 Task: Look for space in Andol, India from 1st July, 2023 to 3rd July, 2023 for 1 adult in price range Rs.5000 to Rs.15000. Place can be private room with 1  bedroom having 1 bed and 1 bathroom. Property type can be house, flat, guest house, hotel. Amenities needed are: wifi. Booking option can be shelf check-in. Required host language is English.
Action: Mouse moved to (492, 105)
Screenshot: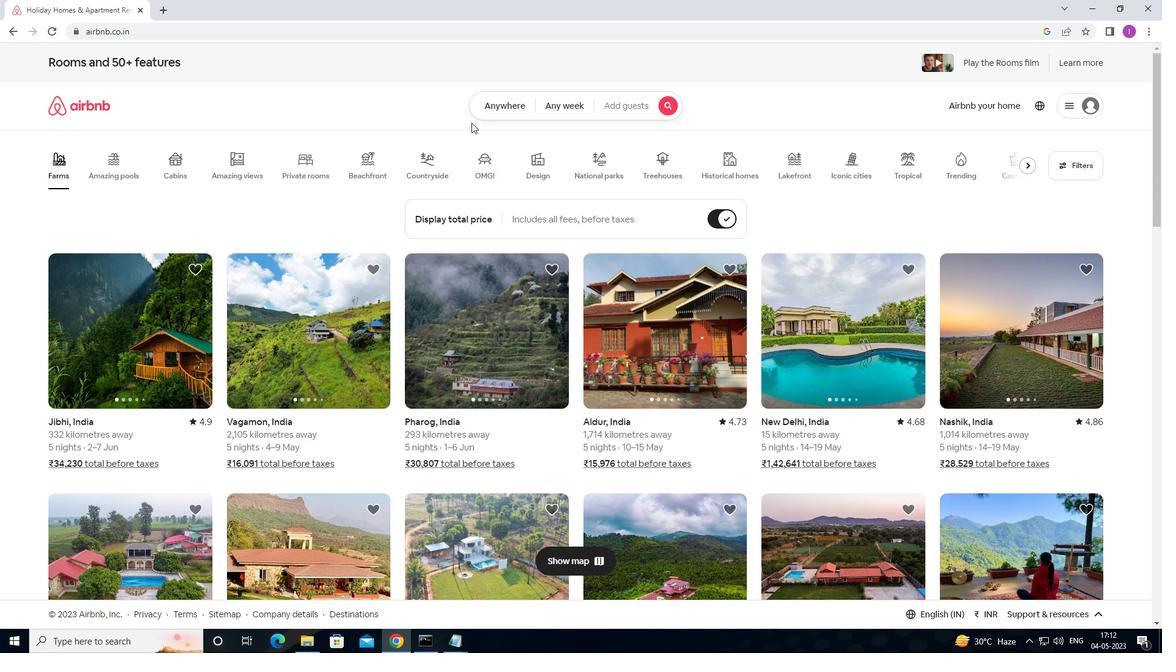 
Action: Mouse pressed left at (492, 105)
Screenshot: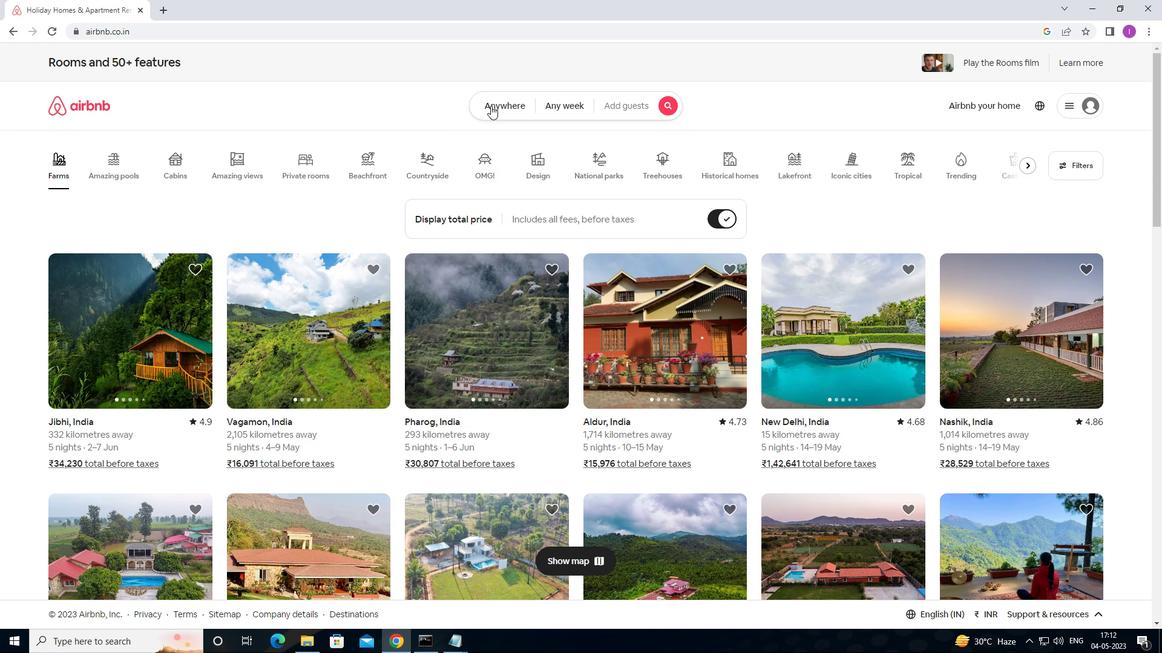 
Action: Mouse moved to (336, 157)
Screenshot: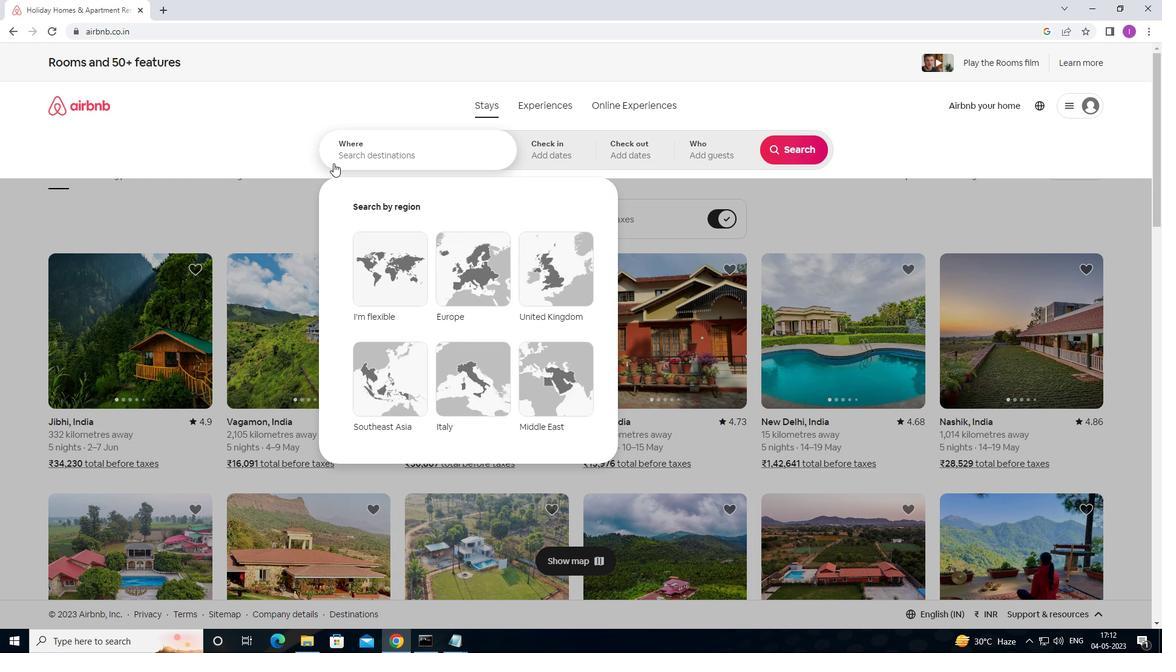 
Action: Mouse pressed left at (336, 157)
Screenshot: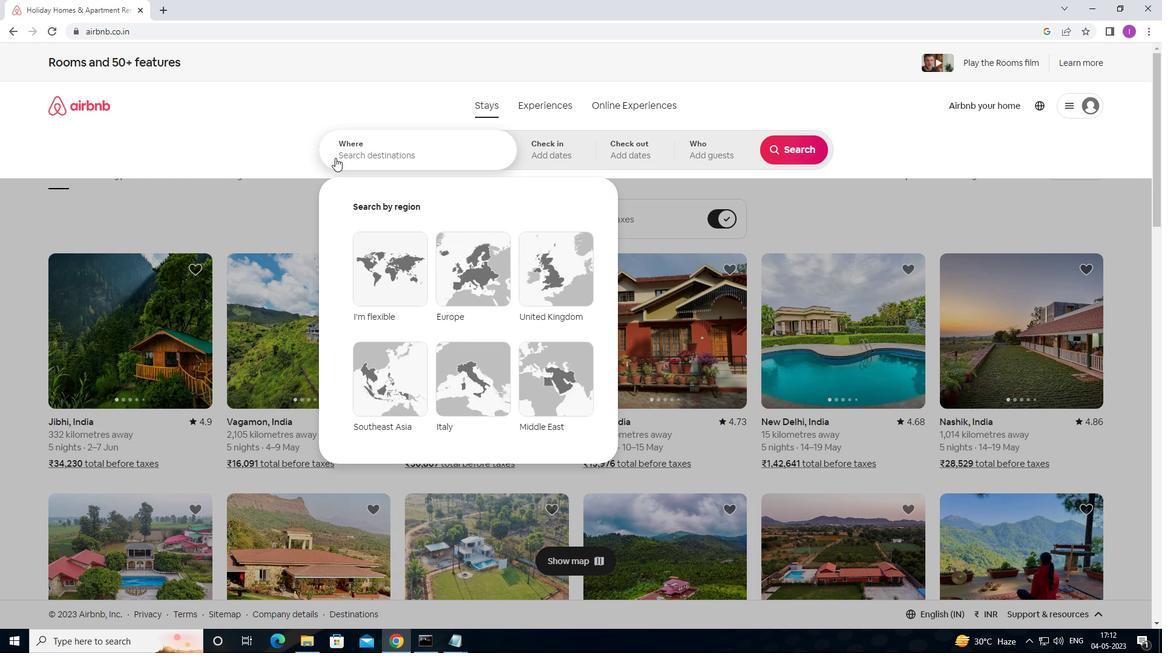 
Action: Mouse moved to (340, 156)
Screenshot: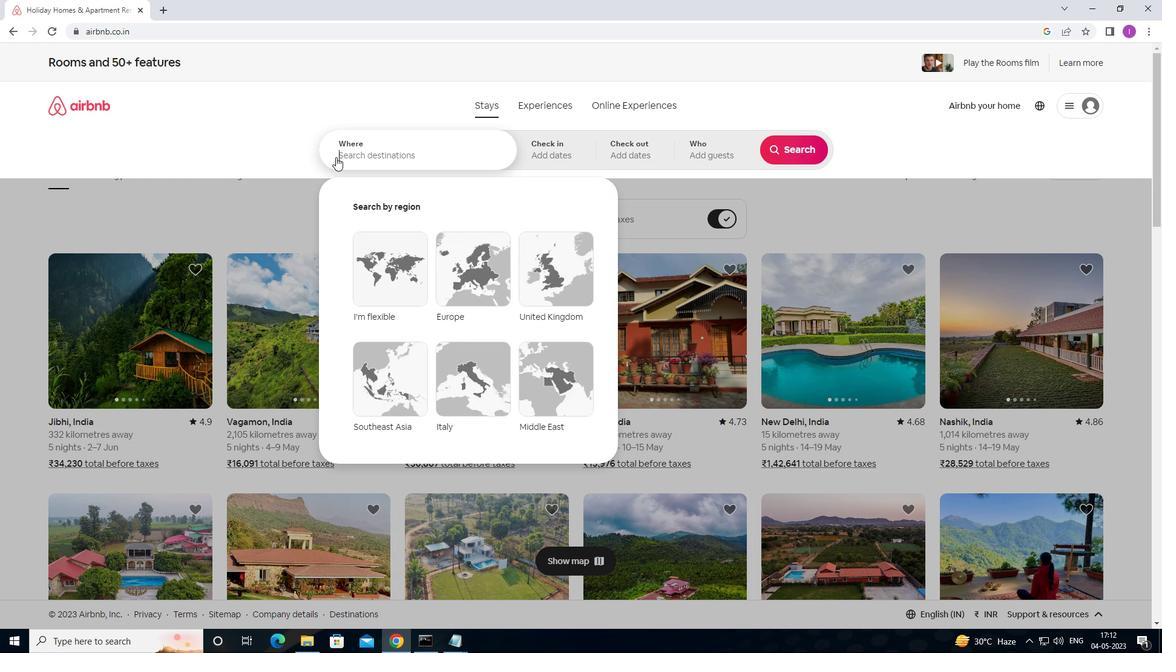 
Action: Key pressed <Key.shift>ANDOL,<Key.shift>INDOIA
Screenshot: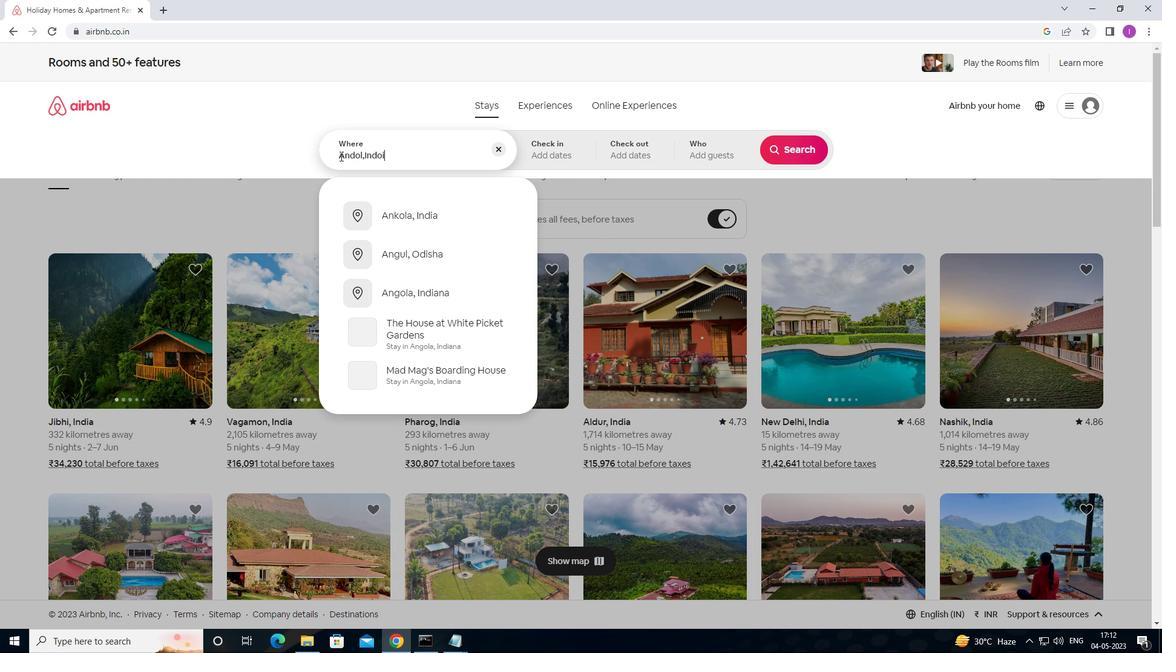 
Action: Mouse moved to (346, 151)
Screenshot: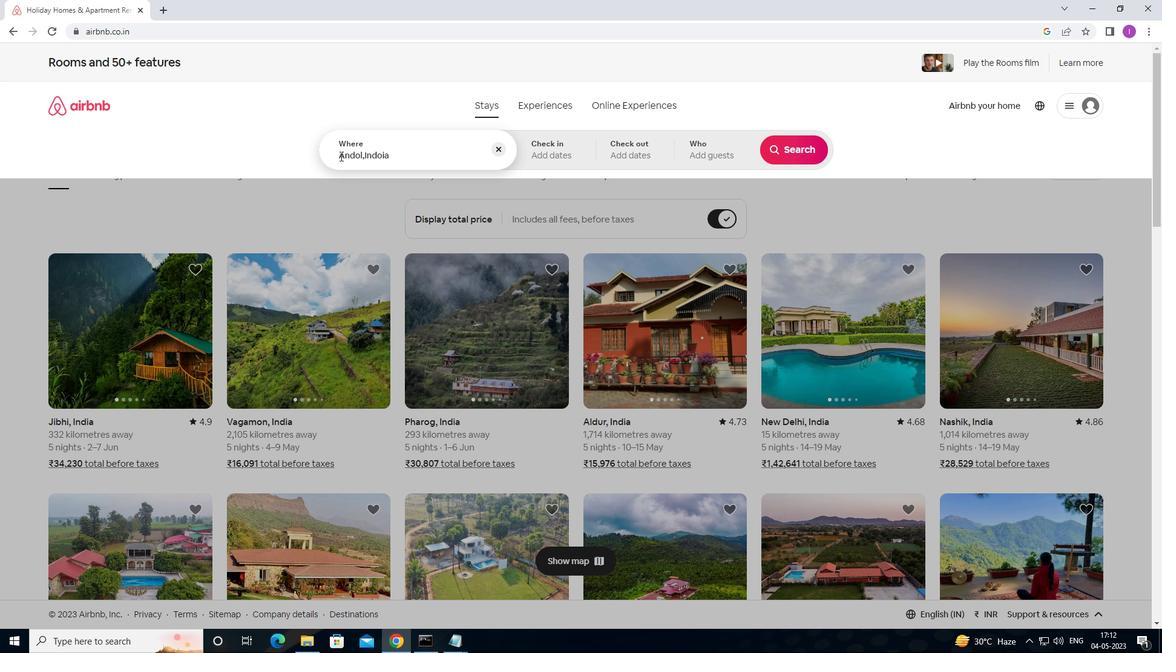 
Action: Key pressed <Key.backspace><Key.backspace><Key.backspace>I
Screenshot: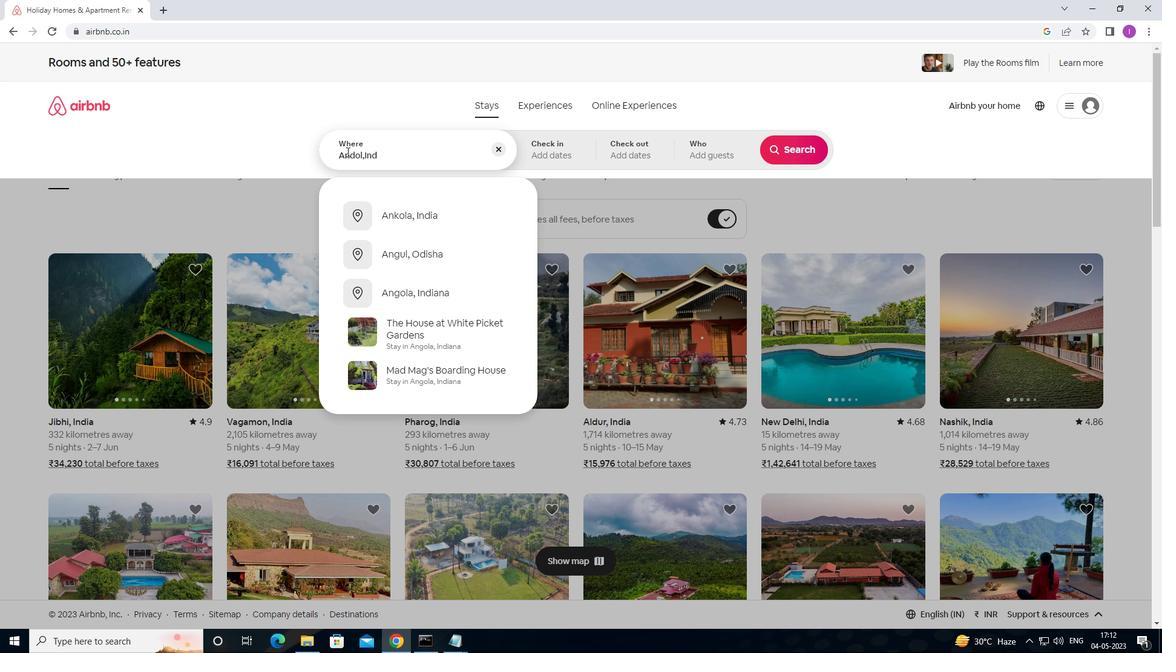 
Action: Mouse moved to (347, 151)
Screenshot: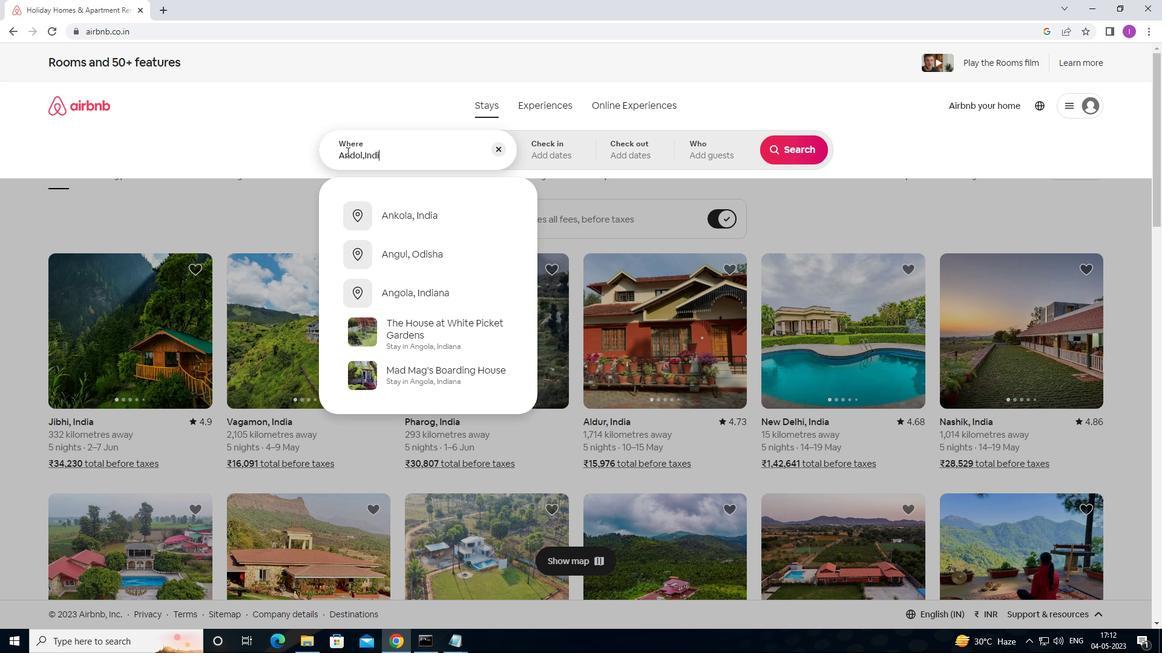 
Action: Key pressed A
Screenshot: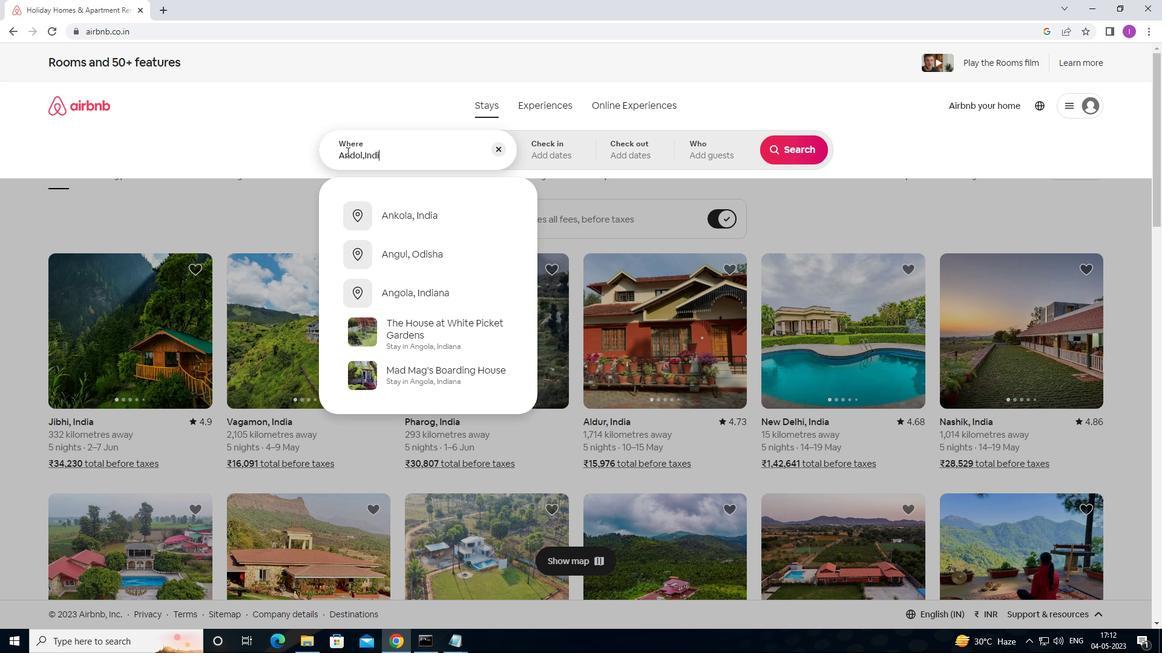 
Action: Mouse moved to (567, 153)
Screenshot: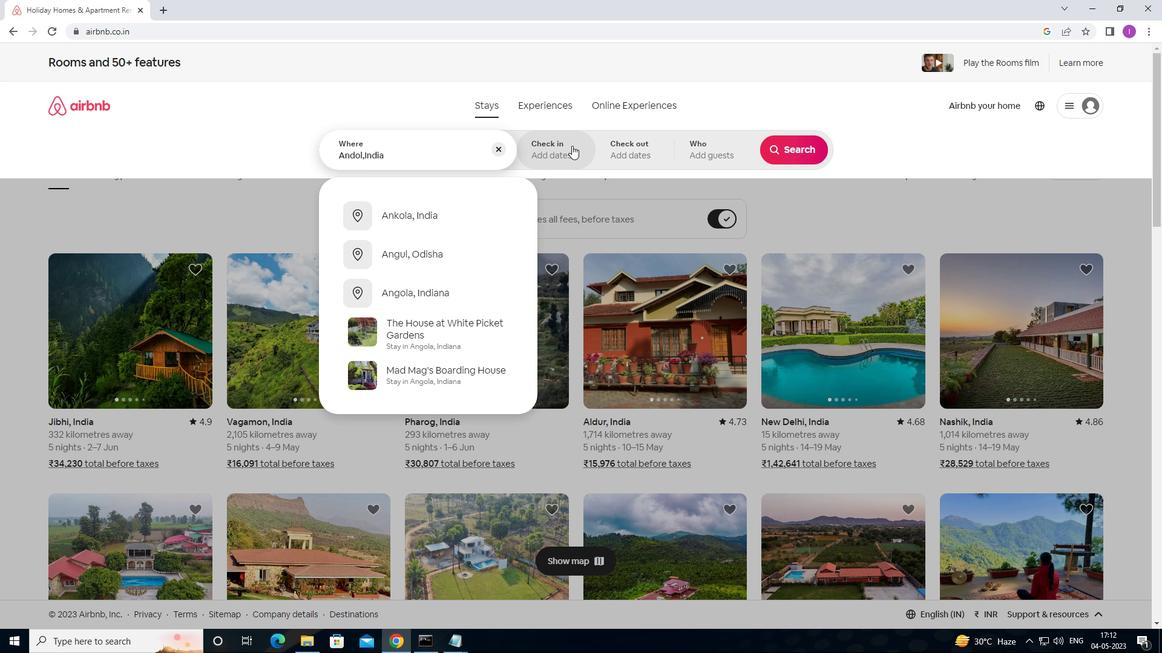
Action: Mouse pressed left at (567, 153)
Screenshot: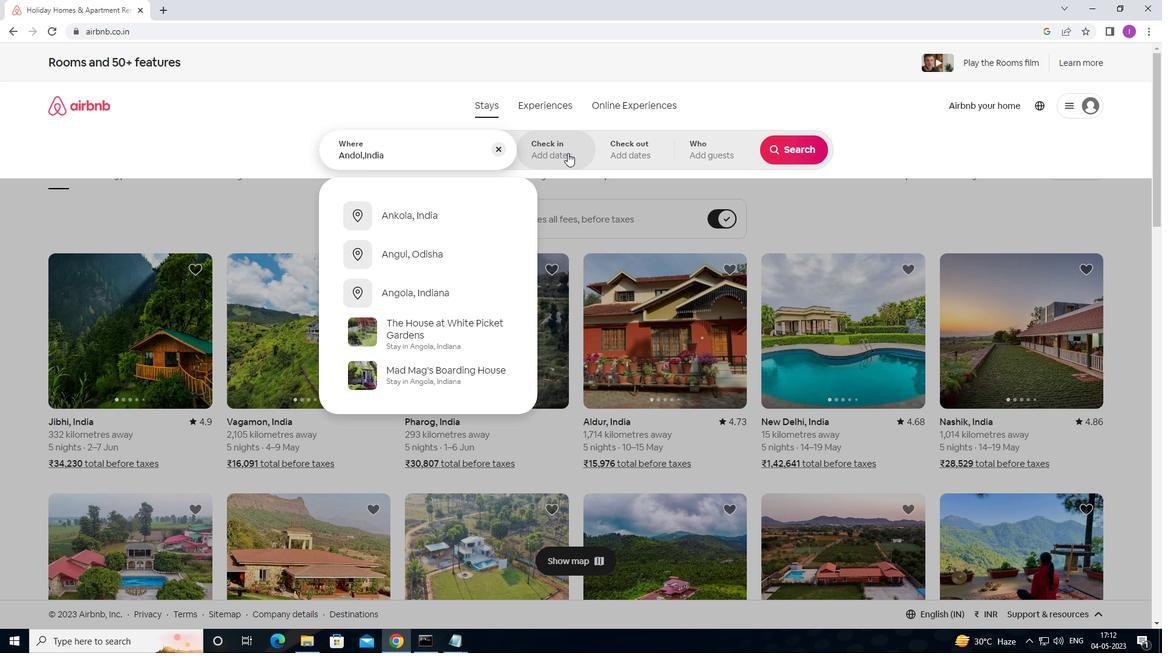 
Action: Mouse moved to (788, 244)
Screenshot: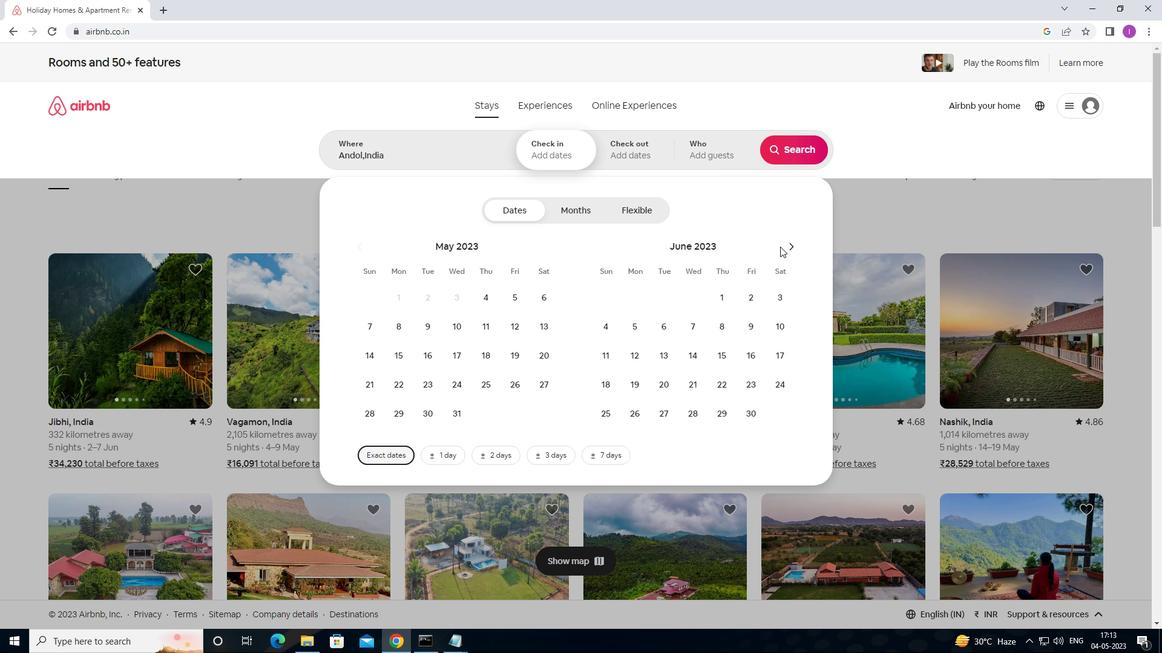 
Action: Mouse pressed left at (788, 244)
Screenshot: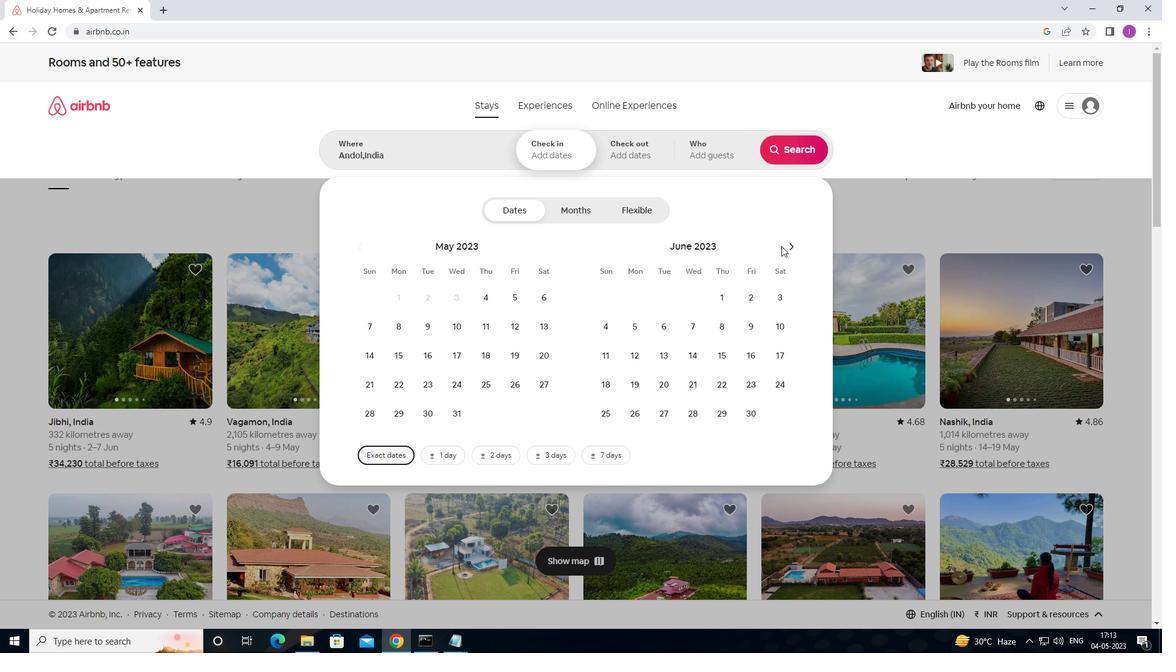 
Action: Mouse moved to (778, 293)
Screenshot: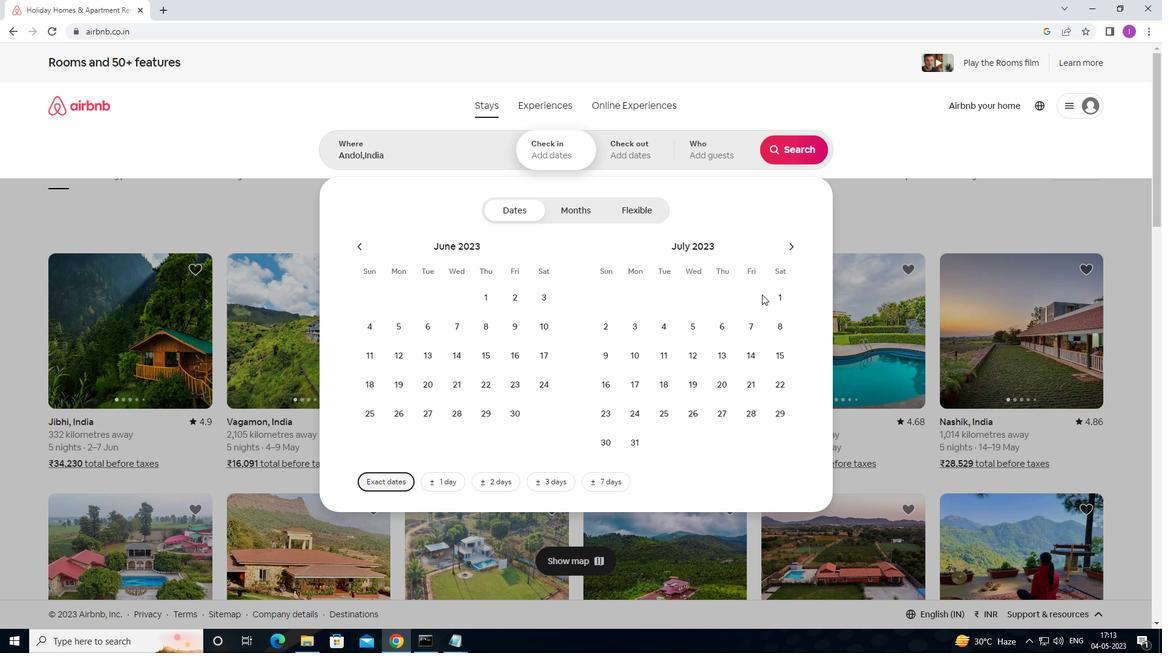 
Action: Mouse pressed left at (778, 293)
Screenshot: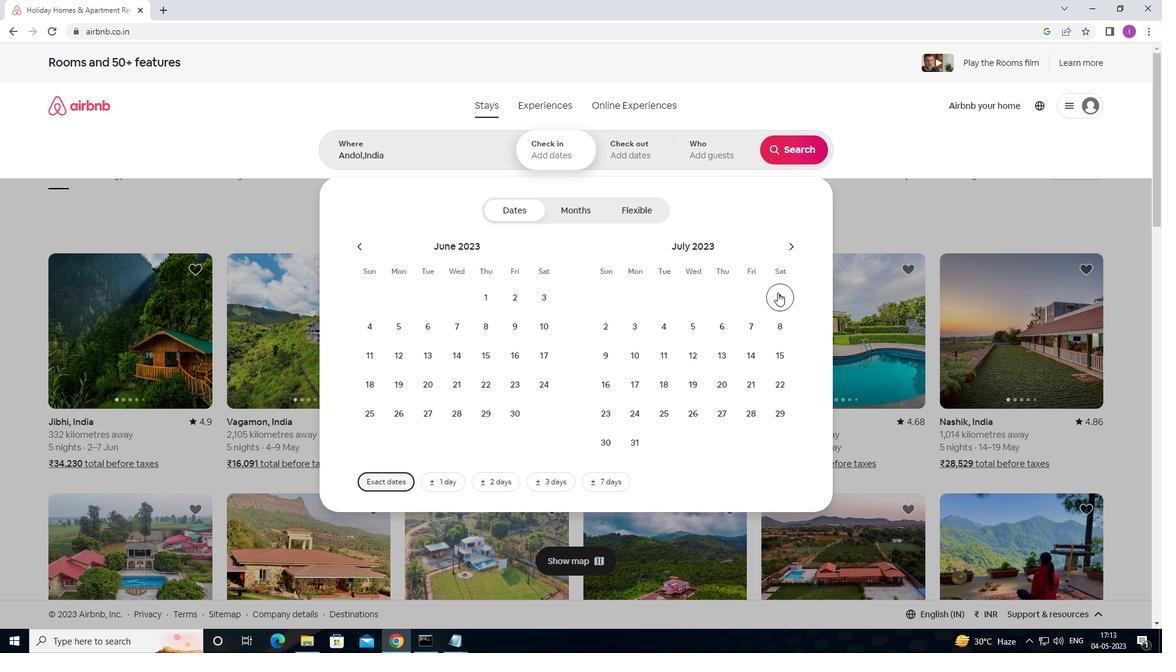 
Action: Mouse moved to (630, 330)
Screenshot: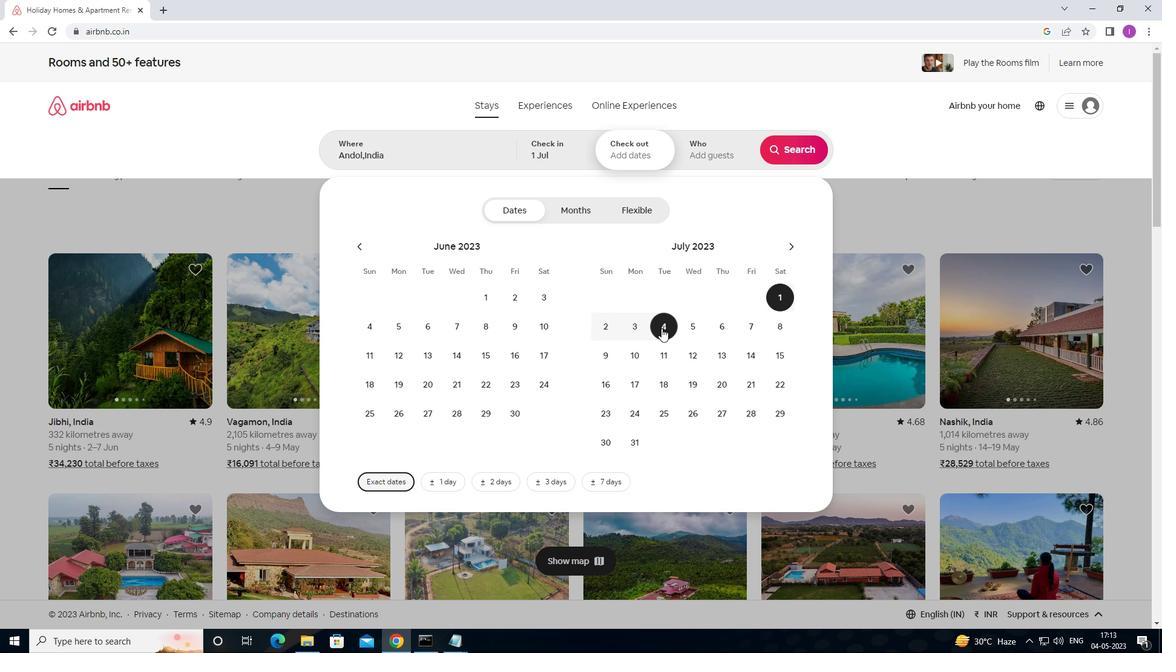 
Action: Mouse pressed left at (630, 330)
Screenshot: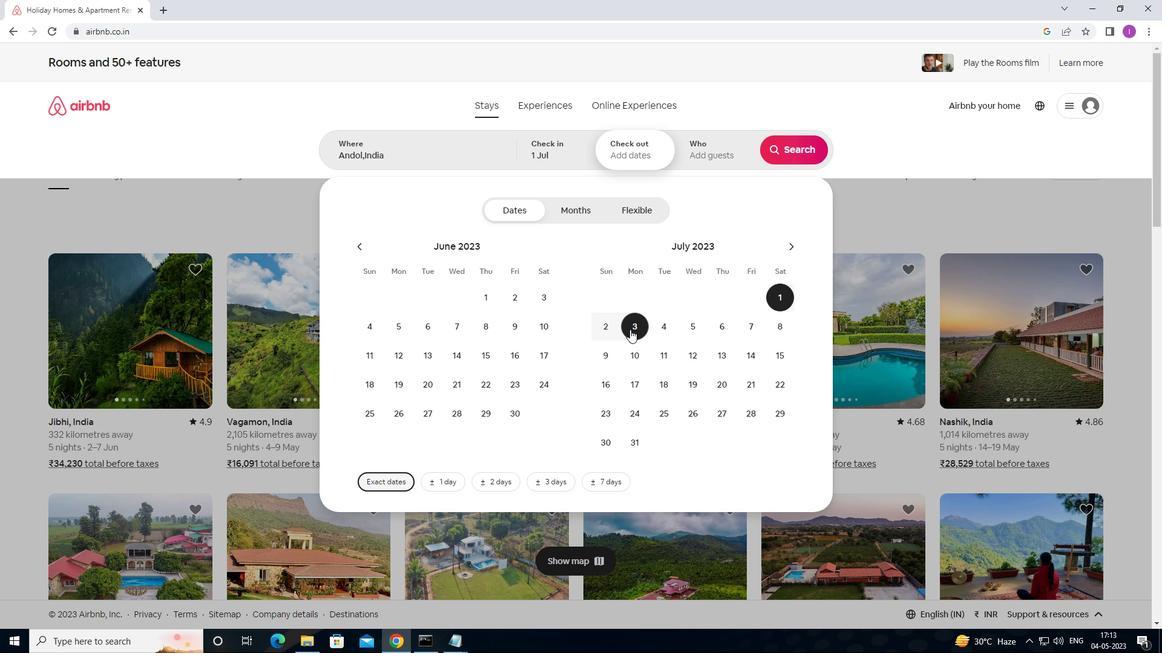 
Action: Mouse moved to (699, 159)
Screenshot: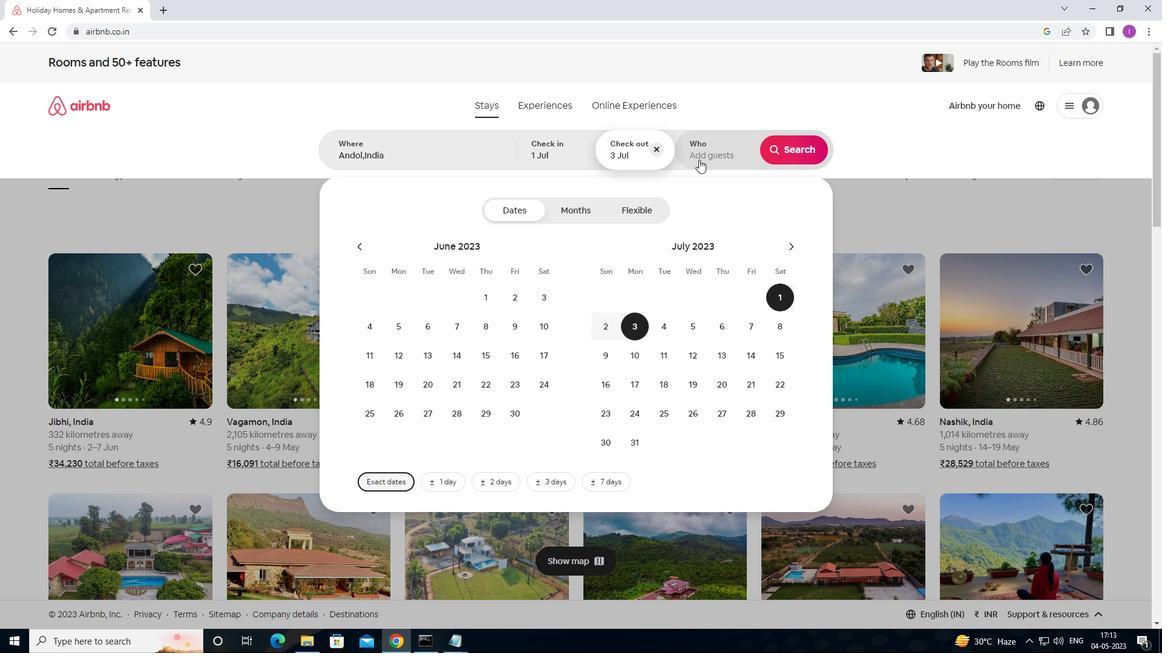 
Action: Mouse pressed left at (699, 159)
Screenshot: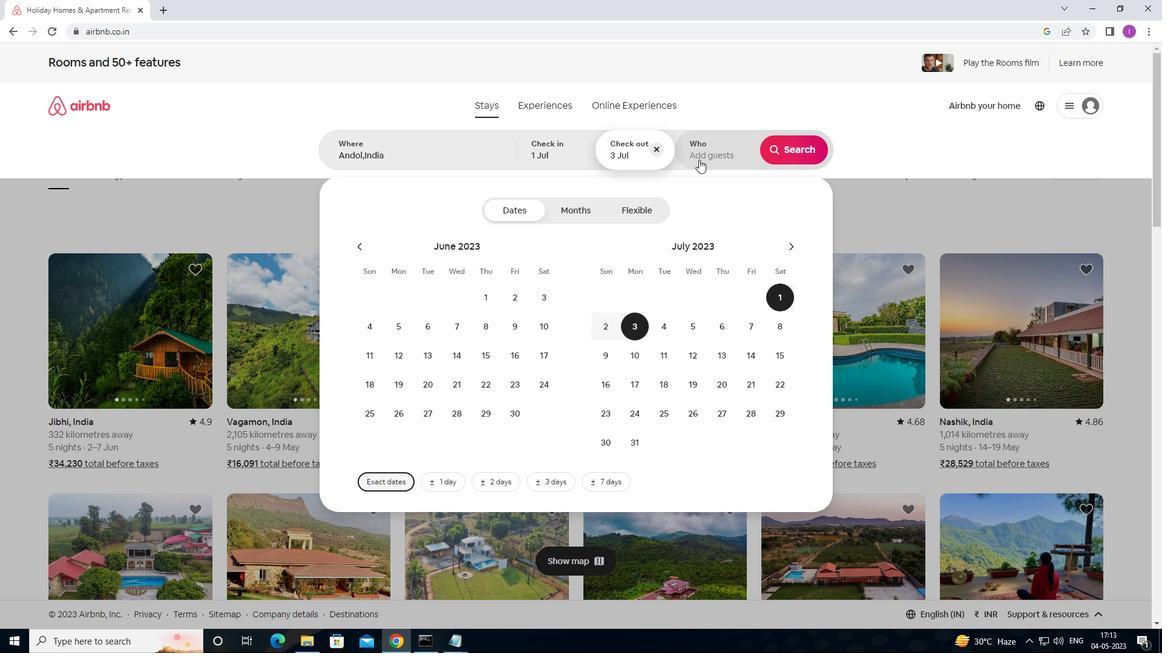 
Action: Mouse moved to (796, 211)
Screenshot: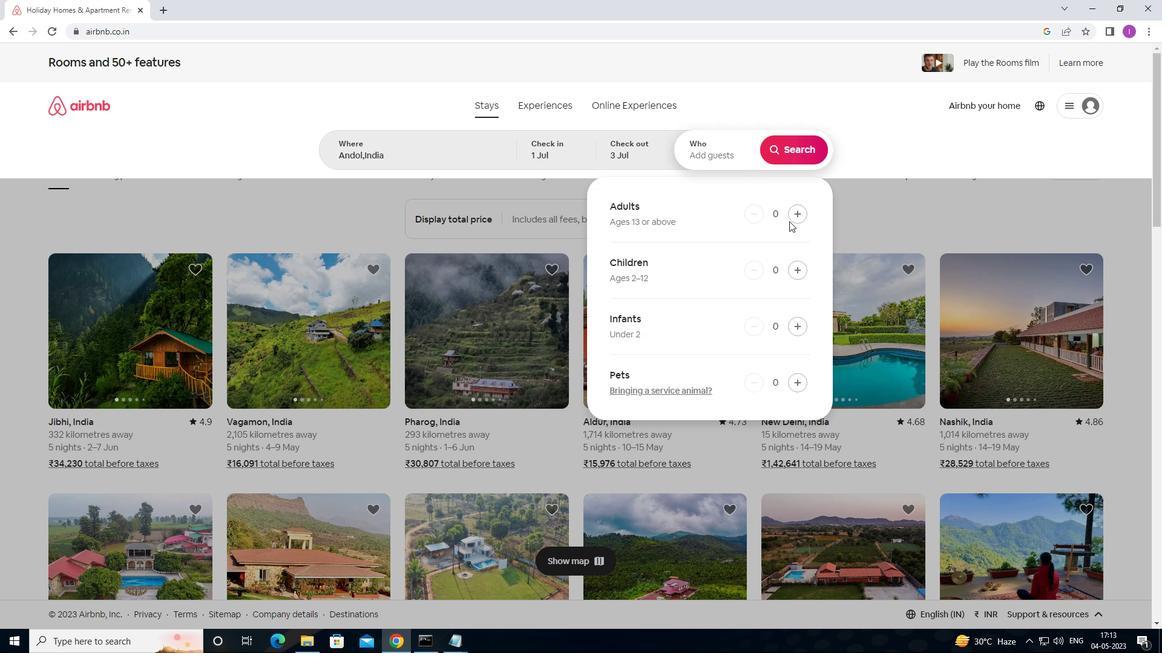 
Action: Mouse pressed left at (796, 211)
Screenshot: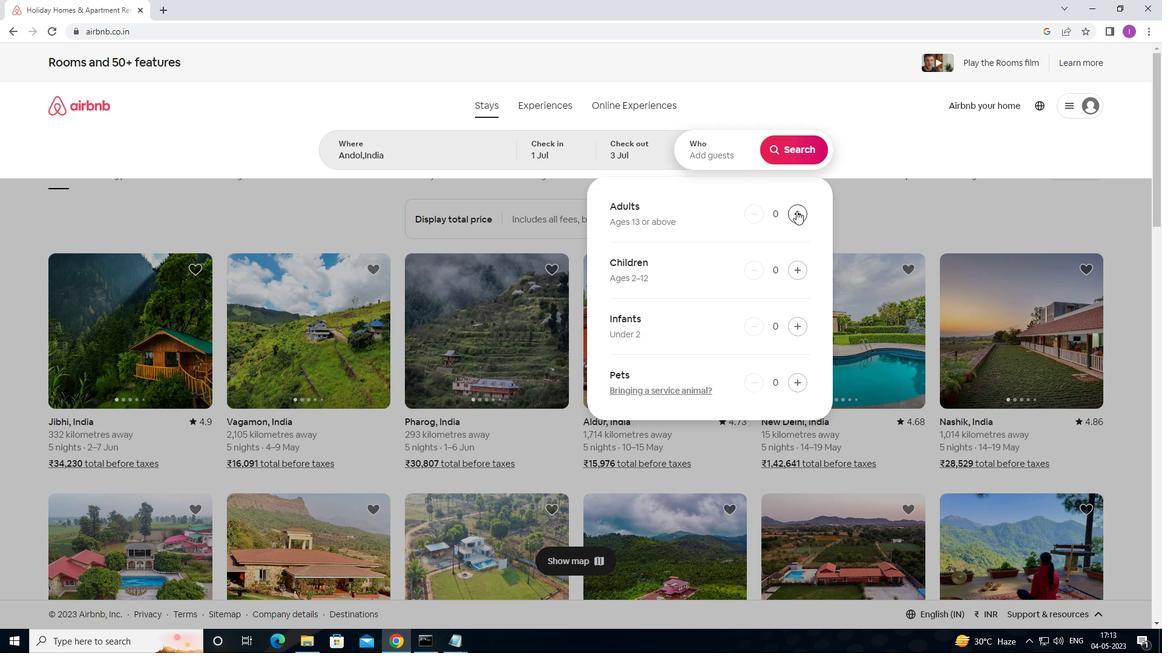 
Action: Mouse moved to (804, 159)
Screenshot: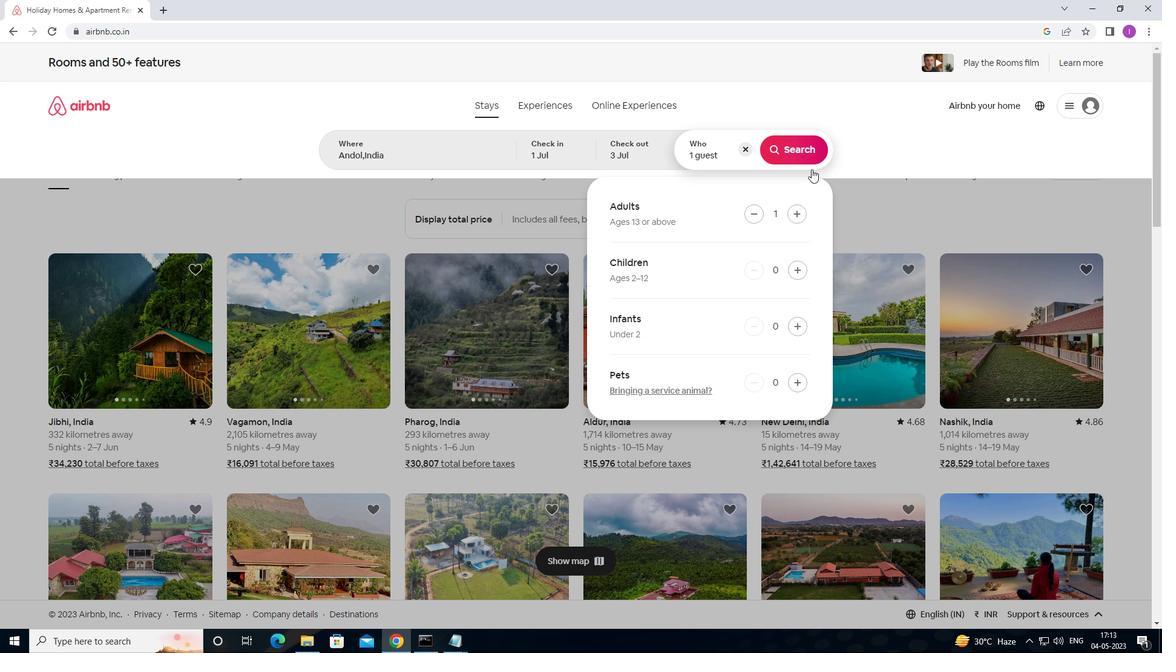 
Action: Mouse pressed left at (804, 159)
Screenshot: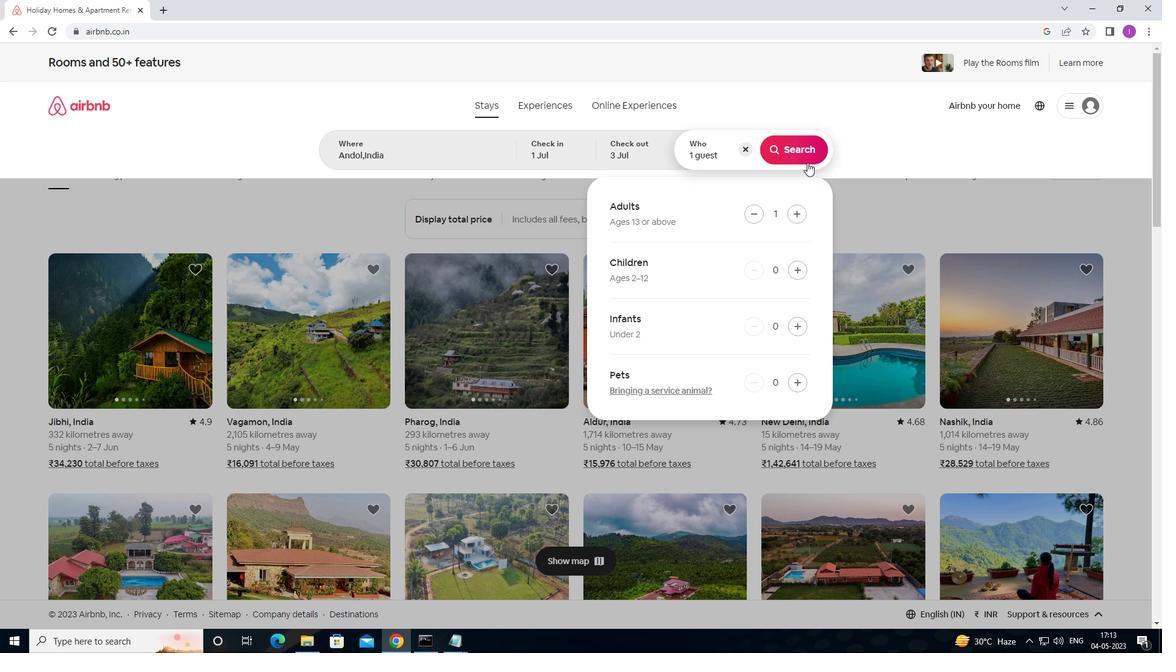 
Action: Mouse moved to (1105, 121)
Screenshot: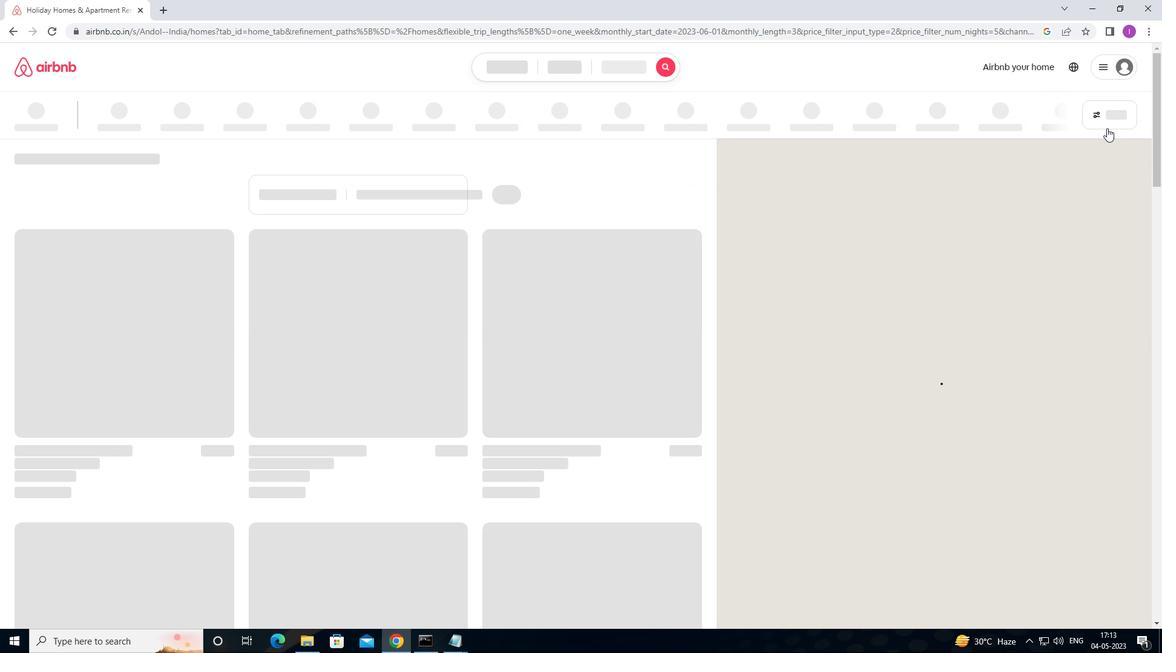 
Action: Mouse pressed left at (1105, 121)
Screenshot: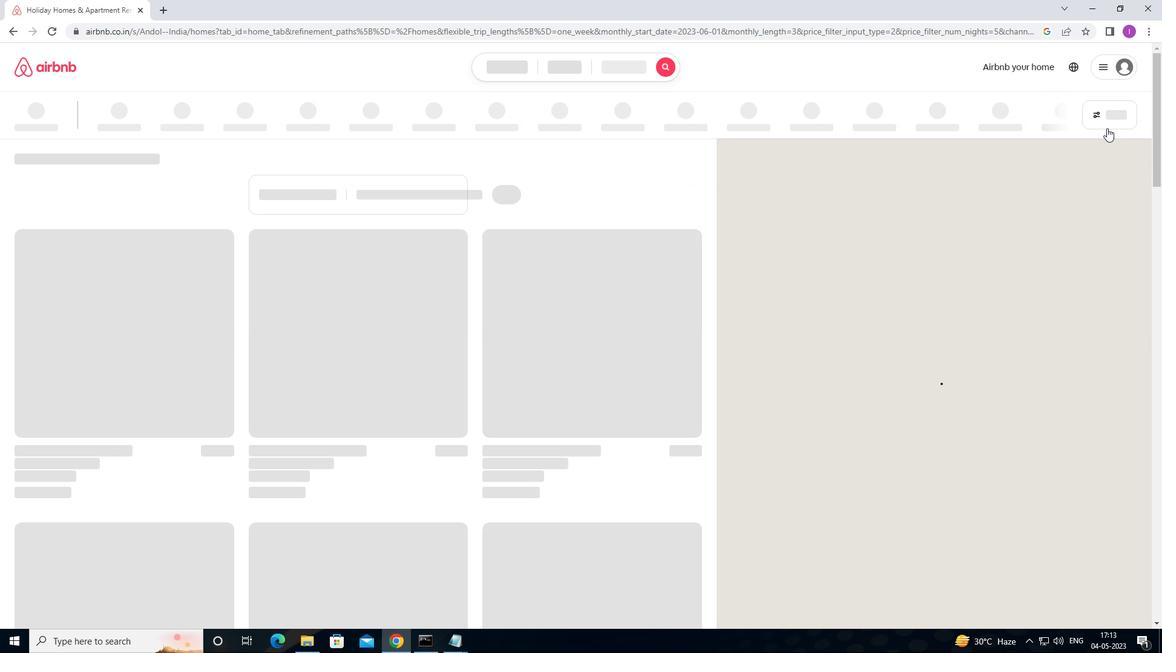 
Action: Mouse moved to (430, 267)
Screenshot: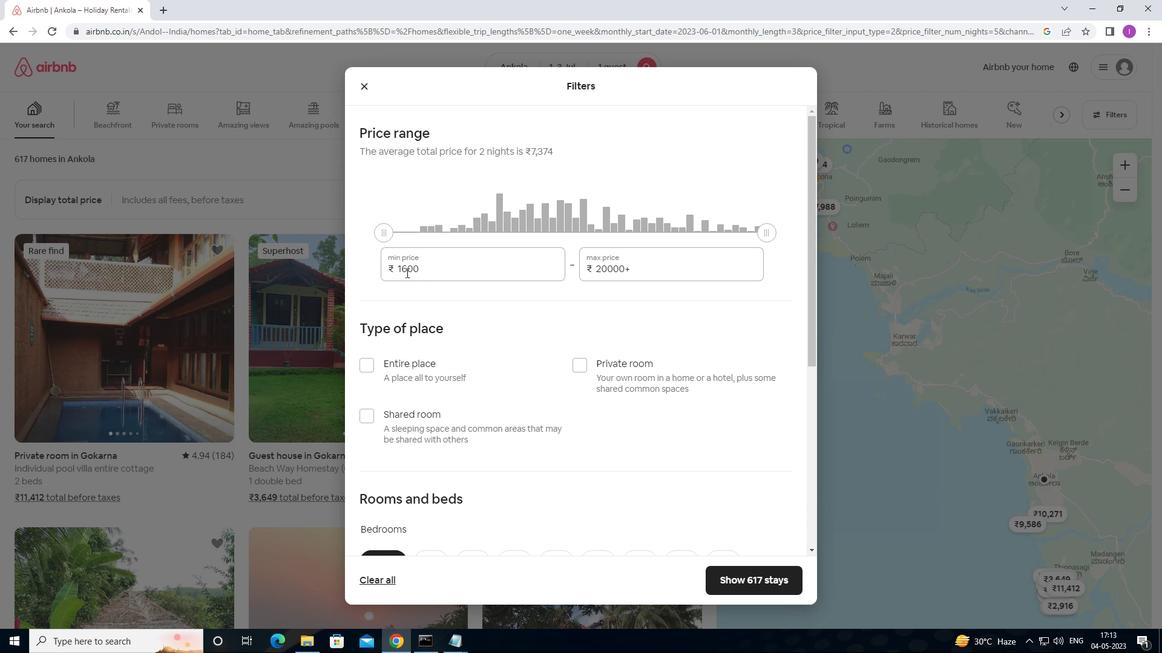 
Action: Mouse pressed left at (430, 267)
Screenshot: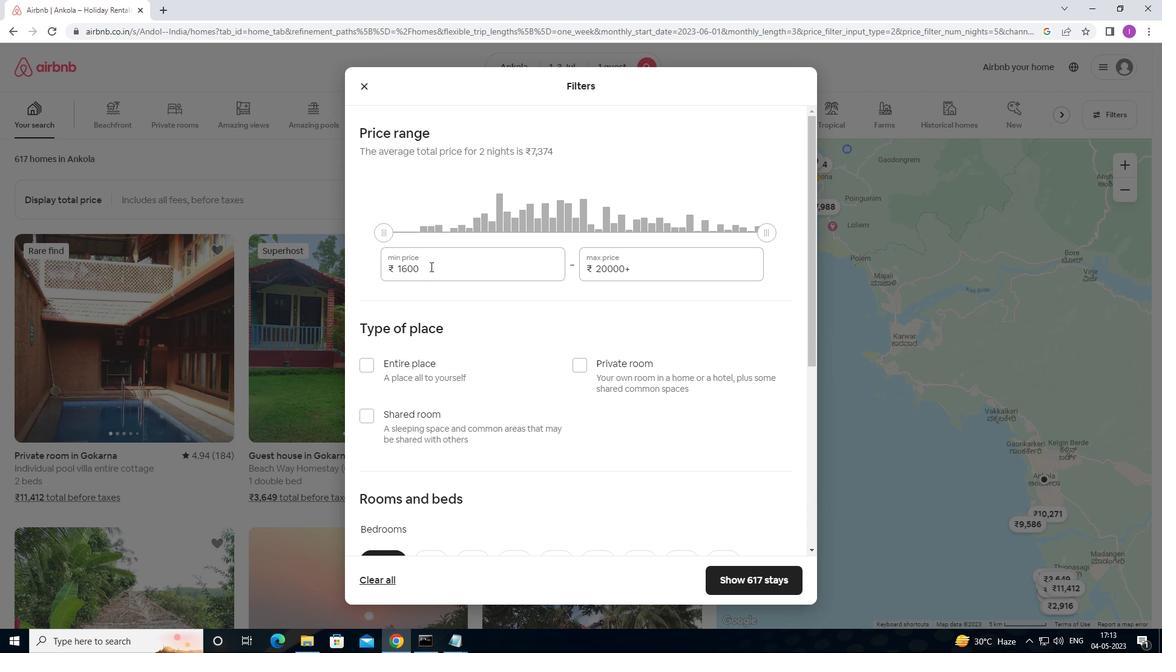 
Action: Mouse moved to (391, 270)
Screenshot: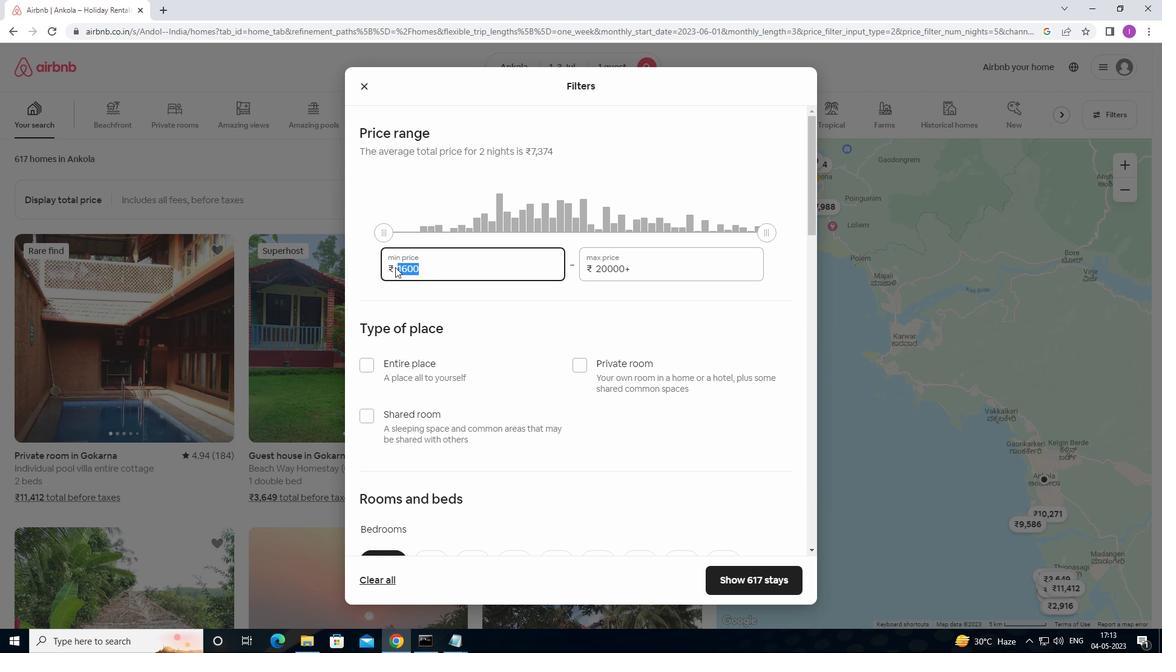 
Action: Key pressed 500
Screenshot: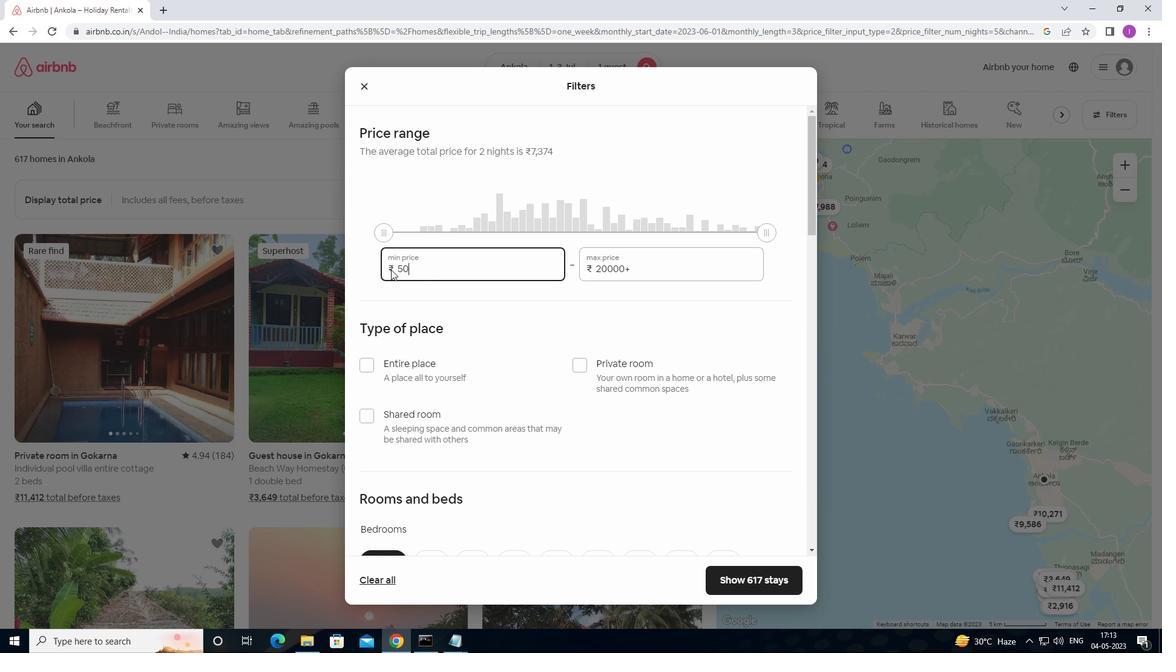 
Action: Mouse moved to (400, 266)
Screenshot: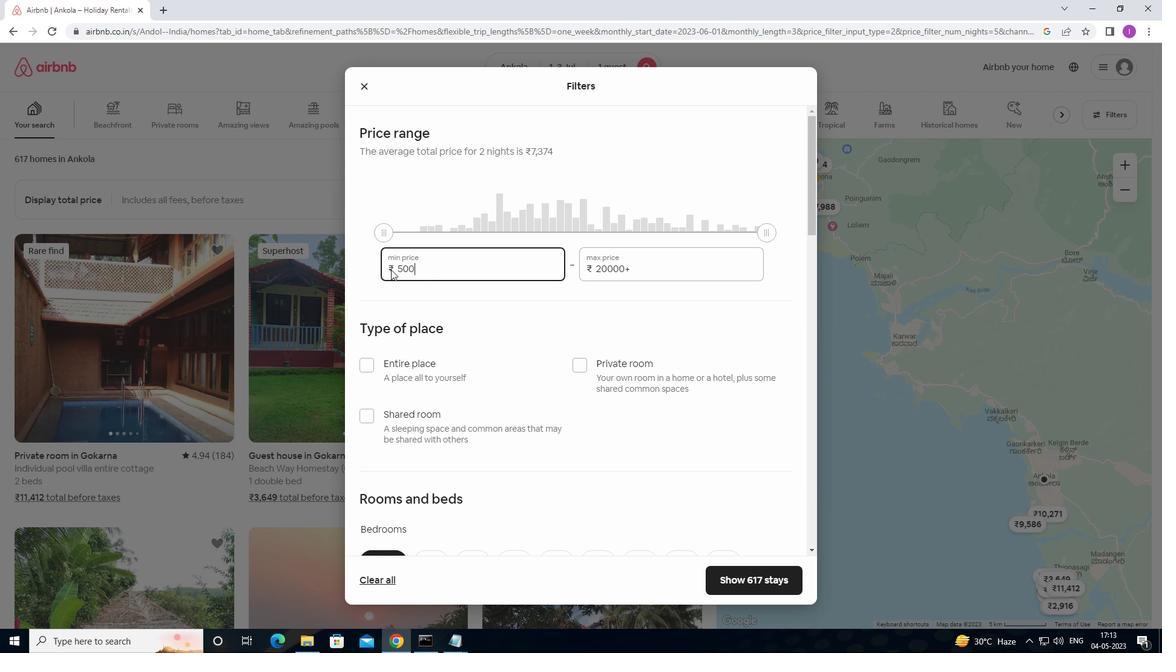 
Action: Key pressed 0
Screenshot: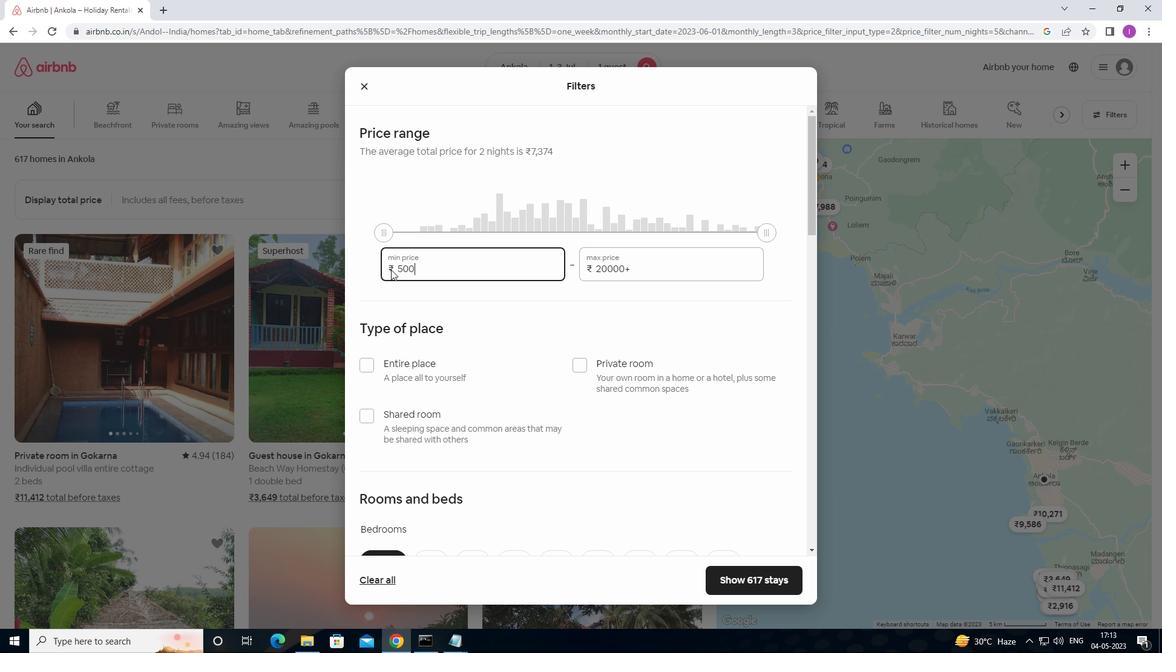 
Action: Mouse moved to (651, 270)
Screenshot: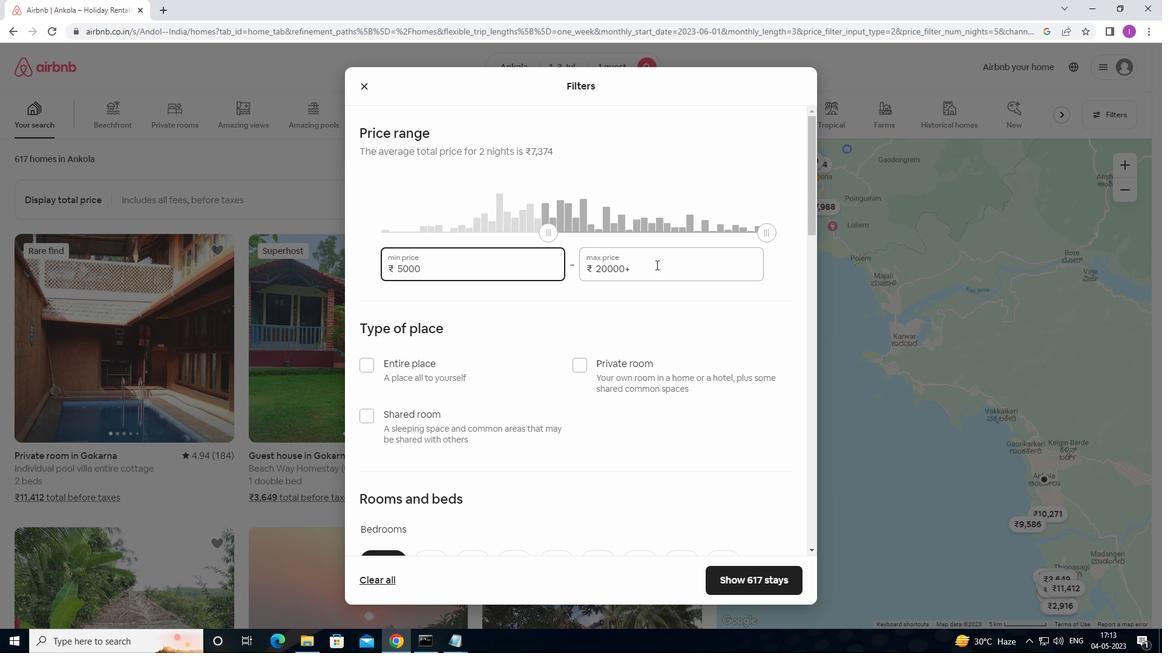 
Action: Mouse pressed left at (651, 270)
Screenshot: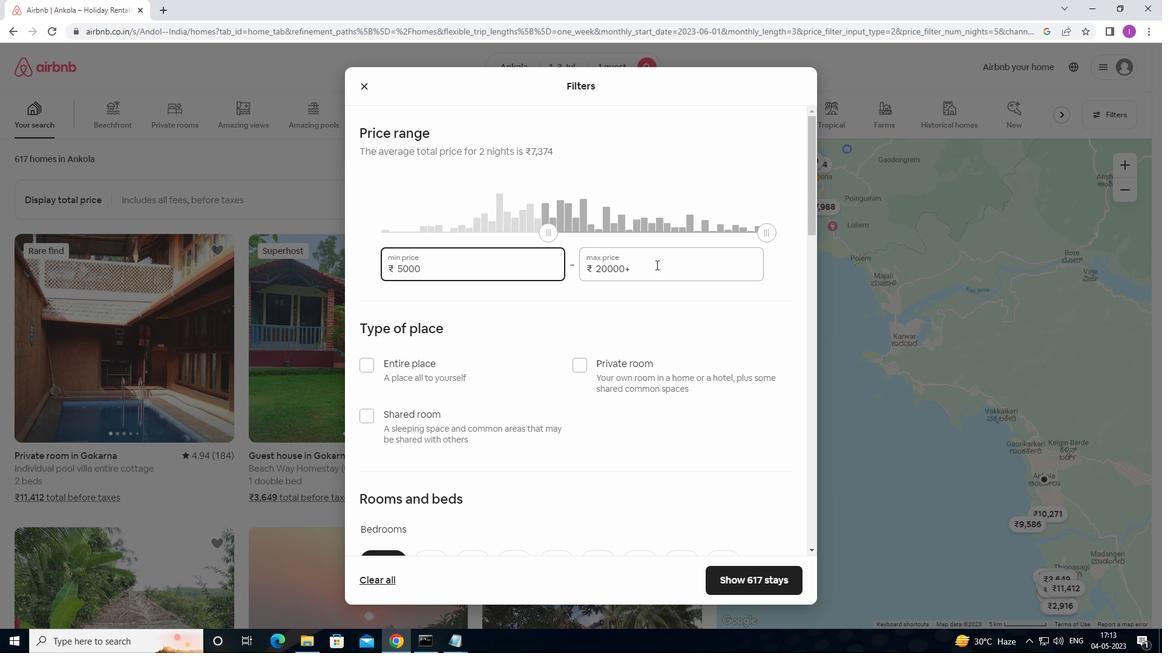 
Action: Mouse moved to (578, 269)
Screenshot: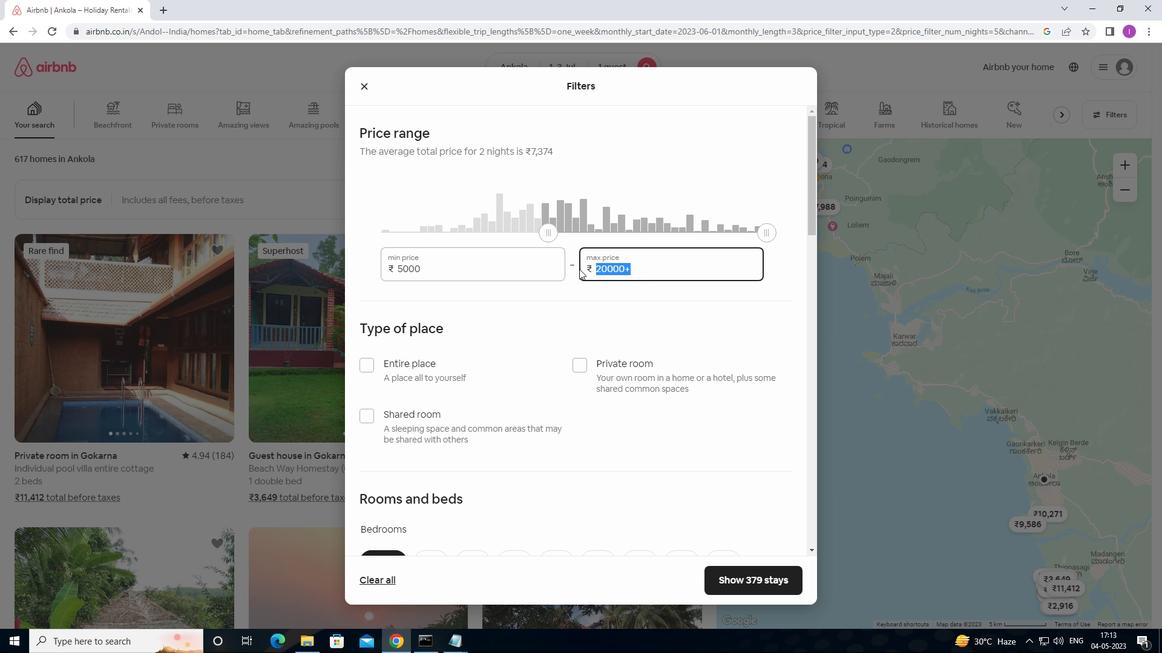 
Action: Key pressed 15000
Screenshot: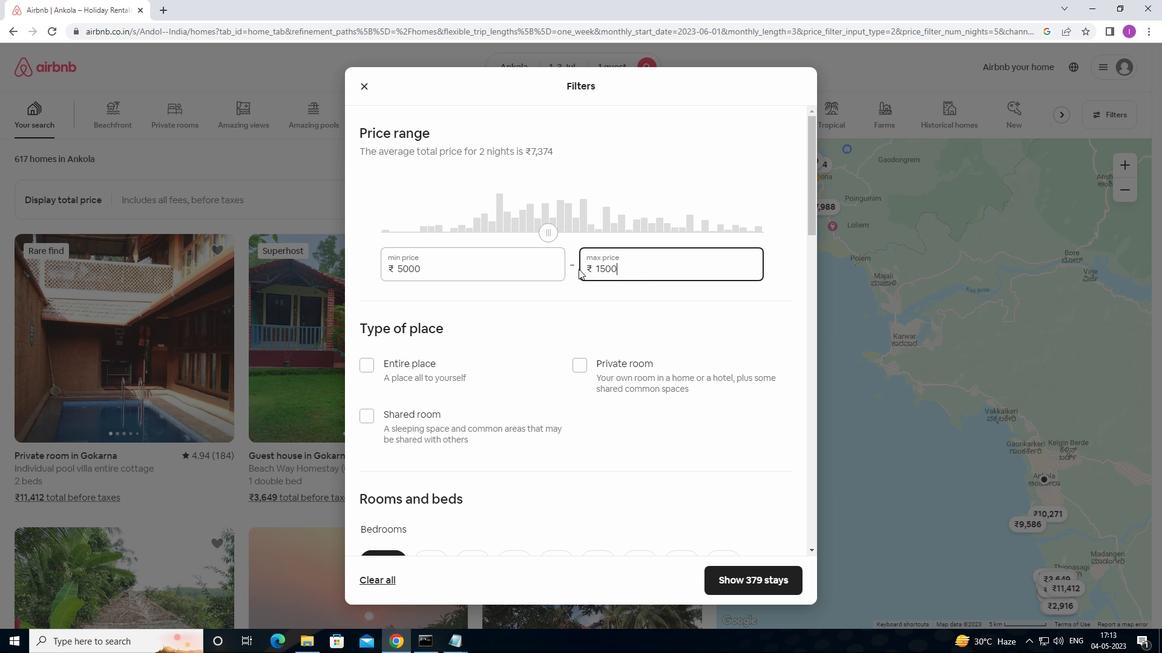 
Action: Mouse moved to (578, 366)
Screenshot: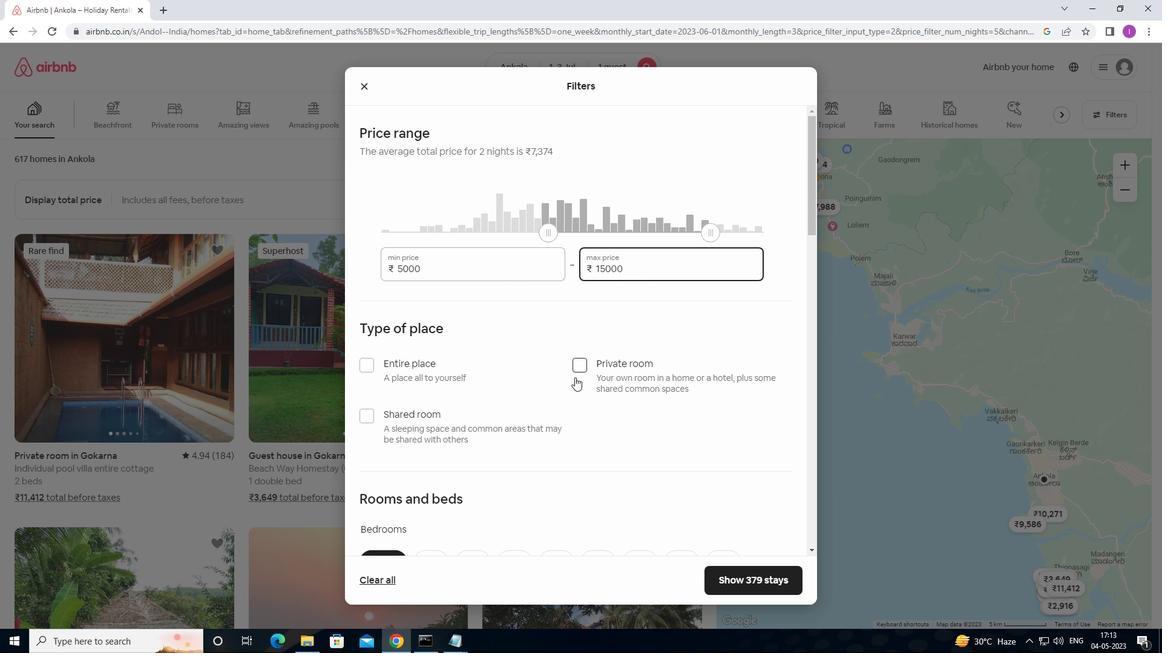 
Action: Mouse pressed left at (578, 366)
Screenshot: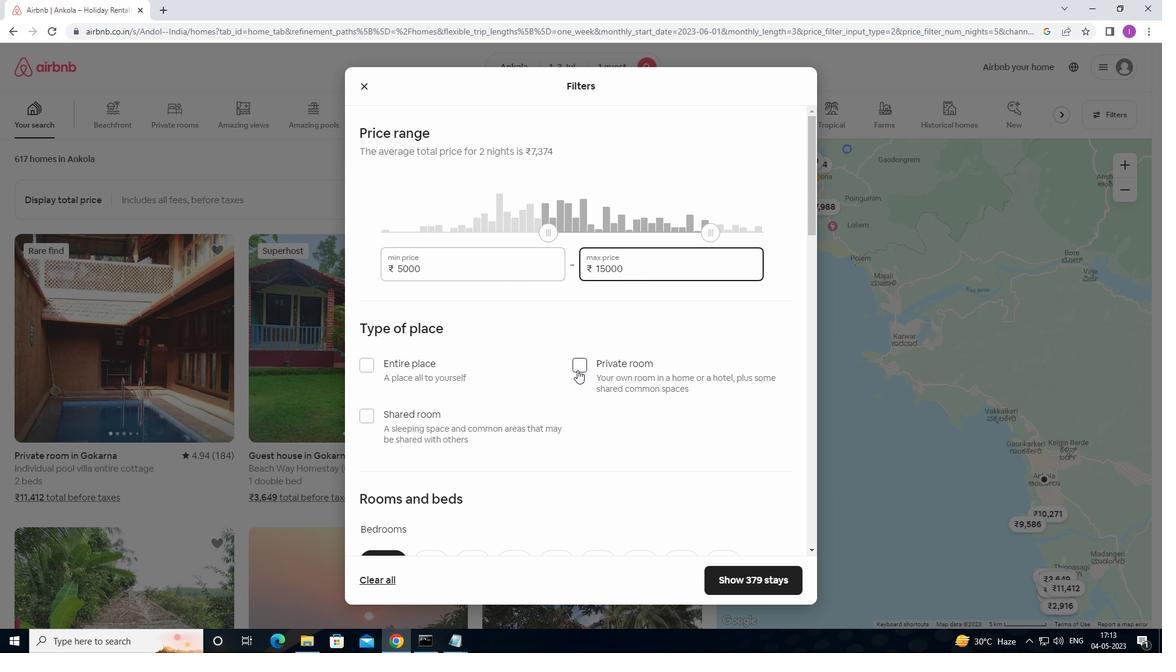 
Action: Mouse moved to (604, 376)
Screenshot: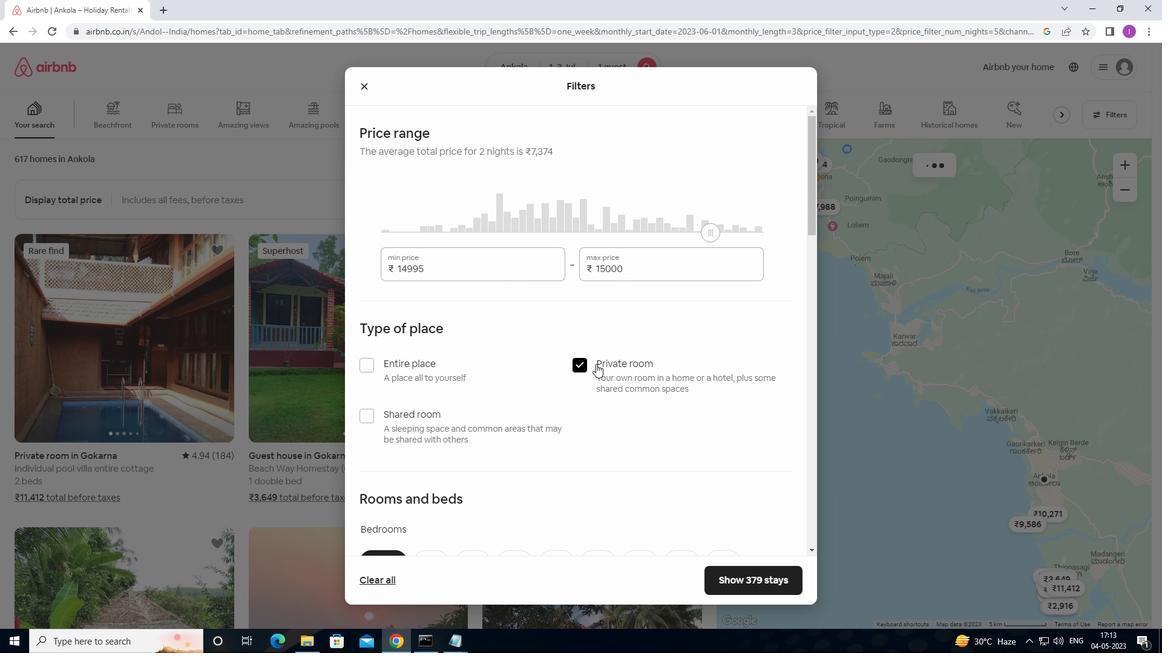
Action: Mouse scrolled (604, 375) with delta (0, 0)
Screenshot: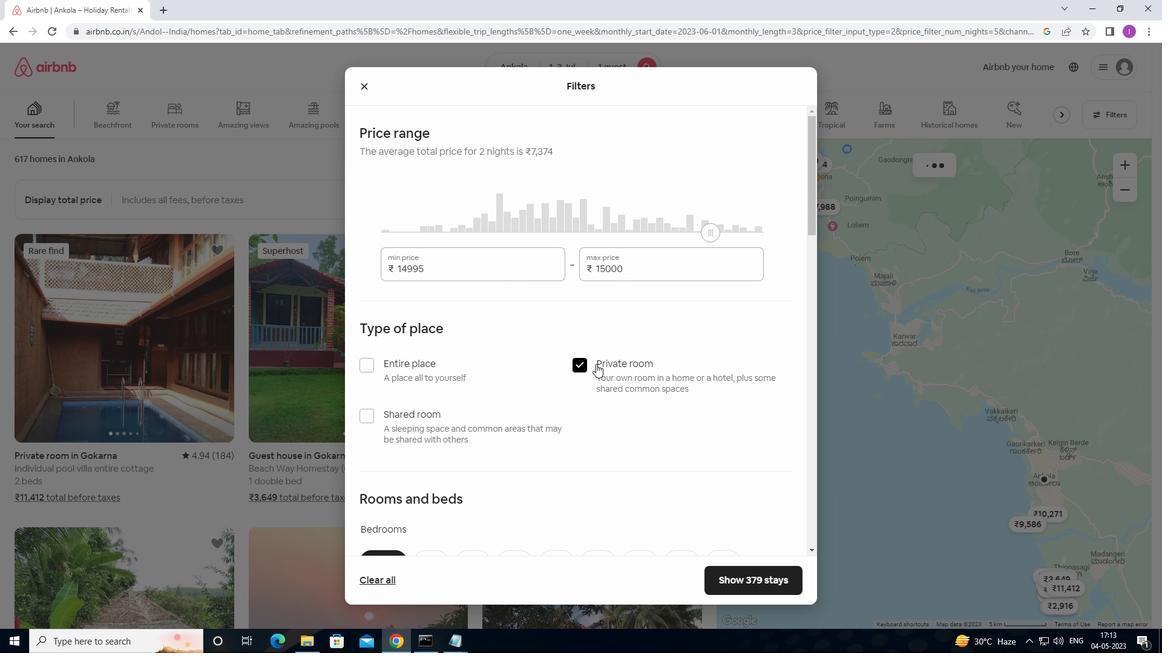 
Action: Mouse moved to (604, 378)
Screenshot: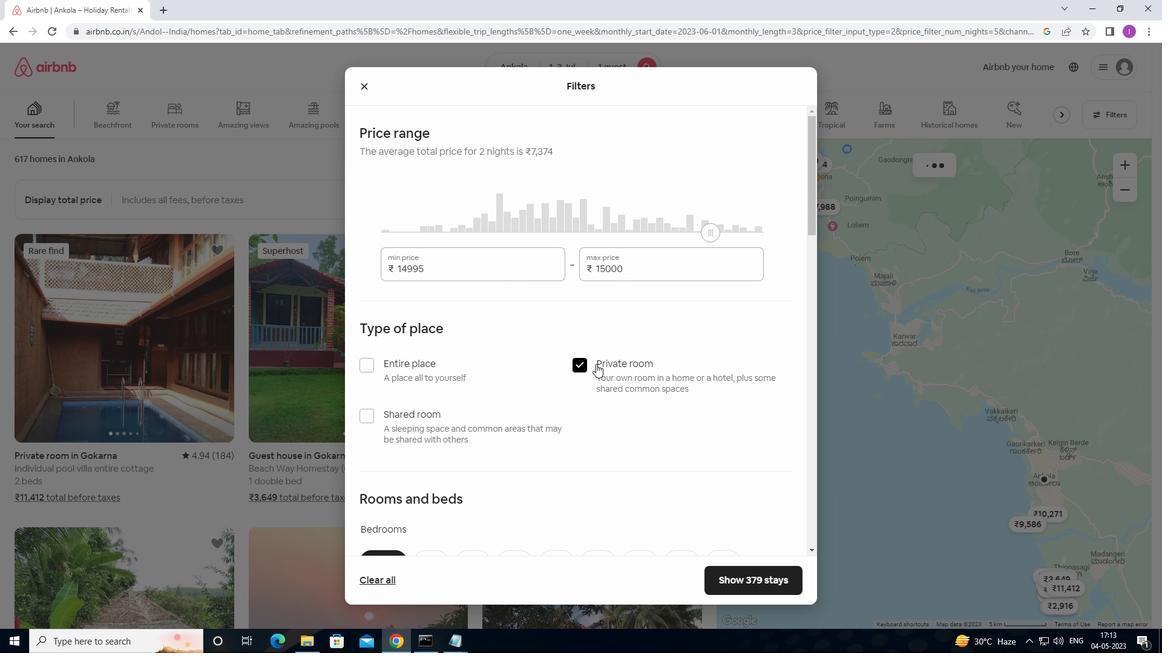 
Action: Mouse scrolled (604, 377) with delta (0, 0)
Screenshot: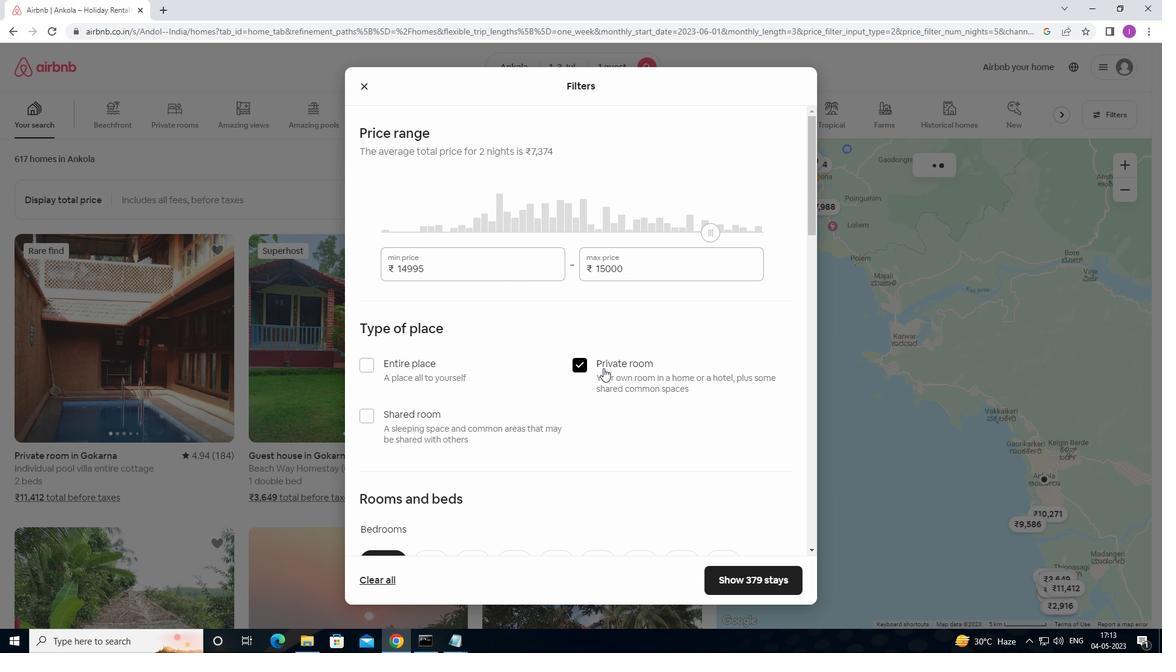 
Action: Mouse scrolled (604, 377) with delta (0, 0)
Screenshot: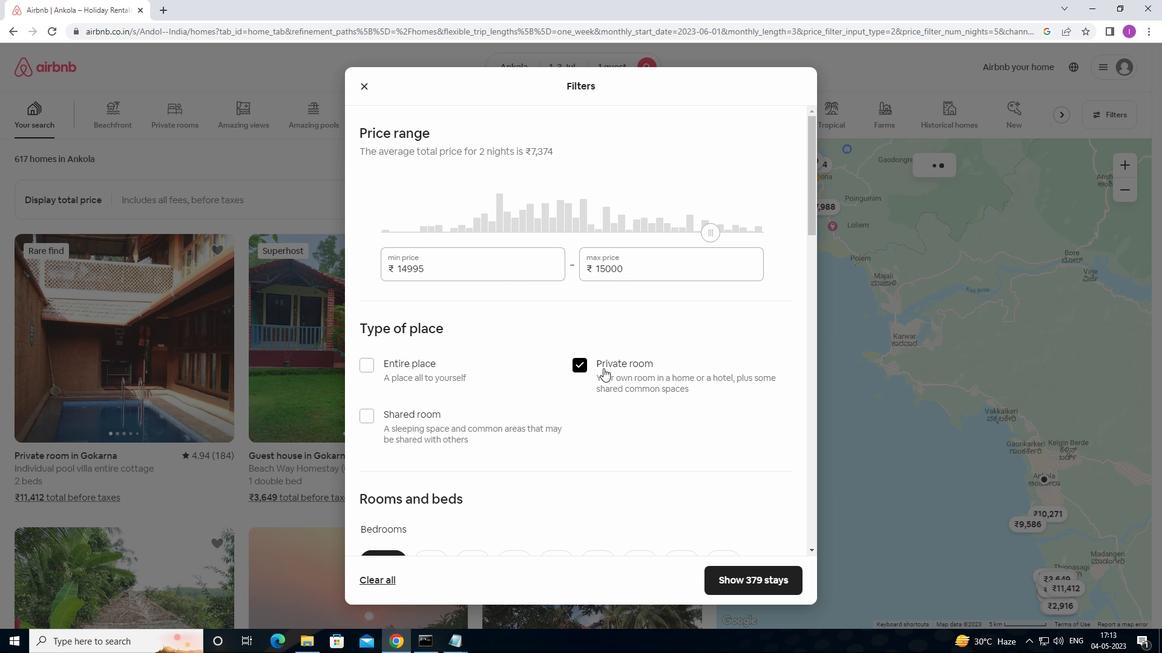 
Action: Mouse scrolled (604, 377) with delta (0, 0)
Screenshot: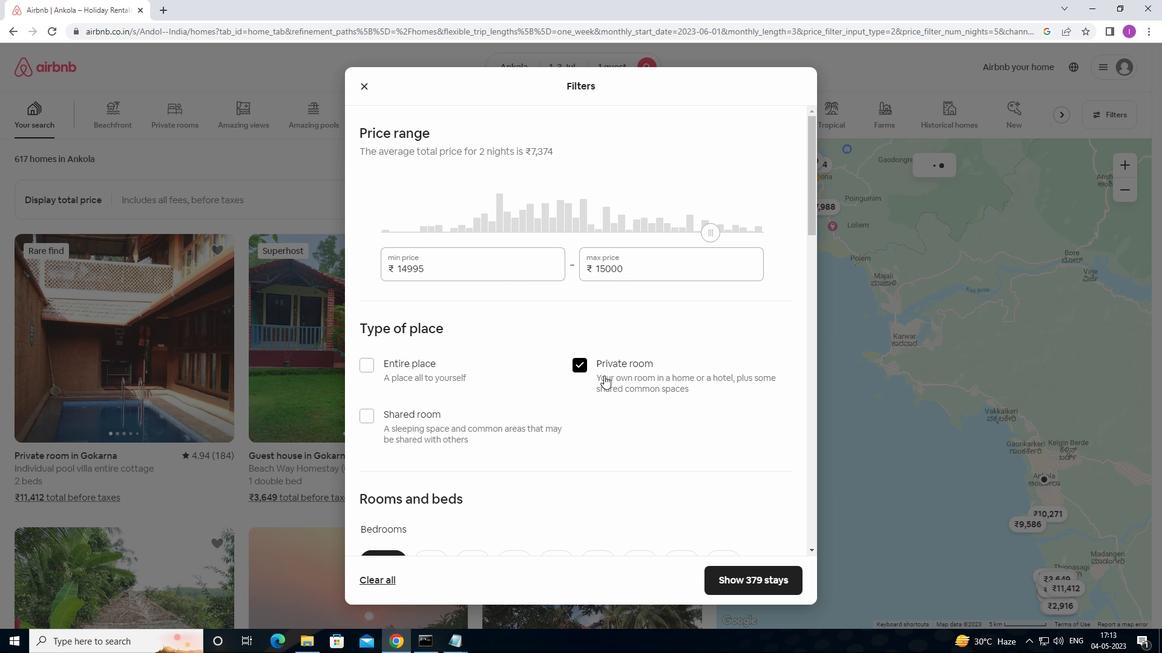 
Action: Mouse scrolled (604, 377) with delta (0, 0)
Screenshot: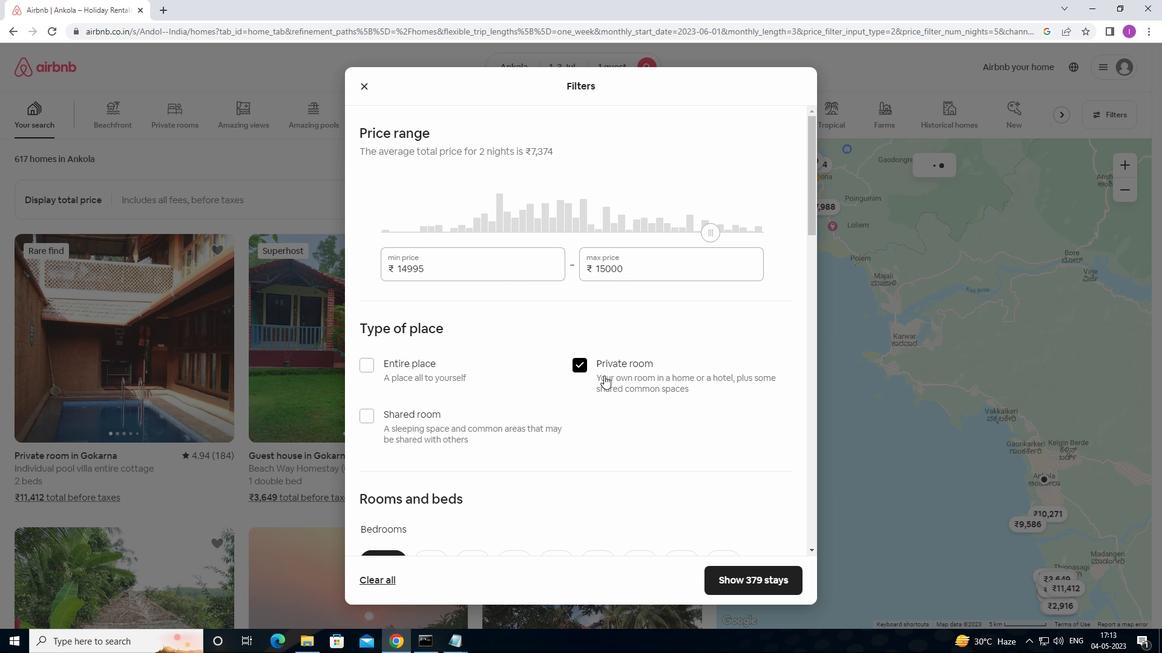 
Action: Mouse moved to (432, 264)
Screenshot: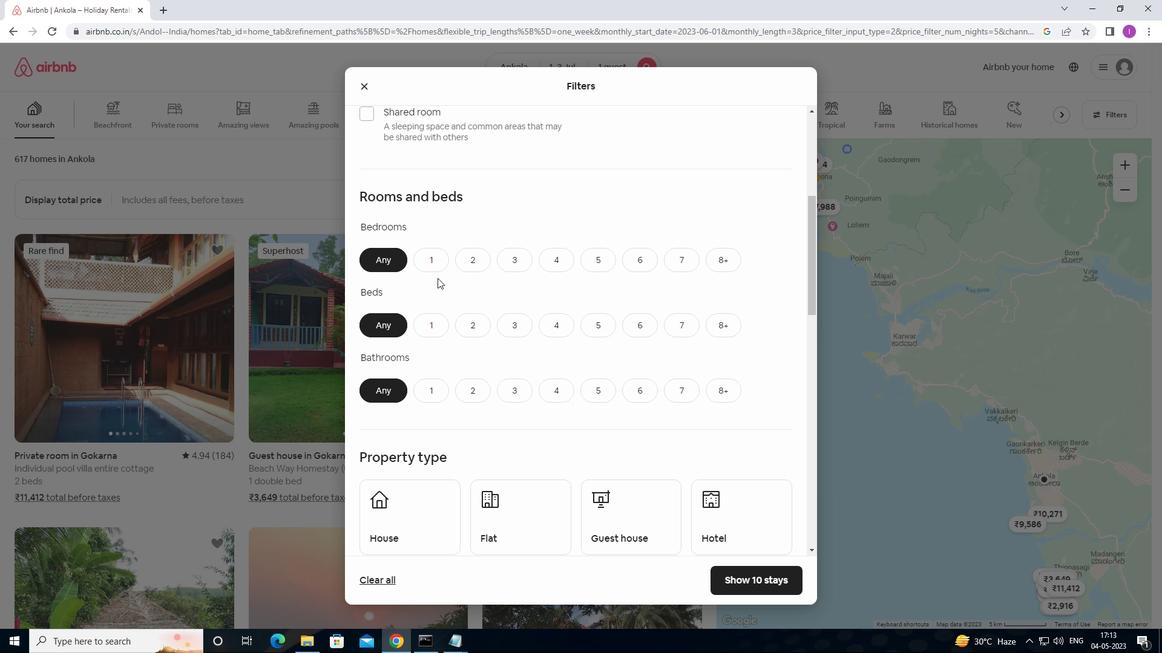 
Action: Mouse pressed left at (432, 264)
Screenshot: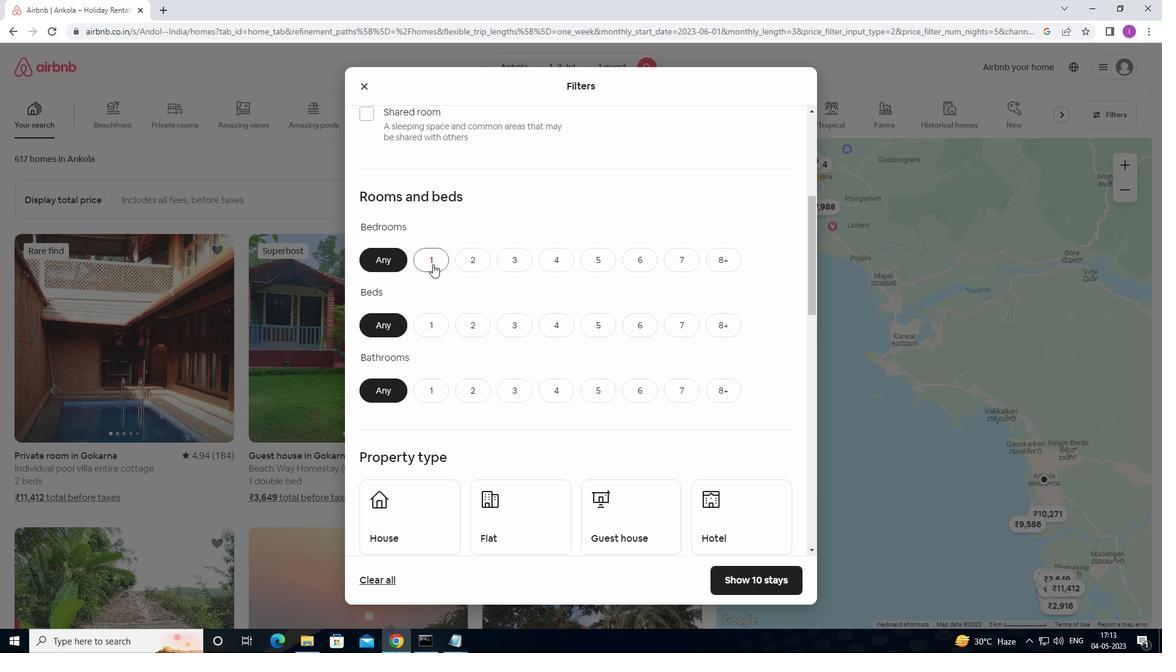 
Action: Mouse moved to (423, 325)
Screenshot: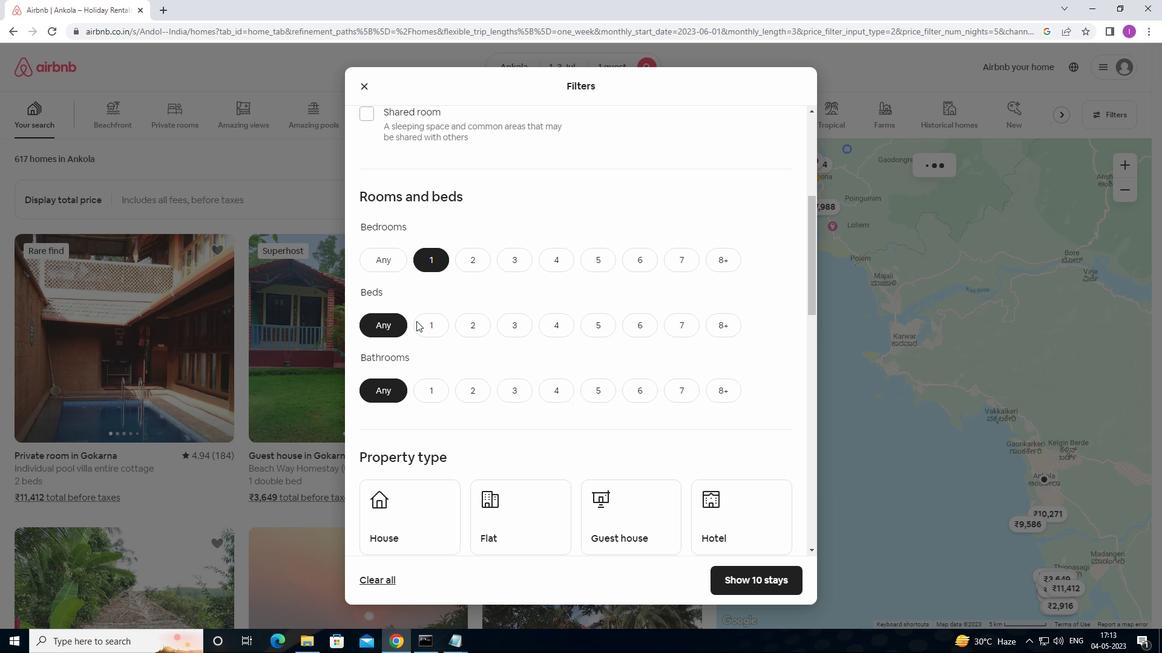 
Action: Mouse pressed left at (423, 325)
Screenshot: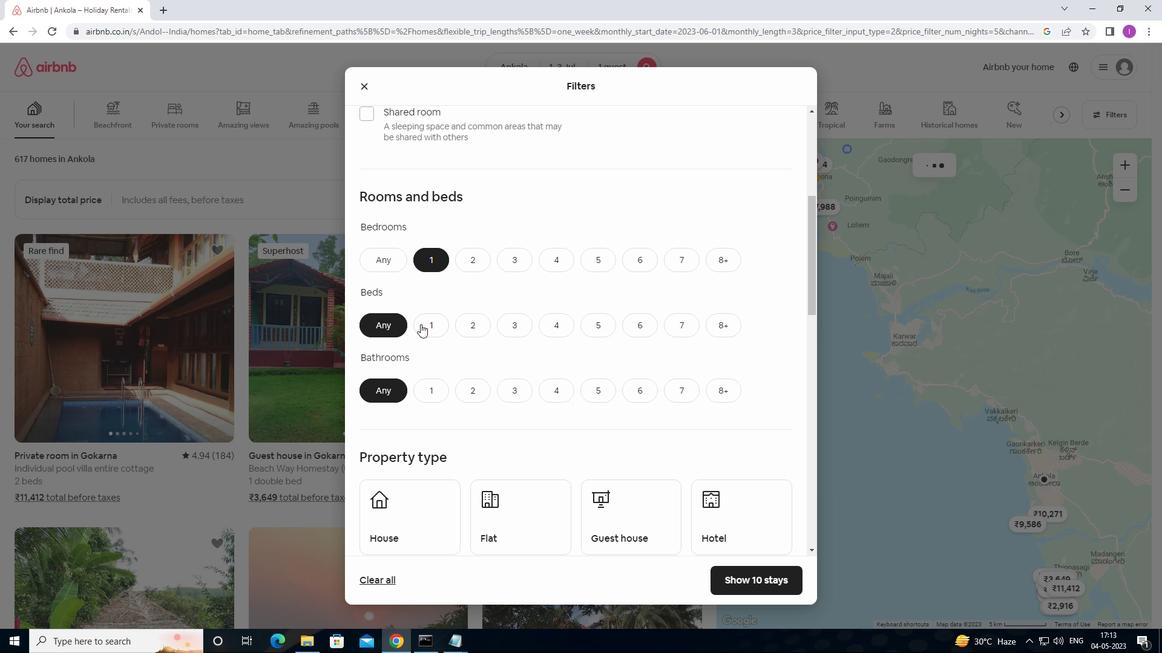 
Action: Mouse moved to (436, 396)
Screenshot: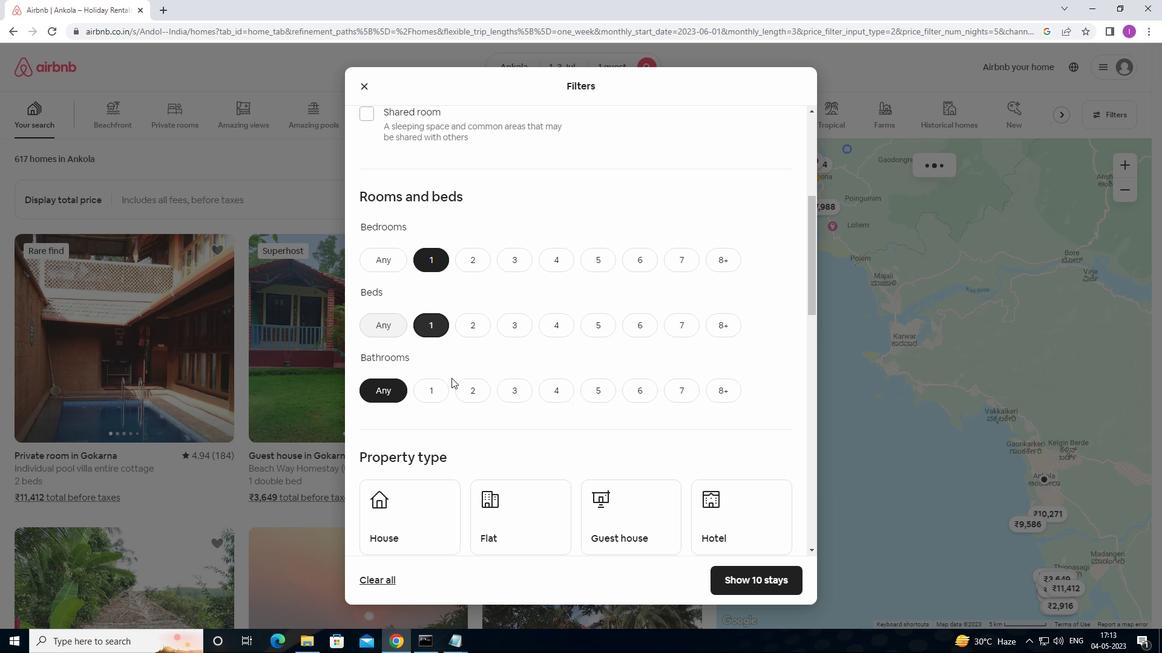 
Action: Mouse pressed left at (436, 396)
Screenshot: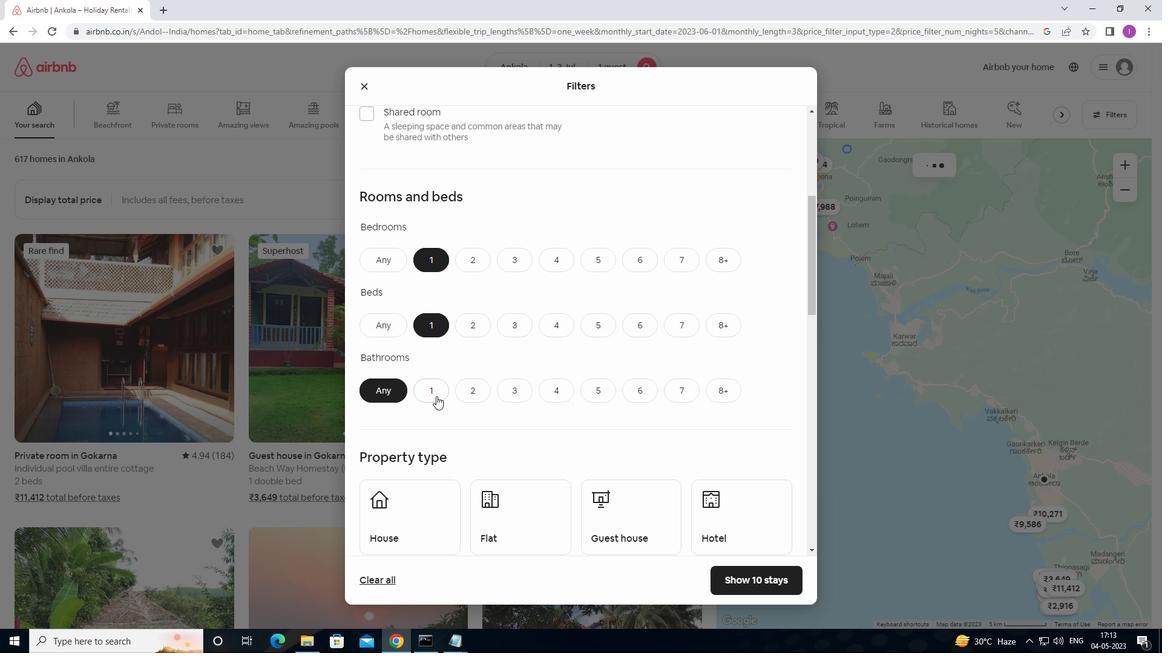 
Action: Mouse moved to (454, 405)
Screenshot: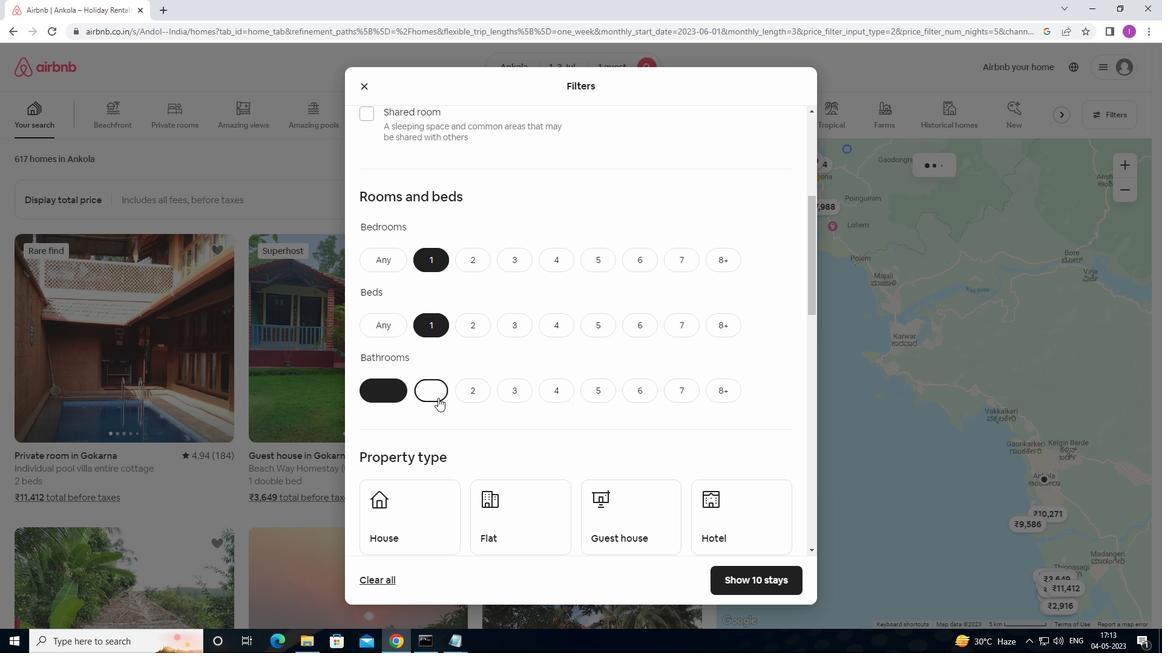 
Action: Mouse scrolled (454, 405) with delta (0, 0)
Screenshot: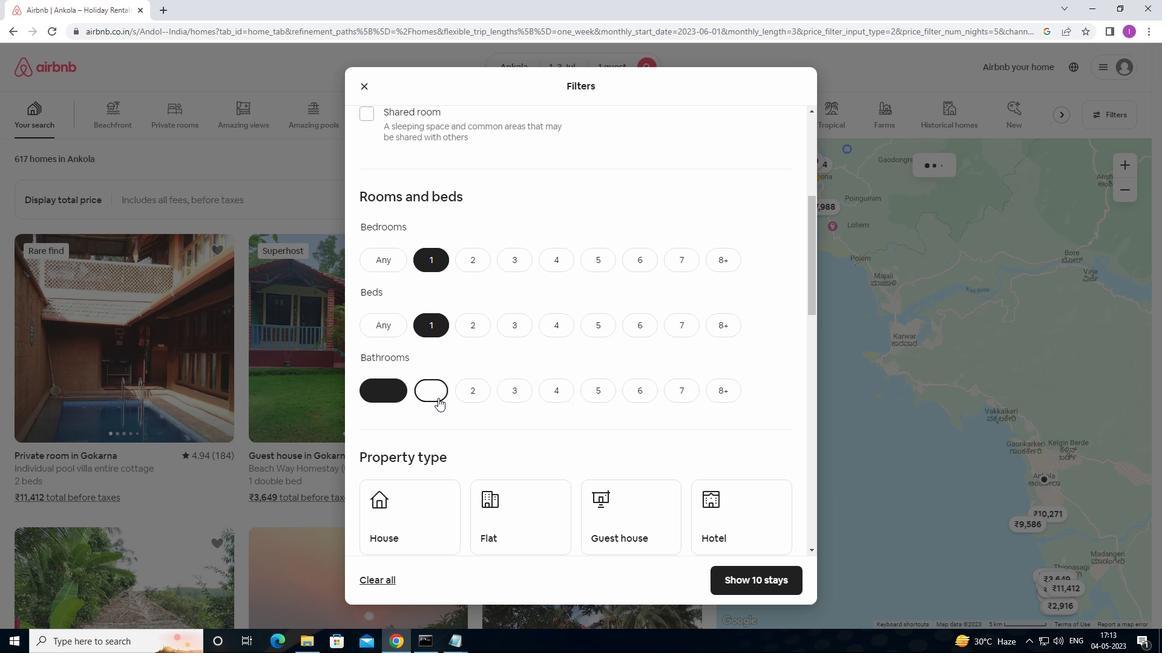 
Action: Mouse scrolled (454, 405) with delta (0, 0)
Screenshot: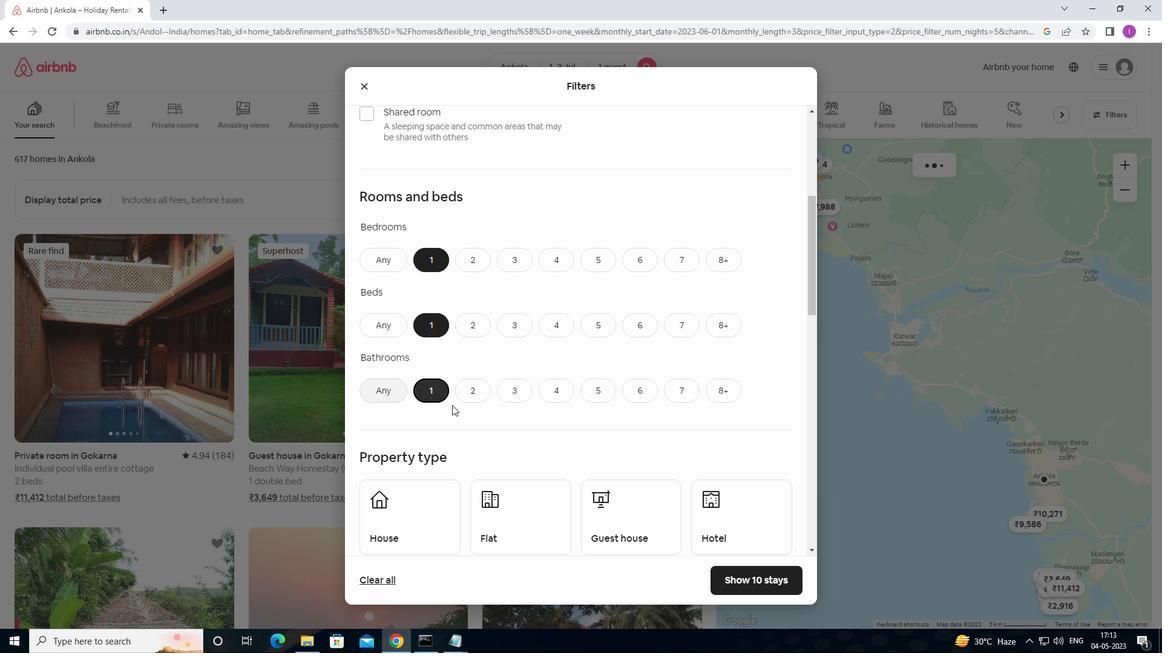 
Action: Mouse scrolled (454, 405) with delta (0, 0)
Screenshot: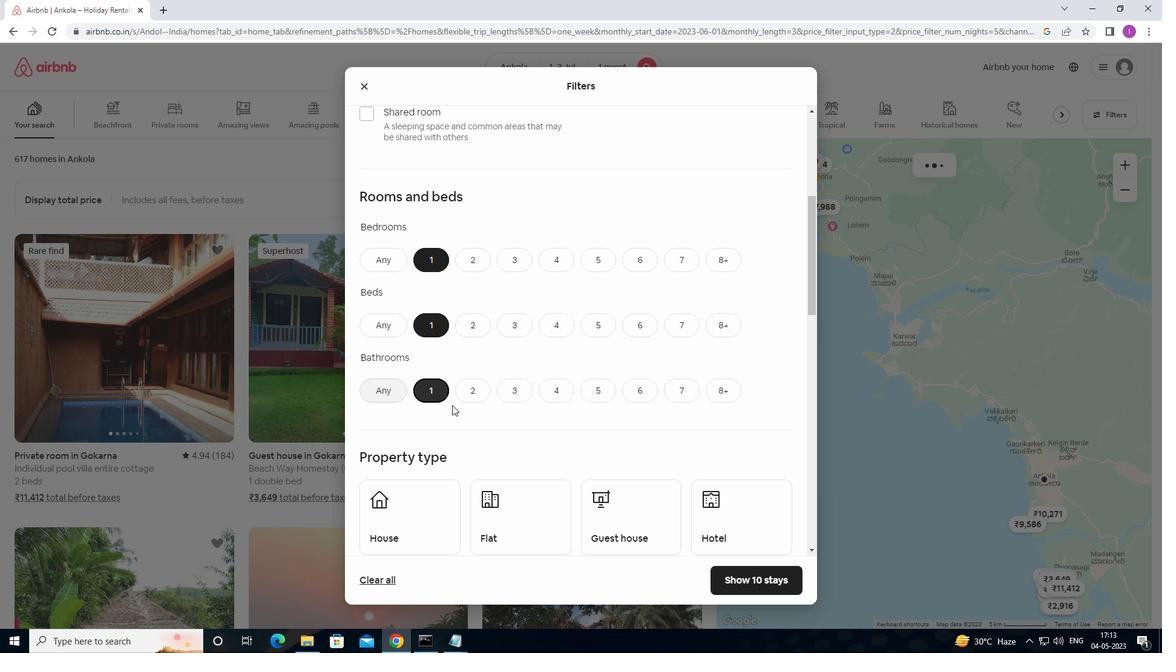 
Action: Mouse scrolled (454, 405) with delta (0, 0)
Screenshot: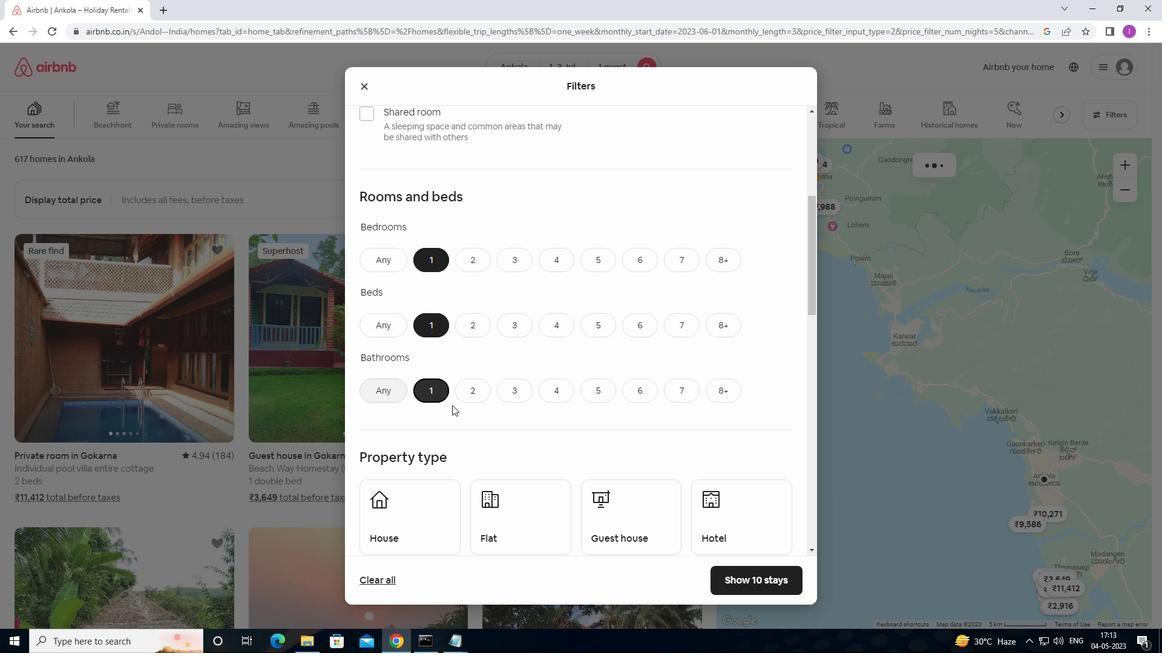 
Action: Mouse moved to (454, 405)
Screenshot: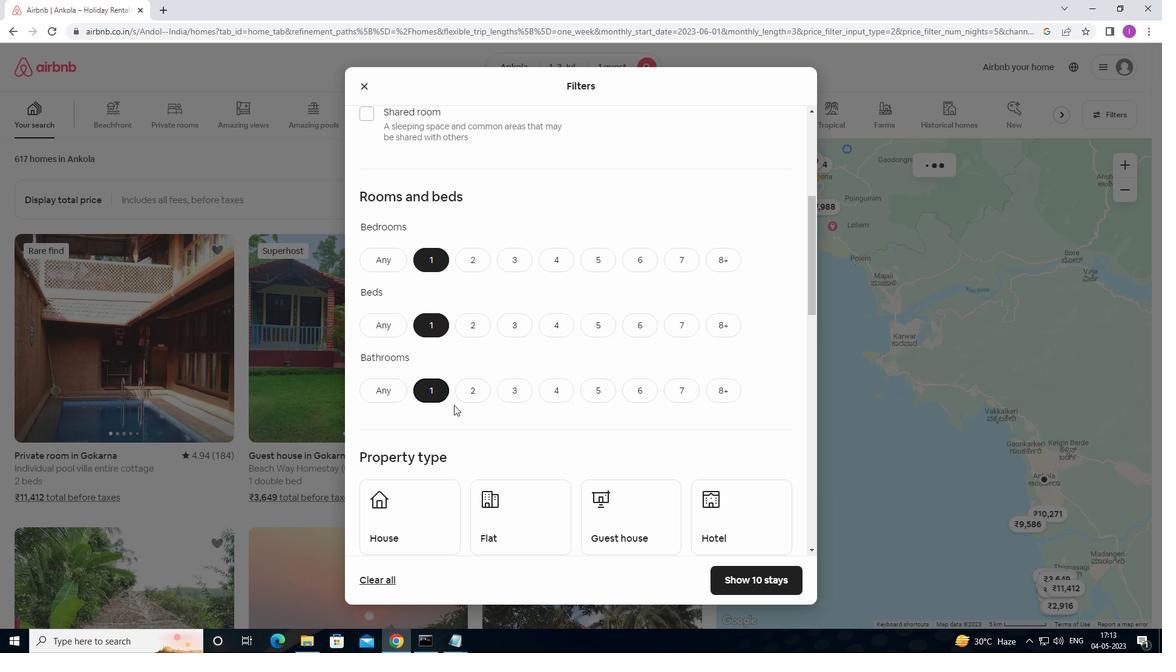 
Action: Mouse scrolled (454, 405) with delta (0, 0)
Screenshot: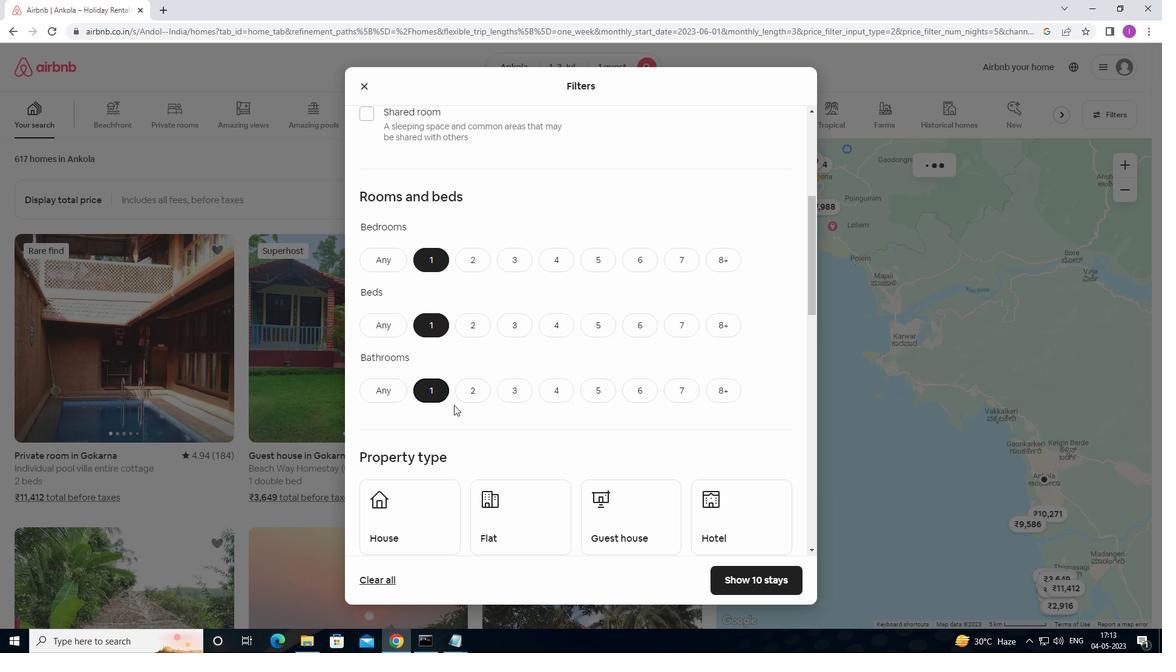 
Action: Mouse moved to (407, 230)
Screenshot: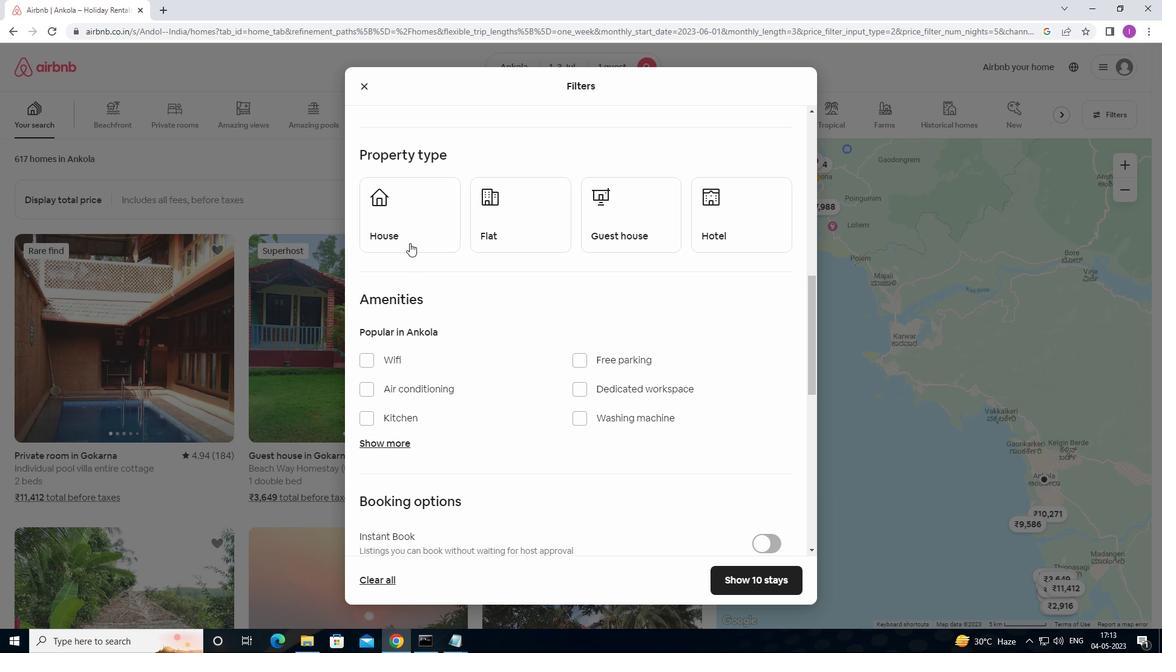 
Action: Mouse pressed left at (407, 230)
Screenshot: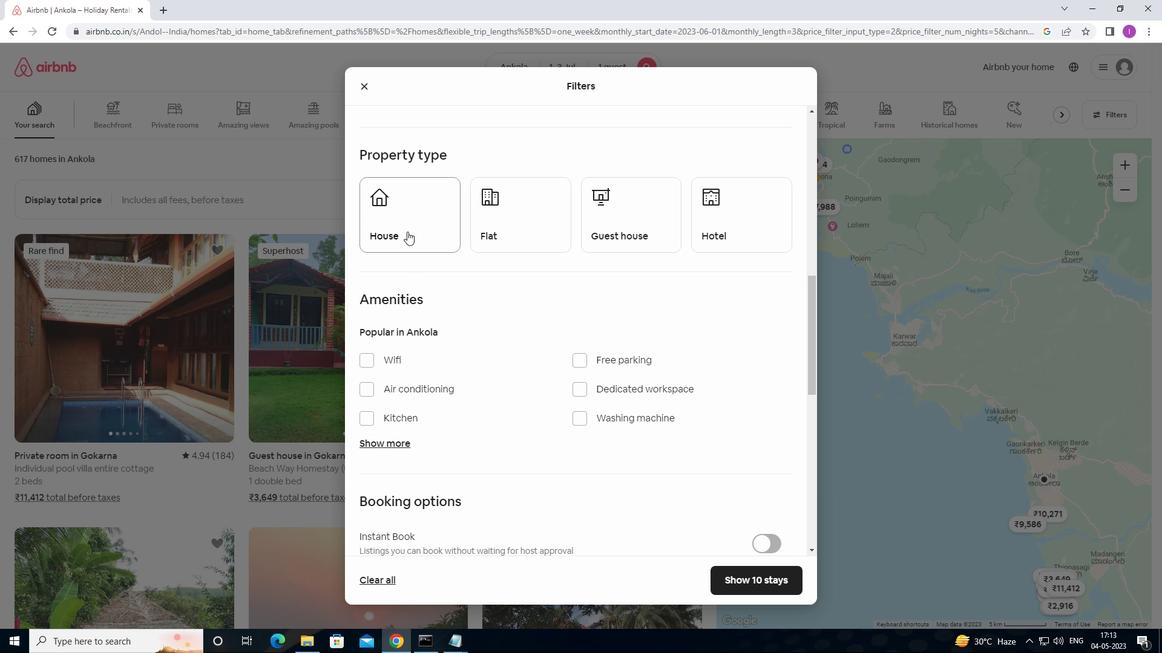 
Action: Mouse moved to (508, 234)
Screenshot: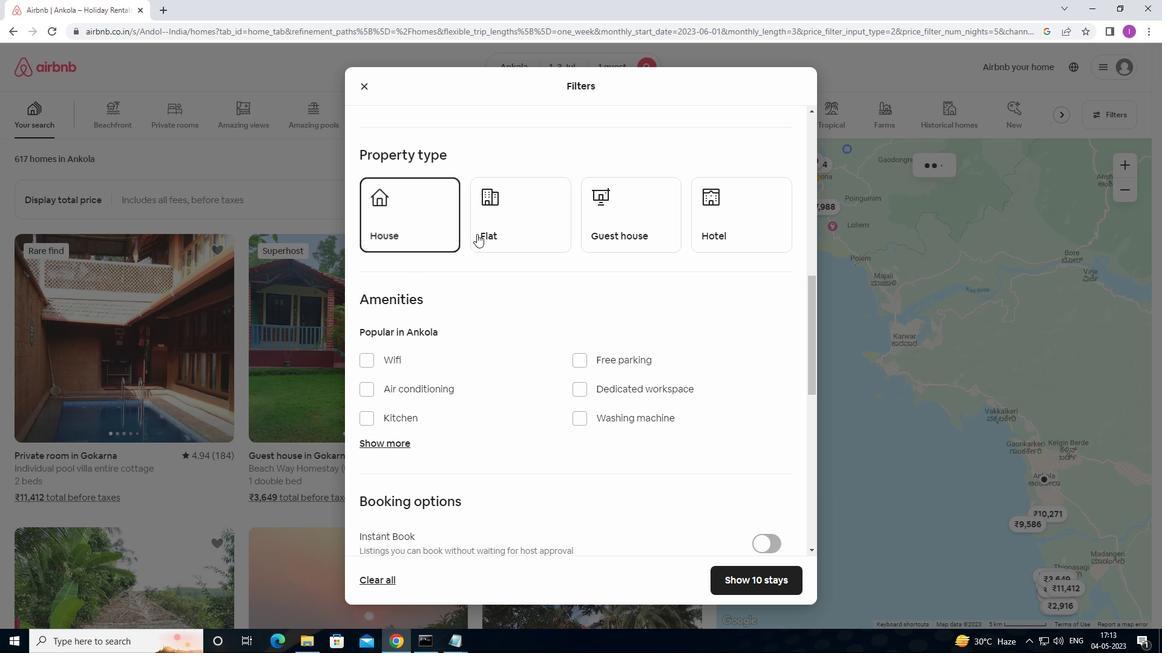 
Action: Mouse pressed left at (508, 234)
Screenshot: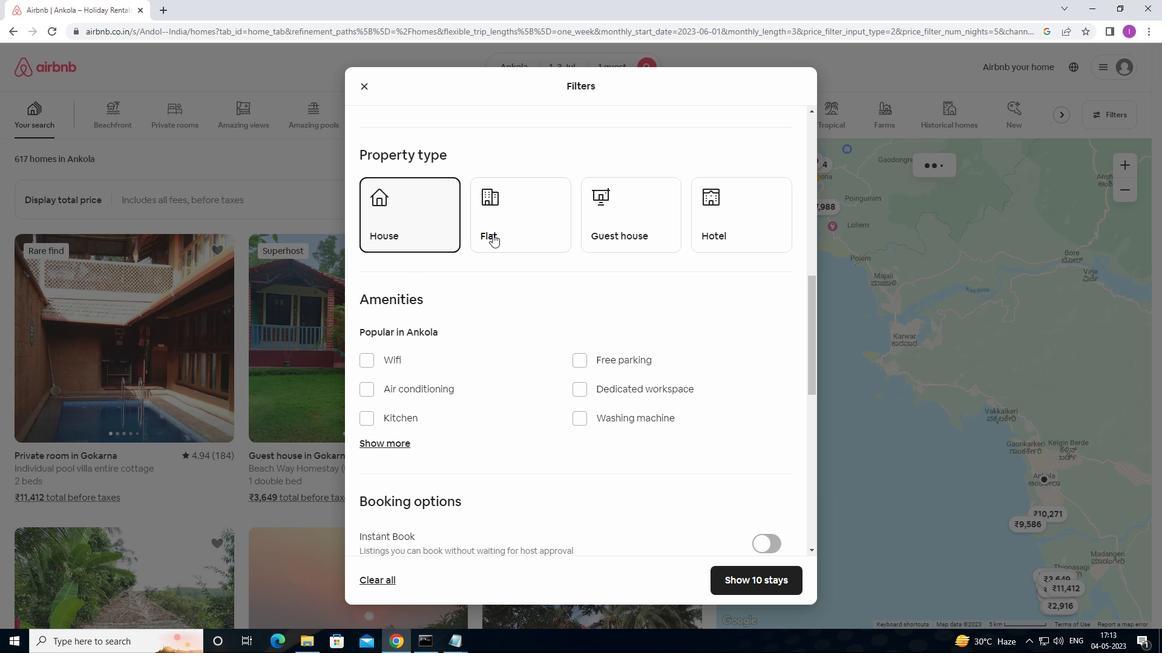 
Action: Mouse moved to (670, 237)
Screenshot: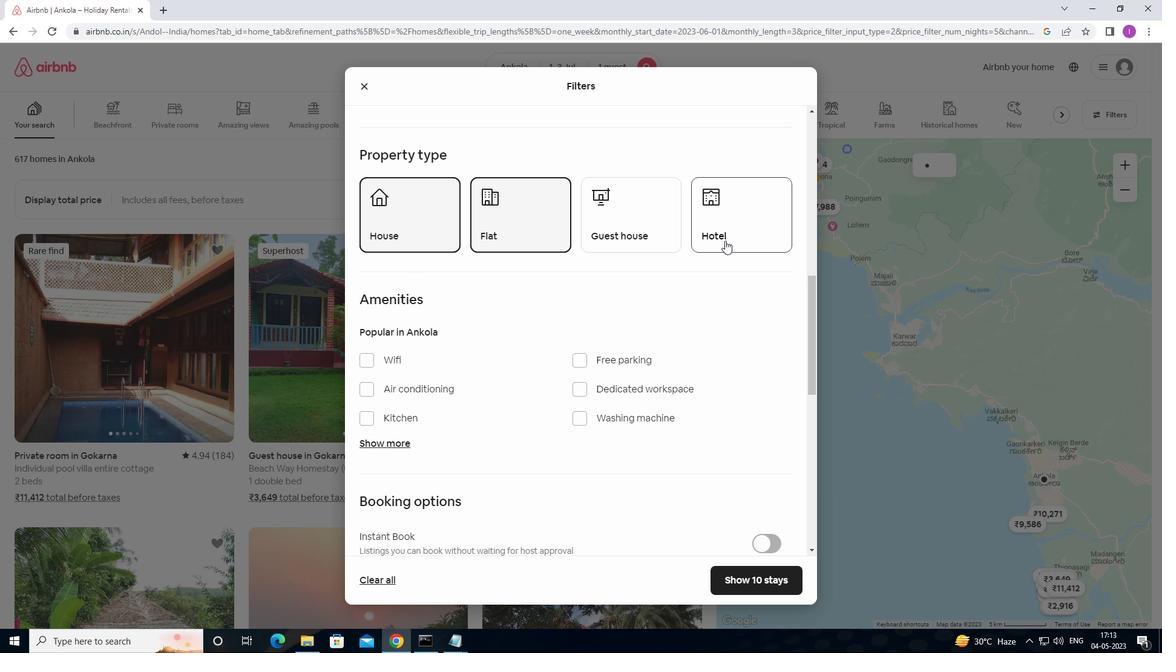 
Action: Mouse pressed left at (670, 237)
Screenshot: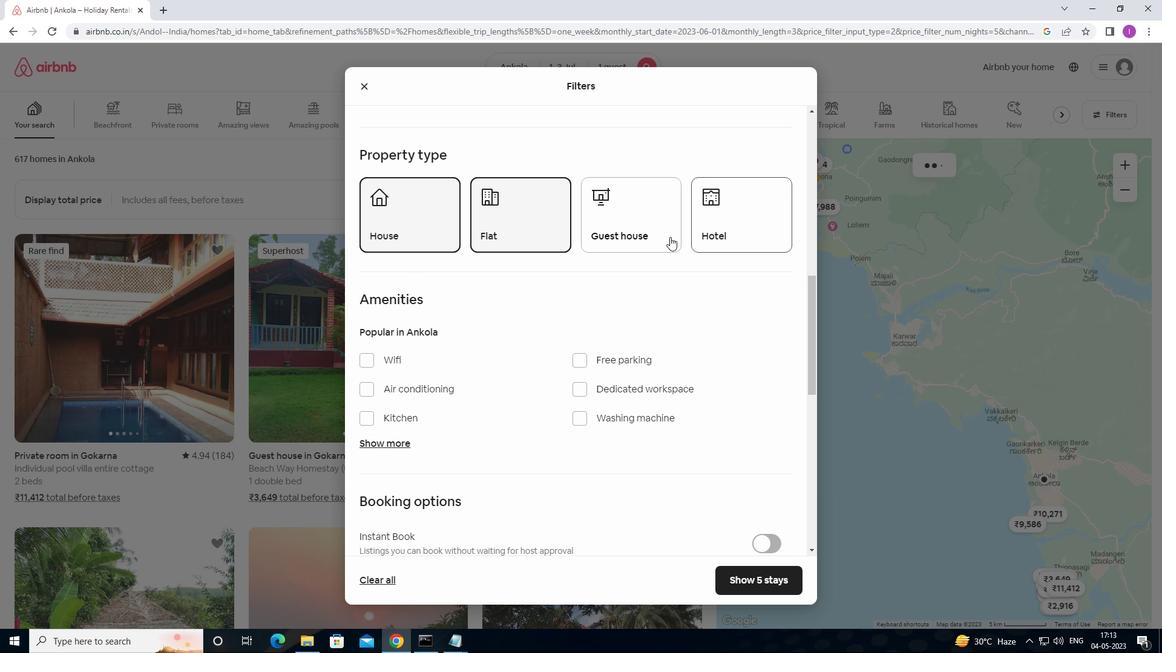 
Action: Mouse moved to (741, 228)
Screenshot: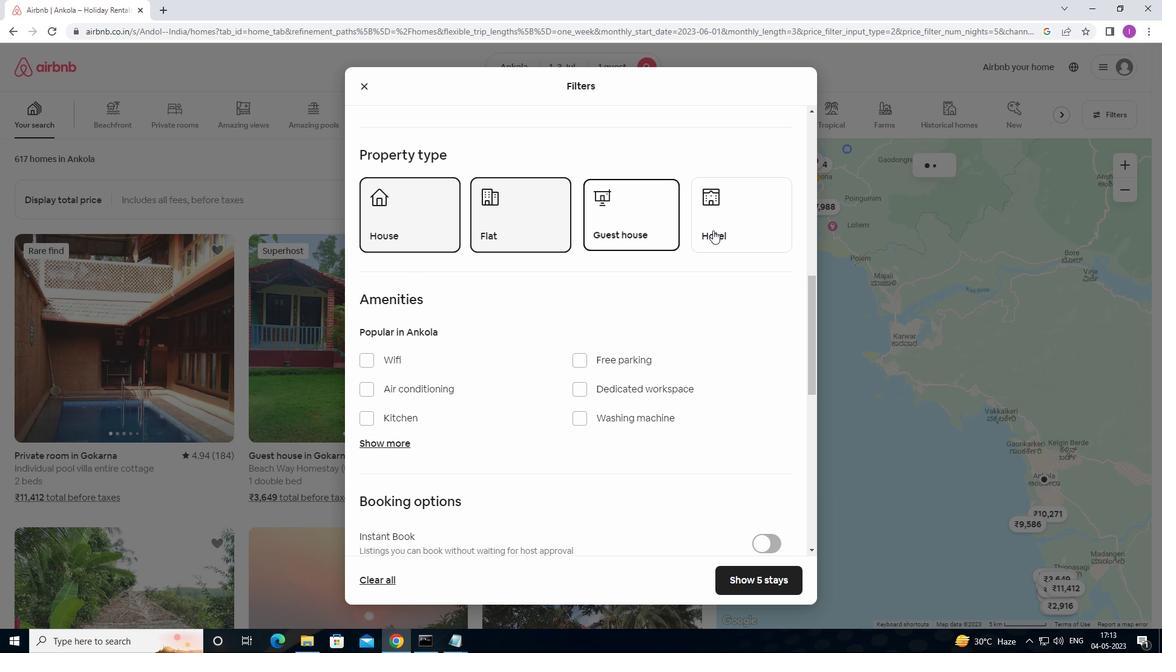 
Action: Mouse pressed left at (741, 228)
Screenshot: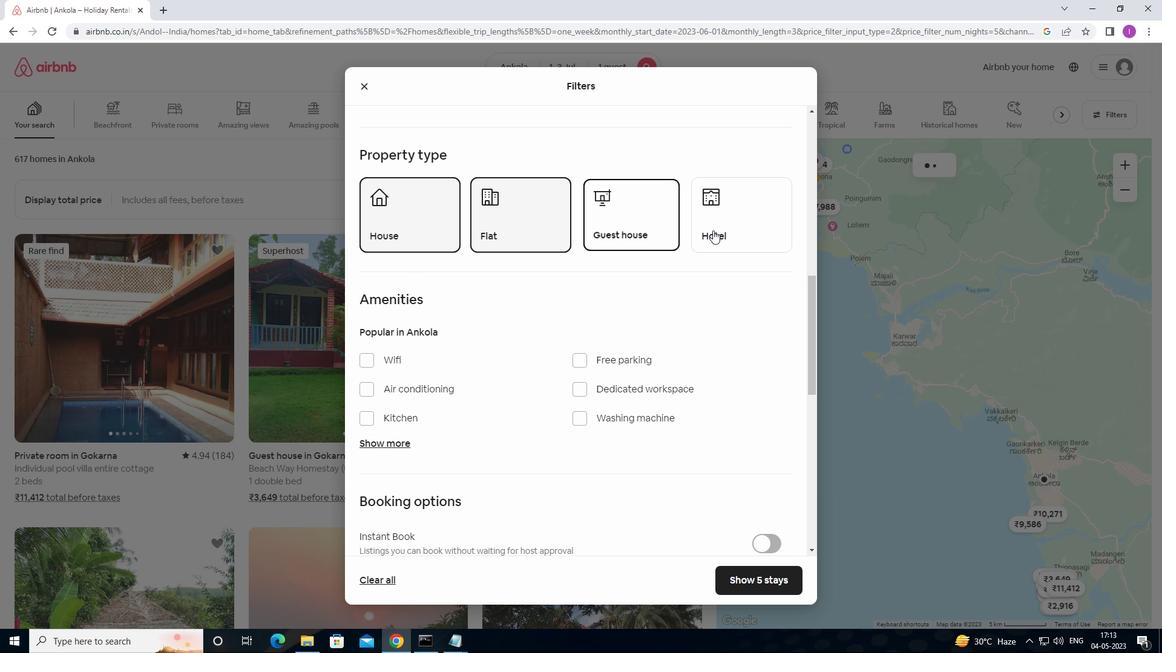 
Action: Mouse moved to (722, 334)
Screenshot: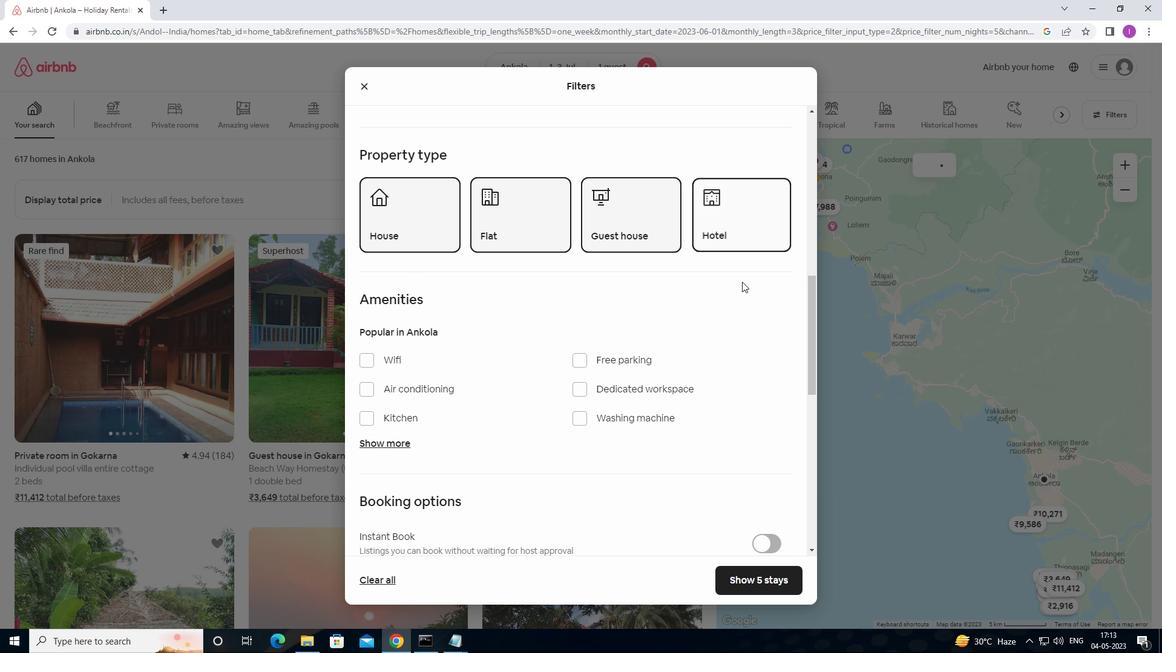 
Action: Mouse scrolled (722, 334) with delta (0, 0)
Screenshot: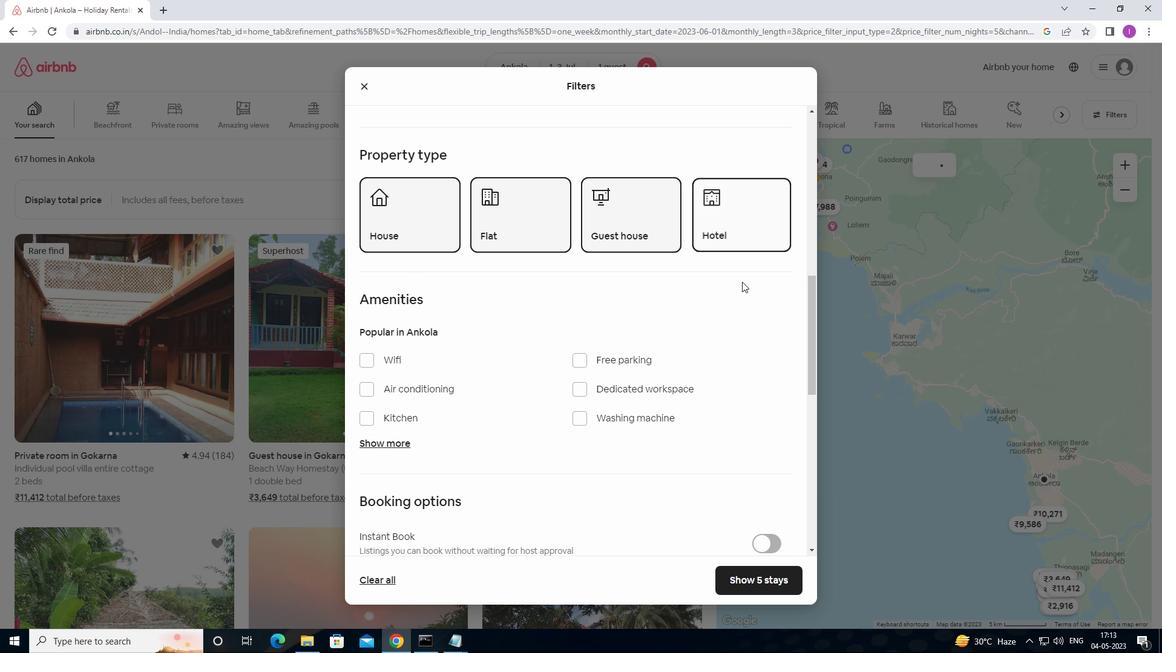 
Action: Mouse moved to (721, 342)
Screenshot: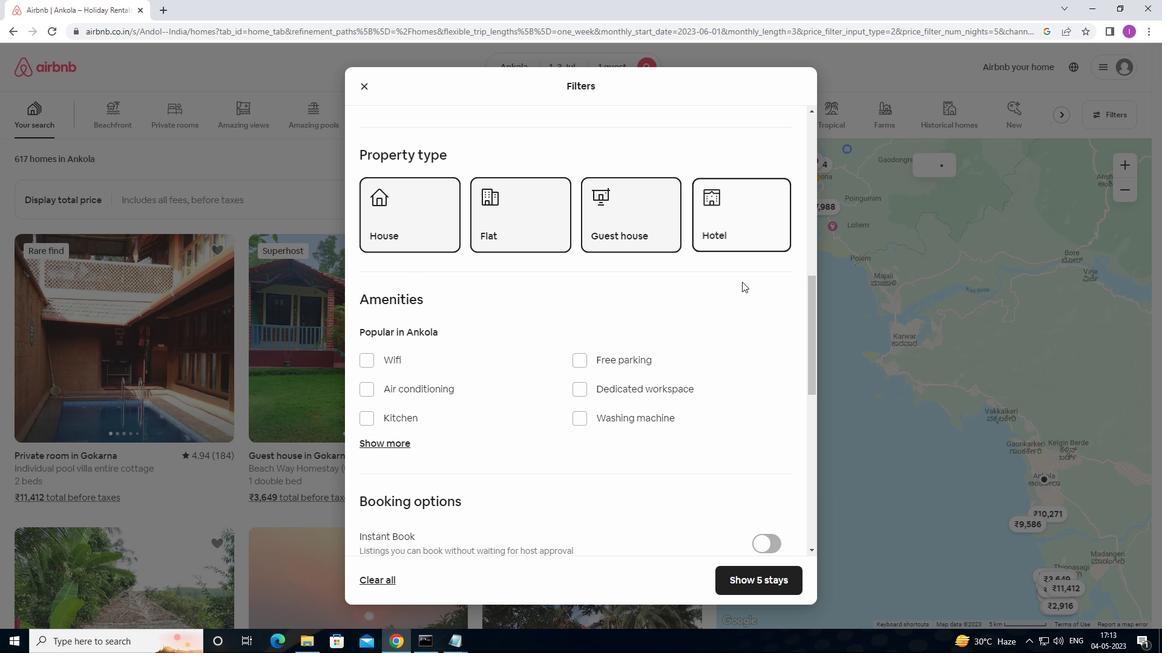 
Action: Mouse scrolled (721, 342) with delta (0, 0)
Screenshot: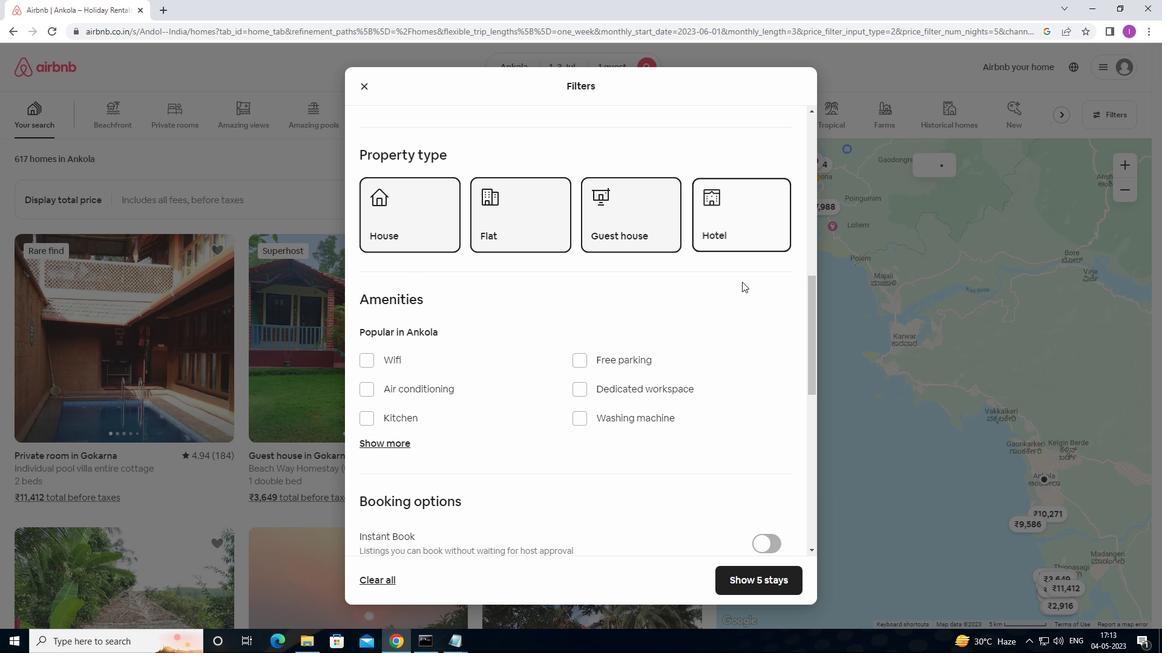 
Action: Mouse moved to (719, 348)
Screenshot: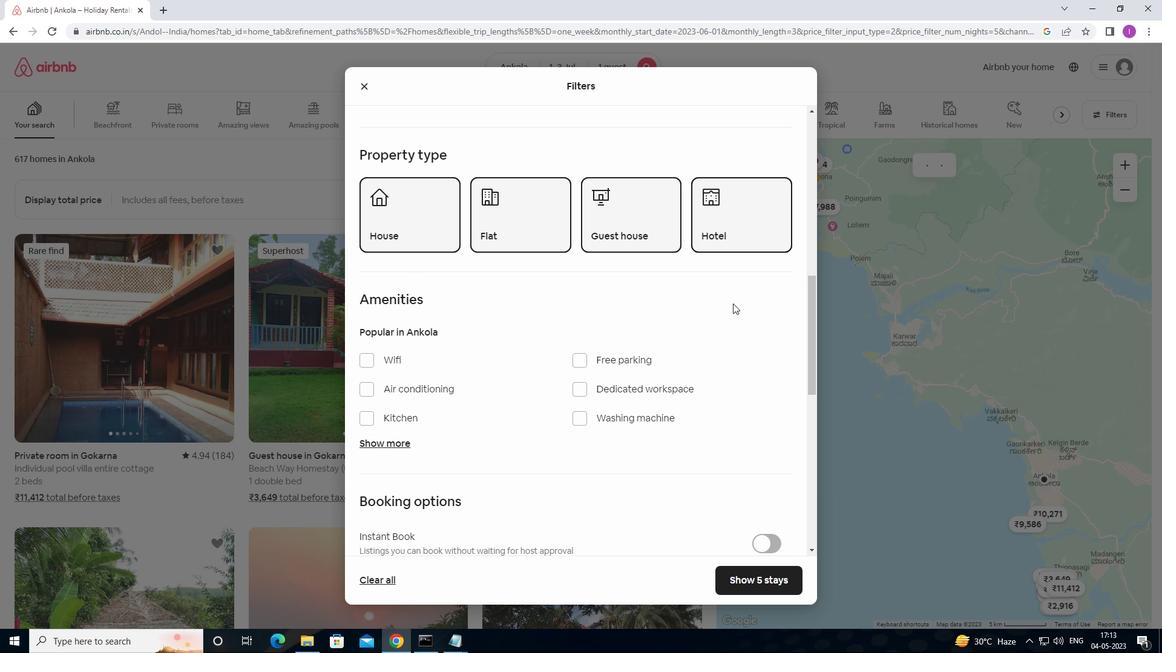
Action: Mouse scrolled (719, 348) with delta (0, 0)
Screenshot: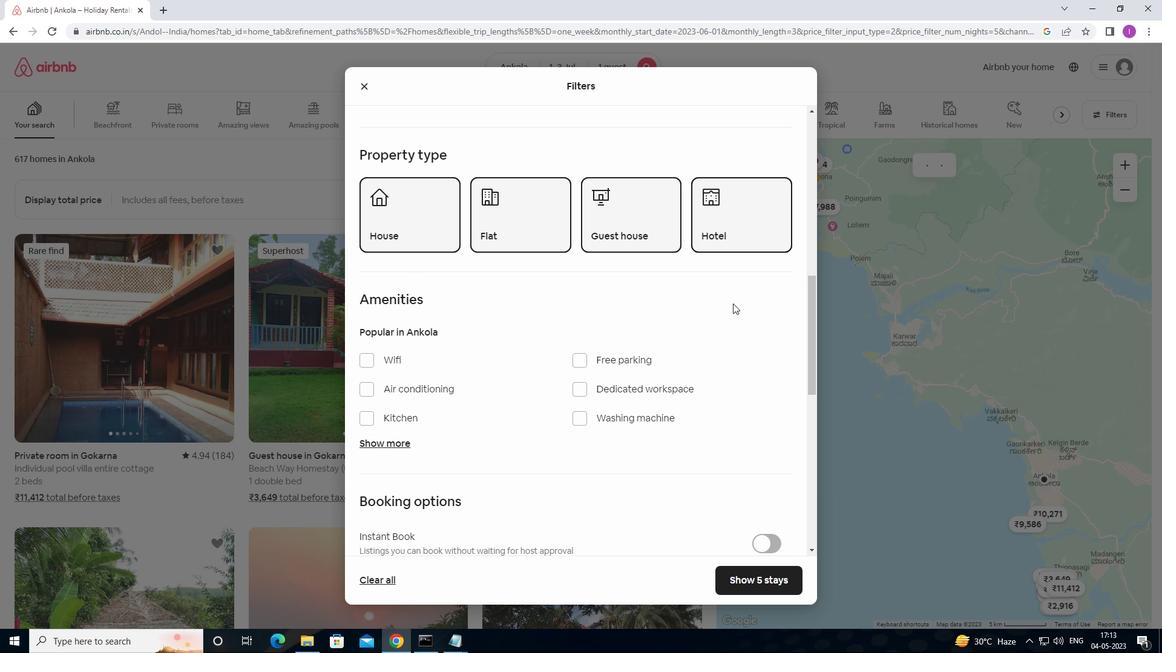 
Action: Mouse scrolled (719, 348) with delta (0, 0)
Screenshot: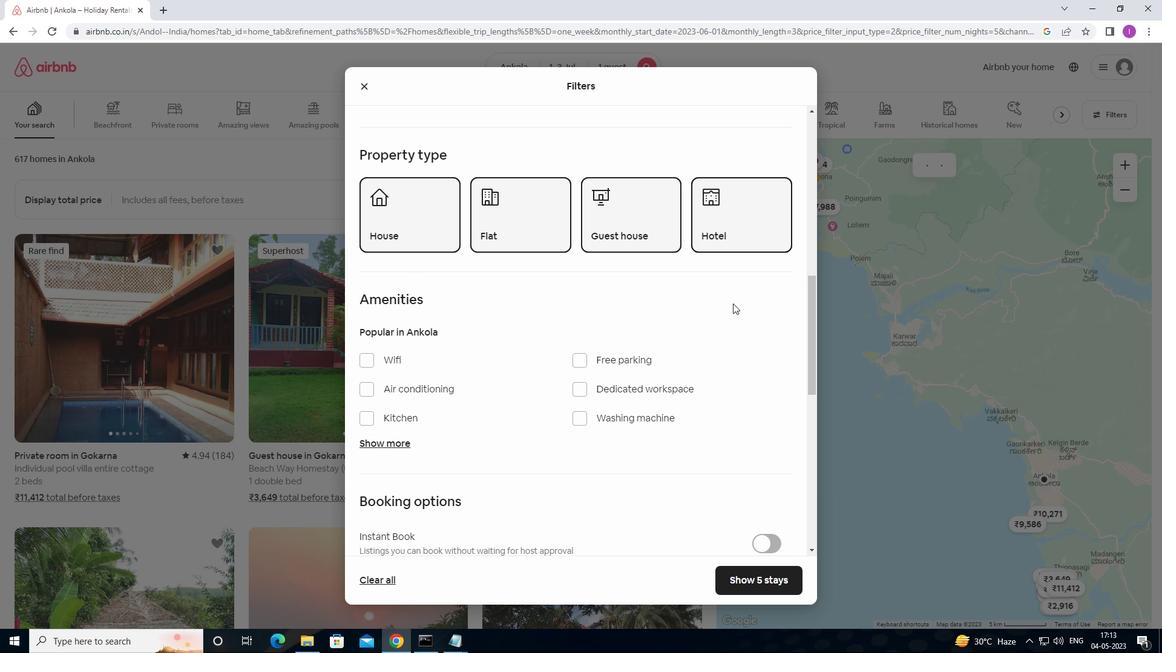 
Action: Mouse scrolled (719, 348) with delta (0, 0)
Screenshot: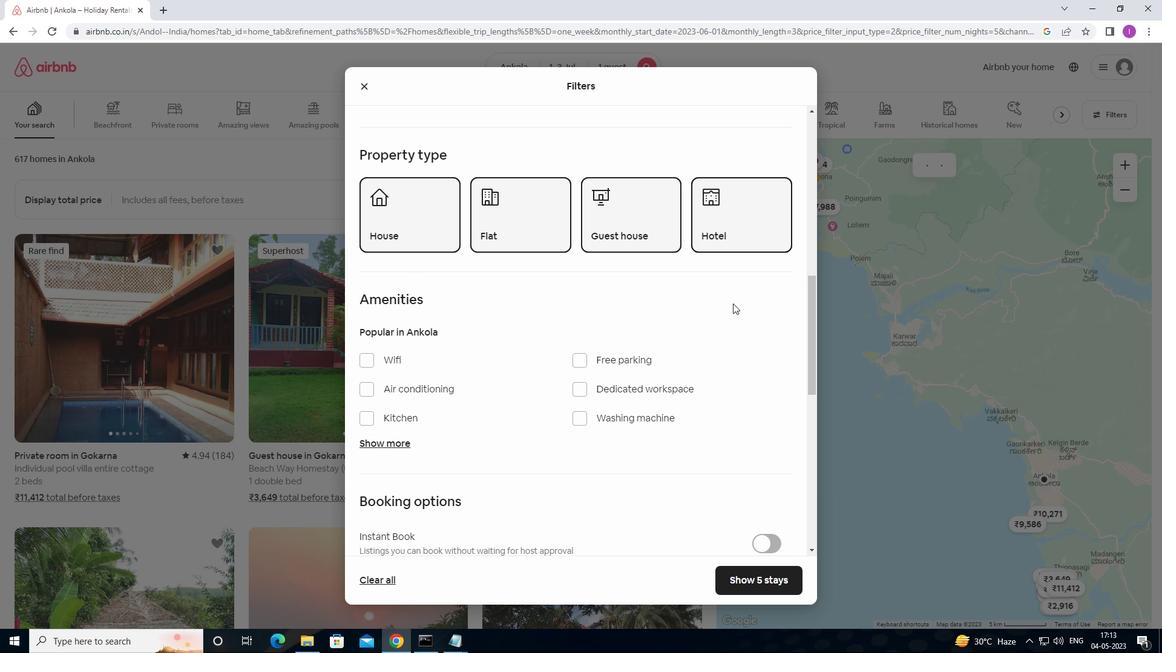 
Action: Mouse moved to (774, 279)
Screenshot: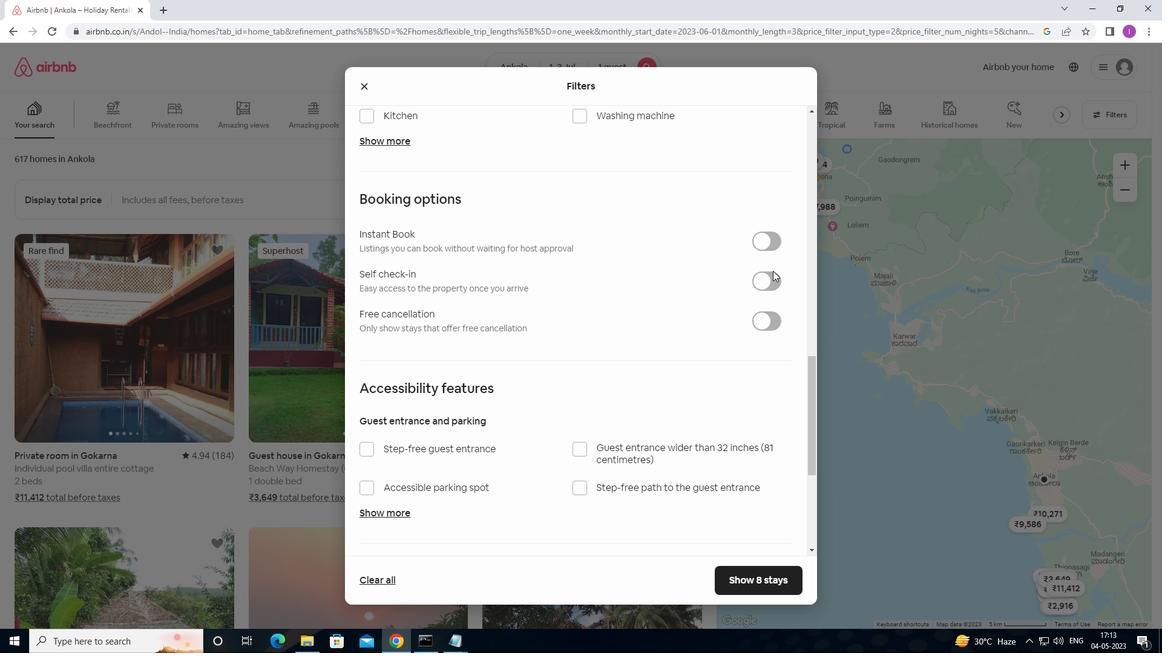 
Action: Mouse pressed left at (774, 279)
Screenshot: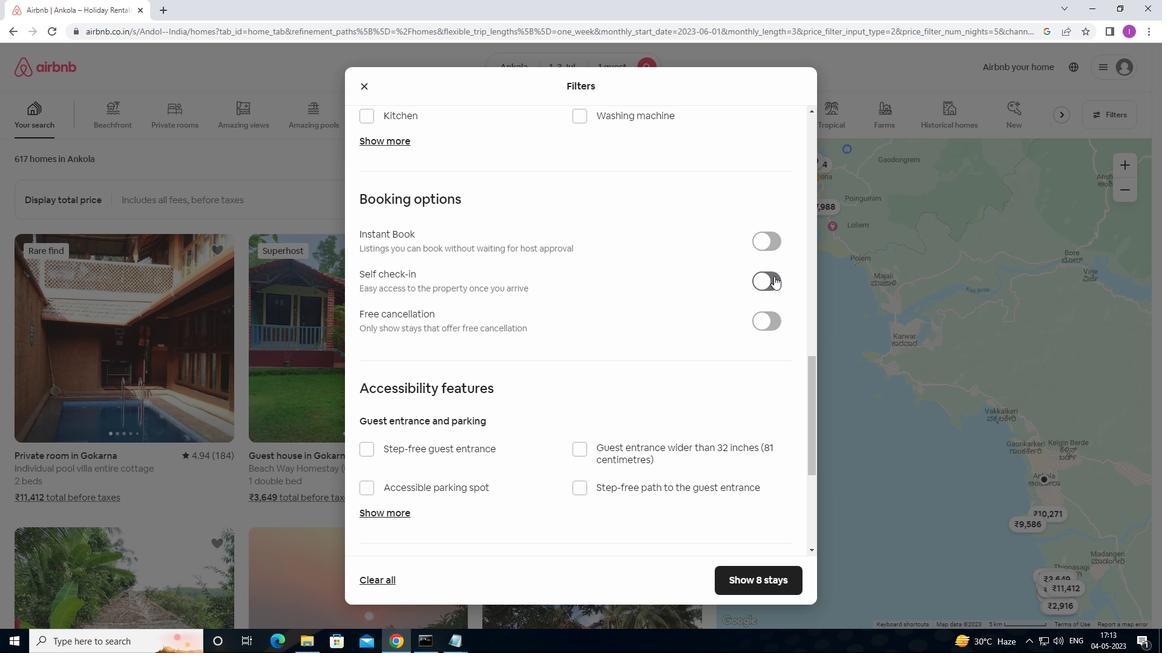 
Action: Mouse moved to (628, 356)
Screenshot: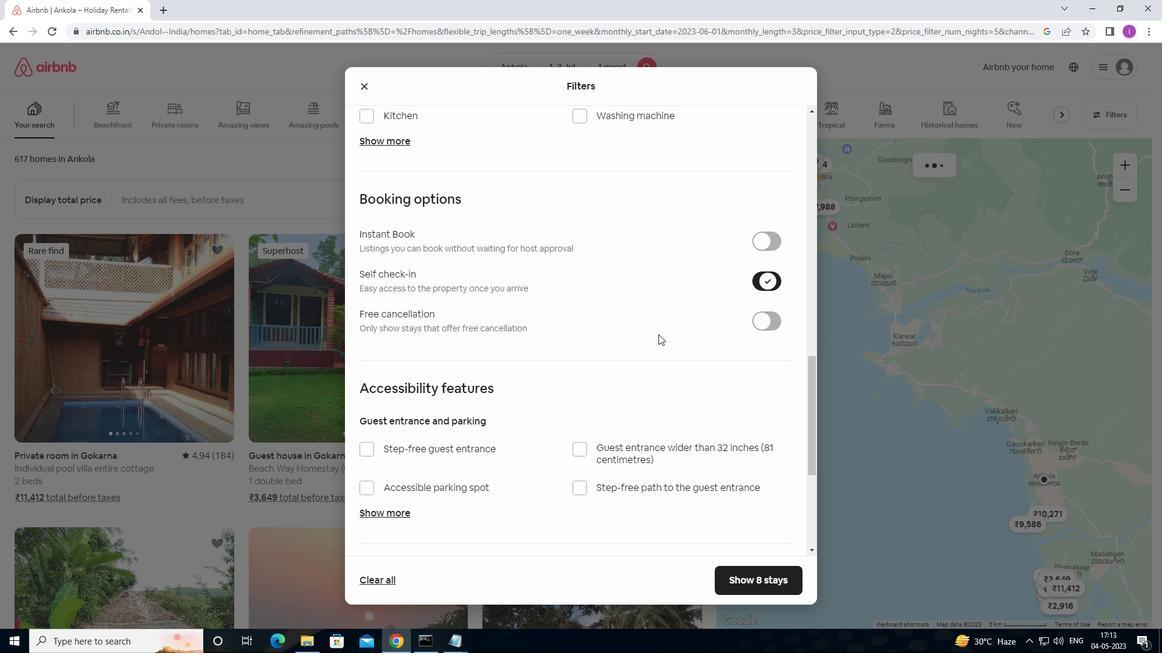 
Action: Mouse scrolled (628, 356) with delta (0, 0)
Screenshot: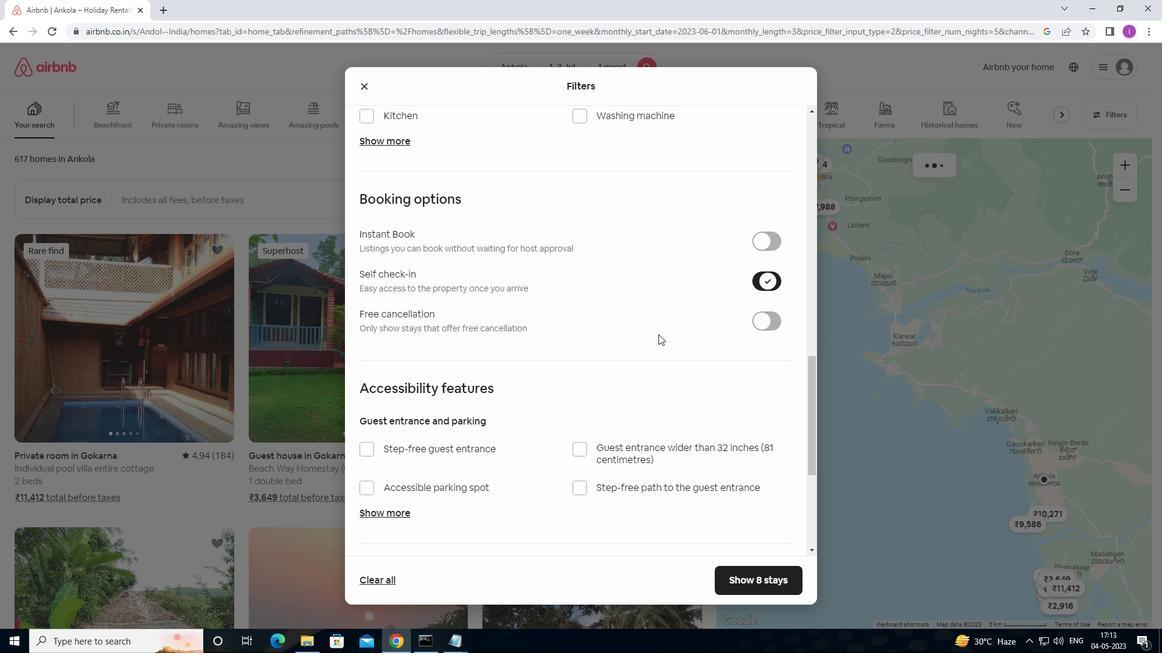 
Action: Mouse moved to (627, 358)
Screenshot: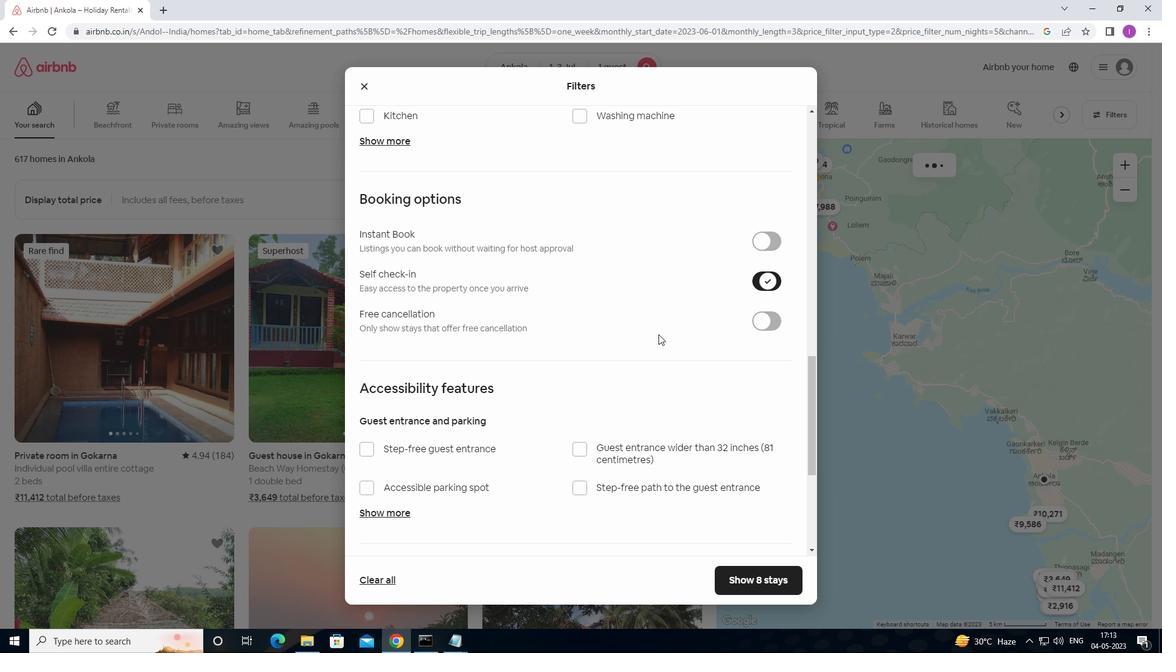 
Action: Mouse scrolled (627, 357) with delta (0, 0)
Screenshot: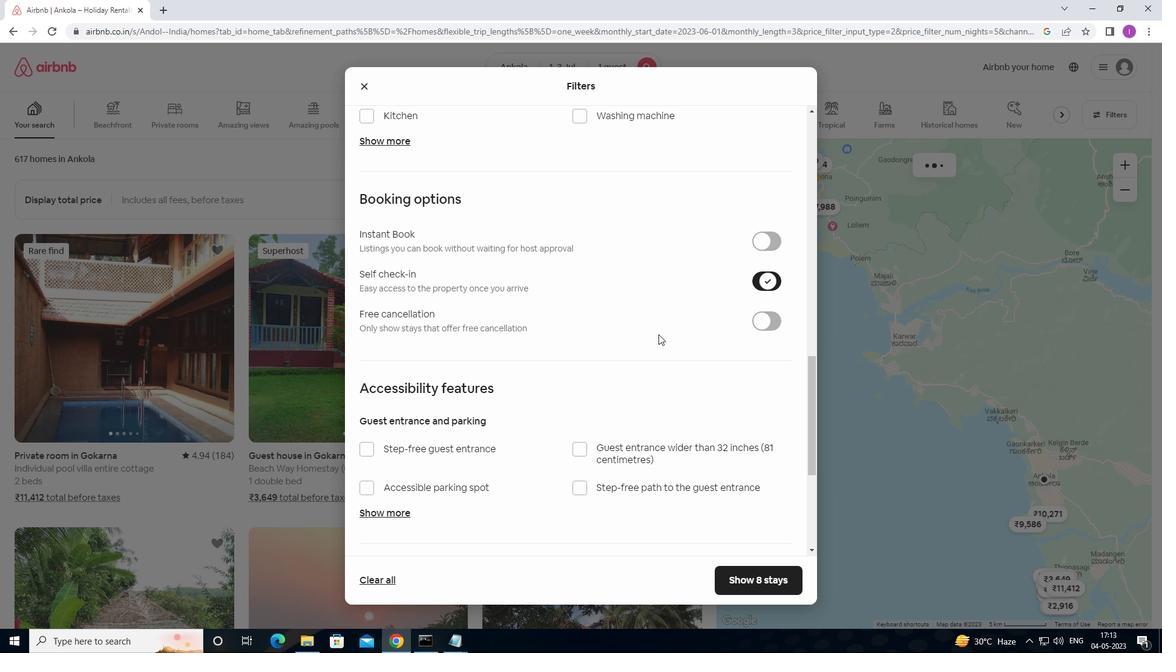 
Action: Mouse scrolled (627, 357) with delta (0, 0)
Screenshot: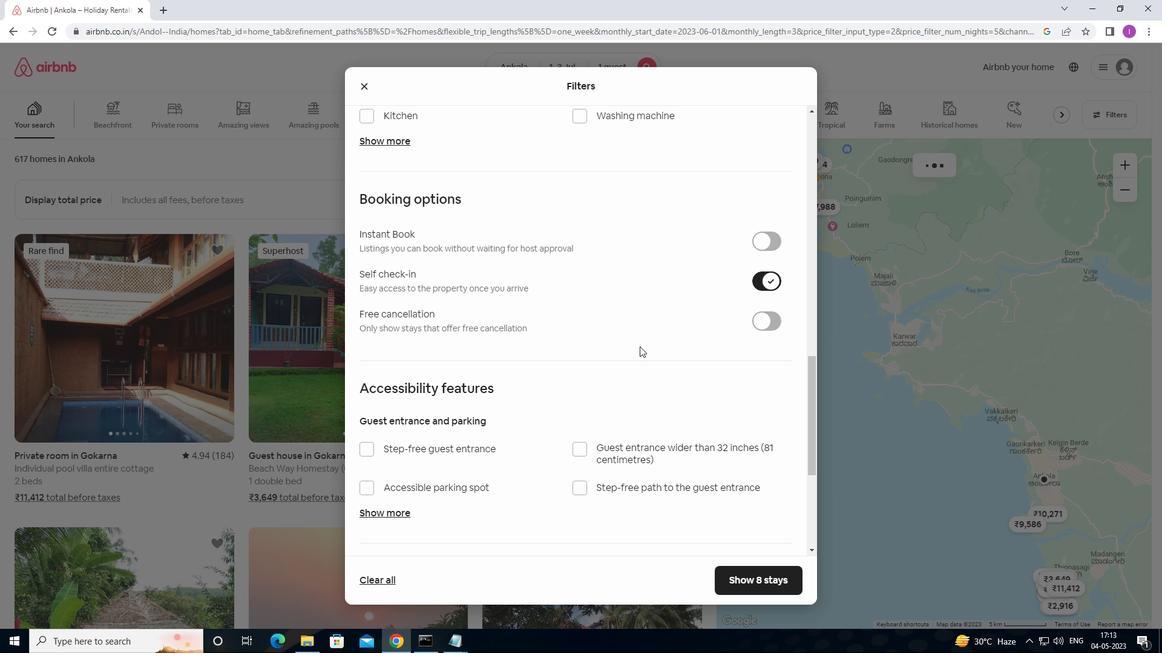 
Action: Mouse scrolled (627, 357) with delta (0, 0)
Screenshot: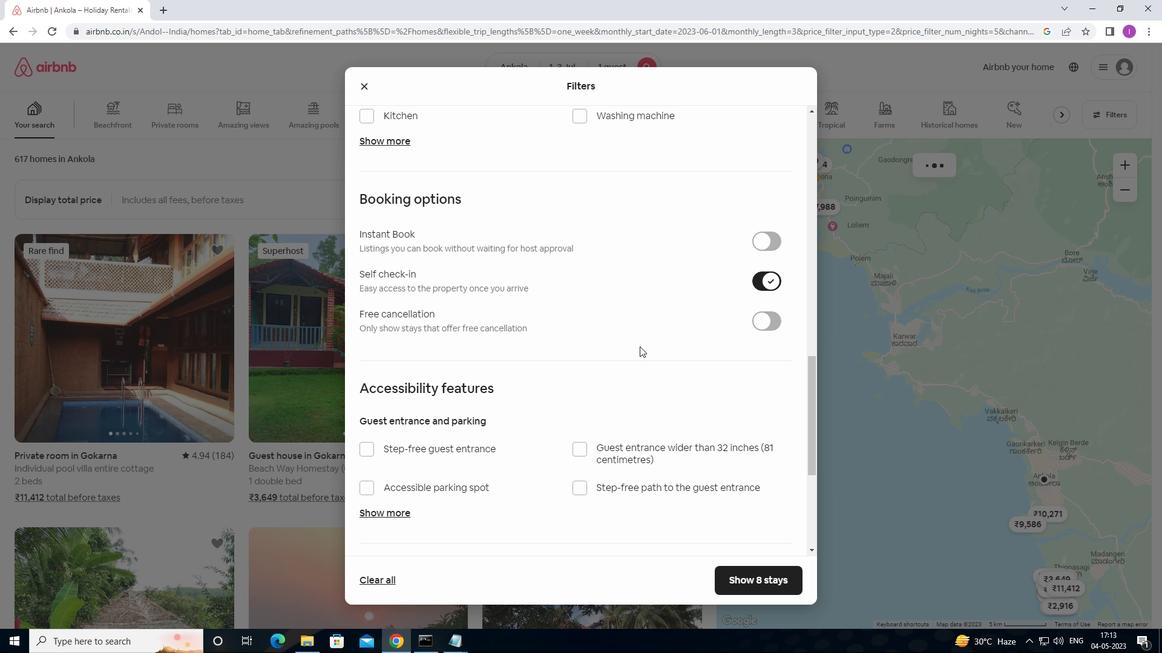 
Action: Mouse scrolled (627, 357) with delta (0, 0)
Screenshot: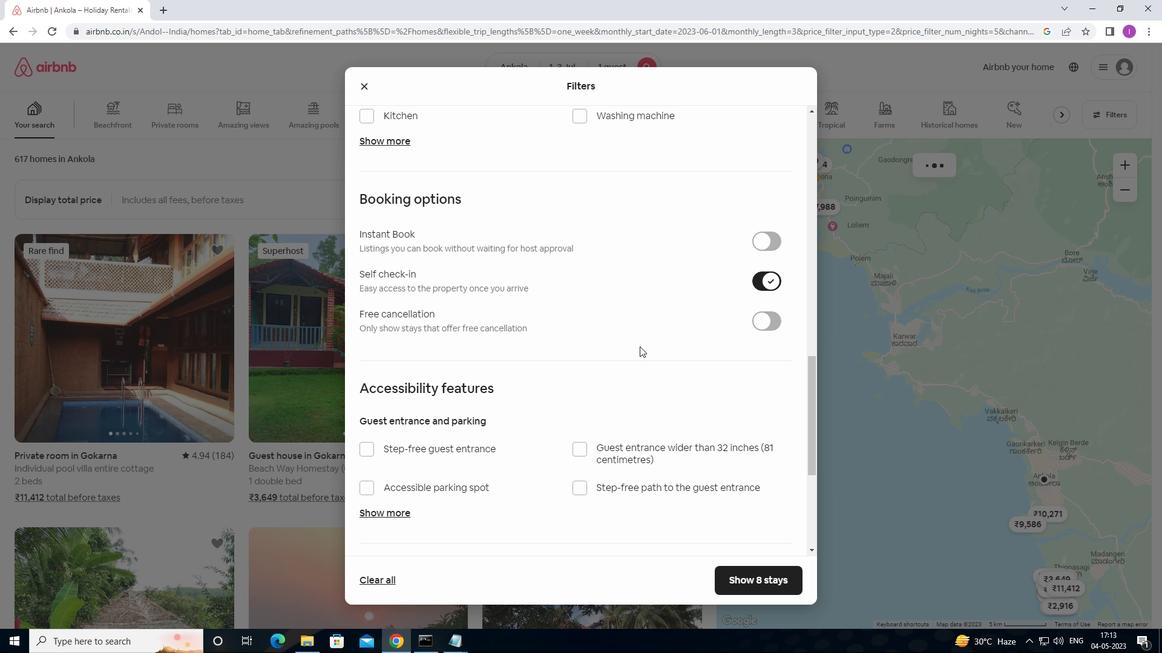 
Action: Mouse moved to (626, 357)
Screenshot: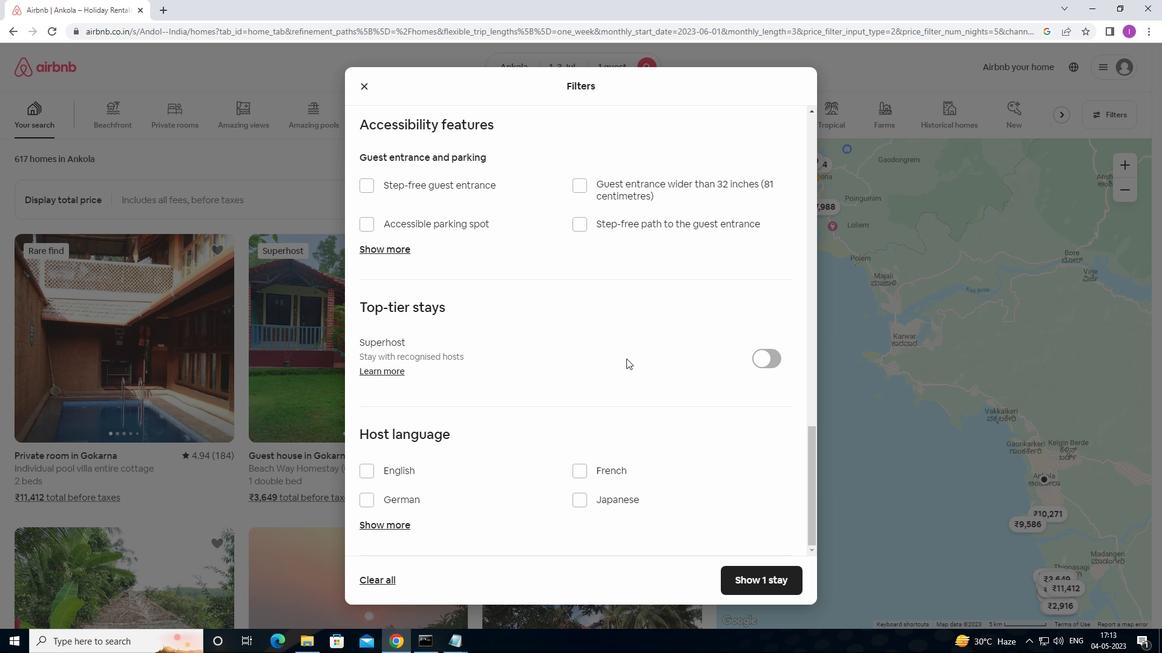 
Action: Mouse scrolled (626, 356) with delta (0, 0)
Screenshot: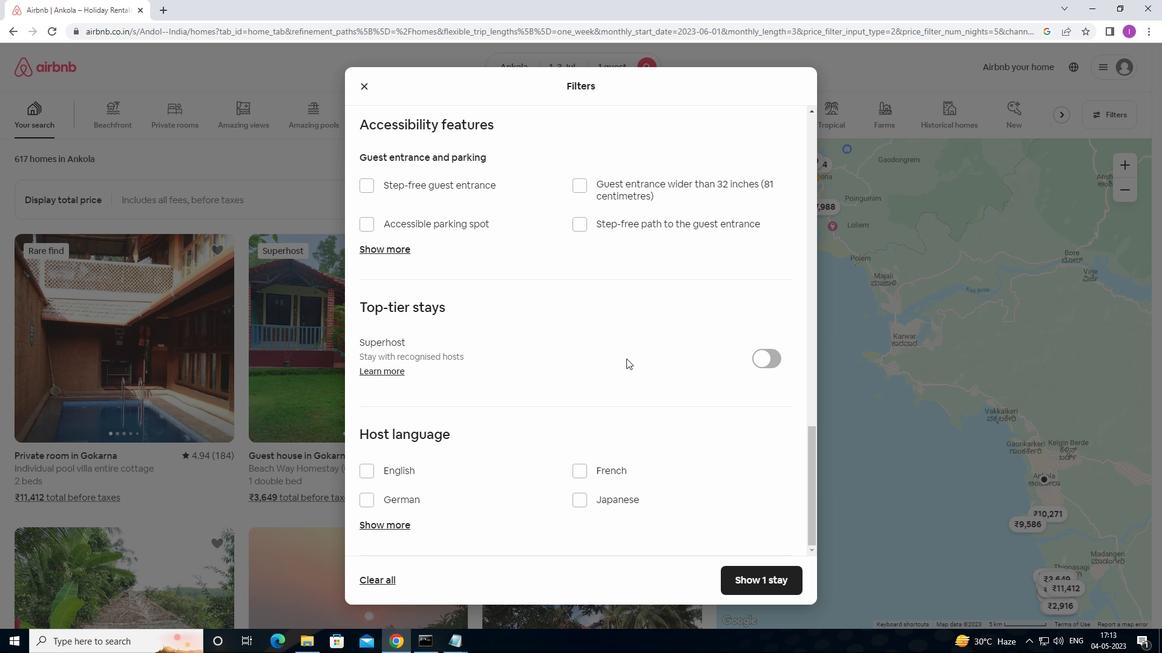 
Action: Mouse scrolled (626, 356) with delta (0, 0)
Screenshot: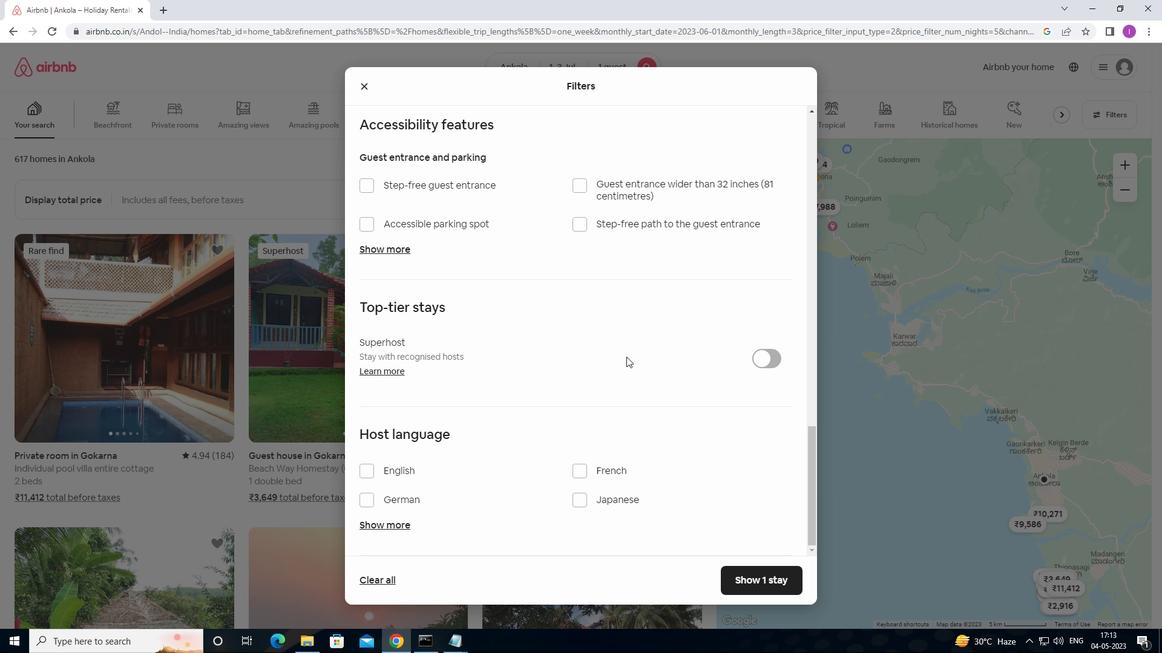 
Action: Mouse scrolled (626, 356) with delta (0, 0)
Screenshot: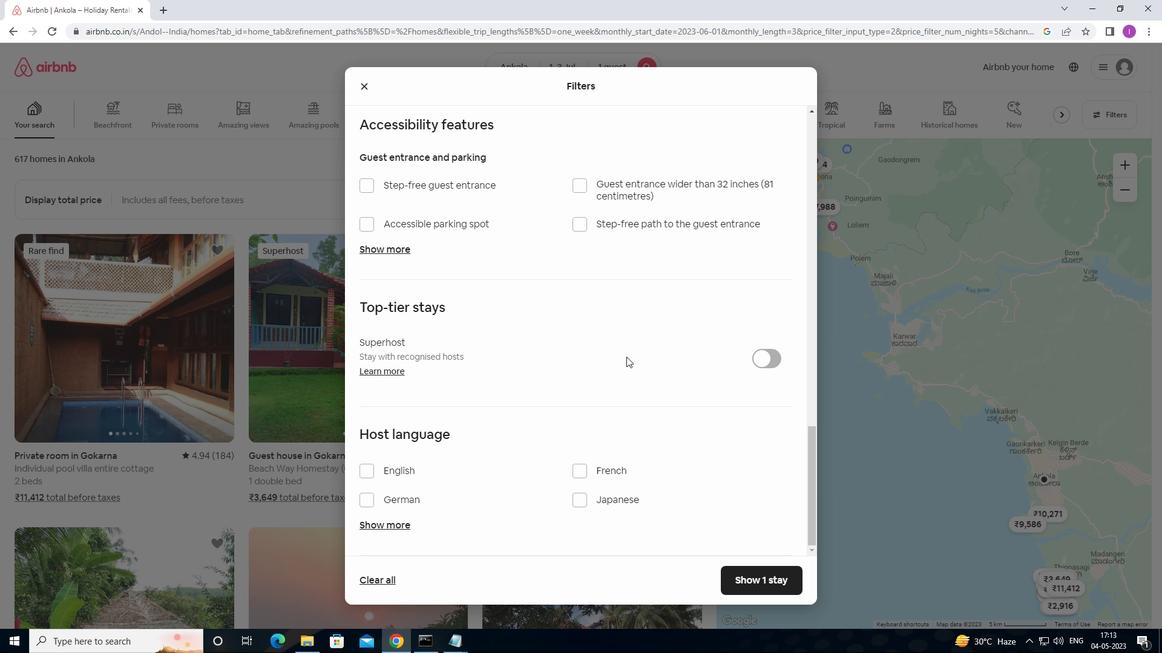
Action: Mouse scrolled (626, 356) with delta (0, 0)
Screenshot: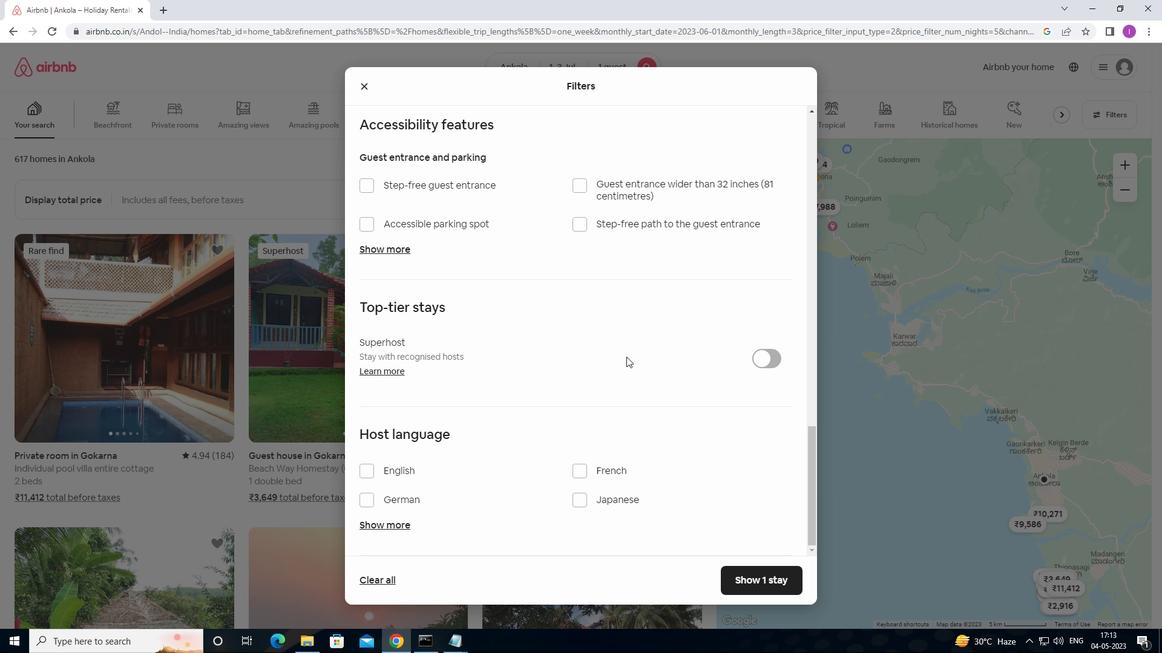 
Action: Mouse moved to (627, 356)
Screenshot: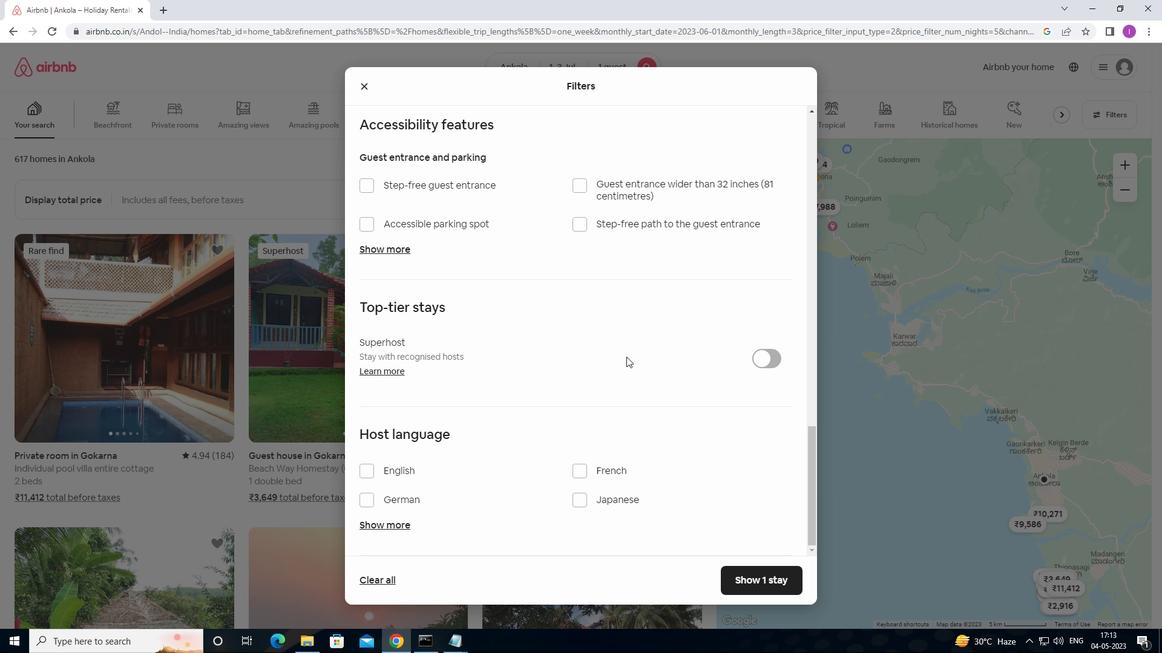 
Action: Mouse scrolled (627, 357) with delta (0, 0)
Screenshot: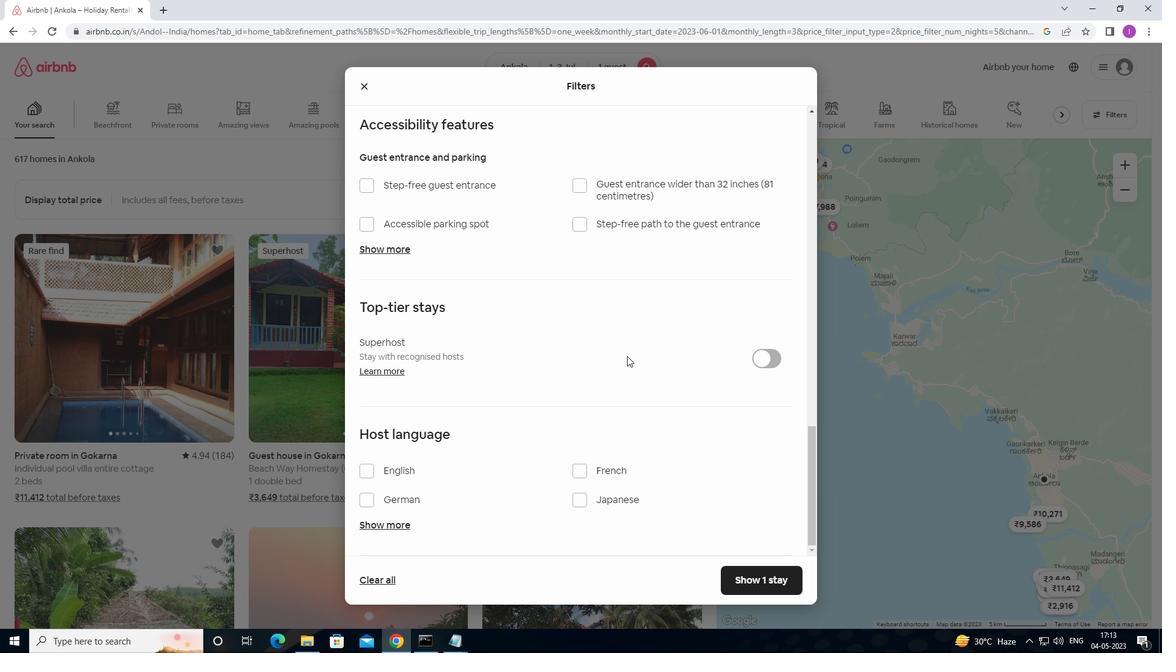 
Action: Mouse moved to (626, 351)
Screenshot: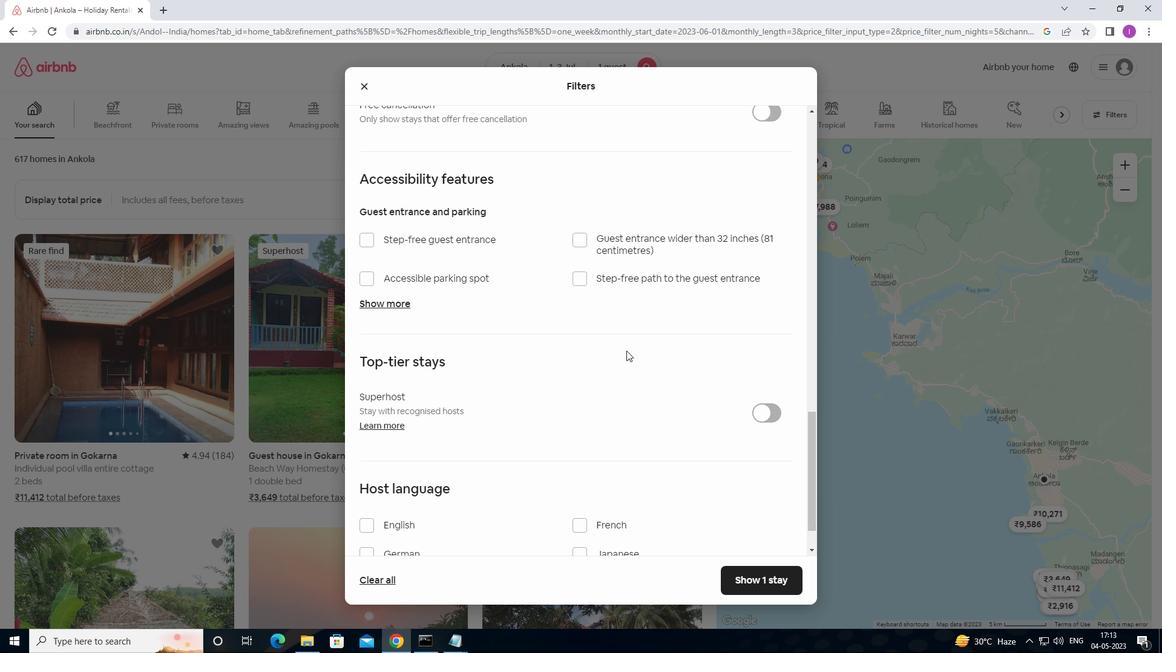 
Action: Mouse scrolled (626, 351) with delta (0, 0)
Screenshot: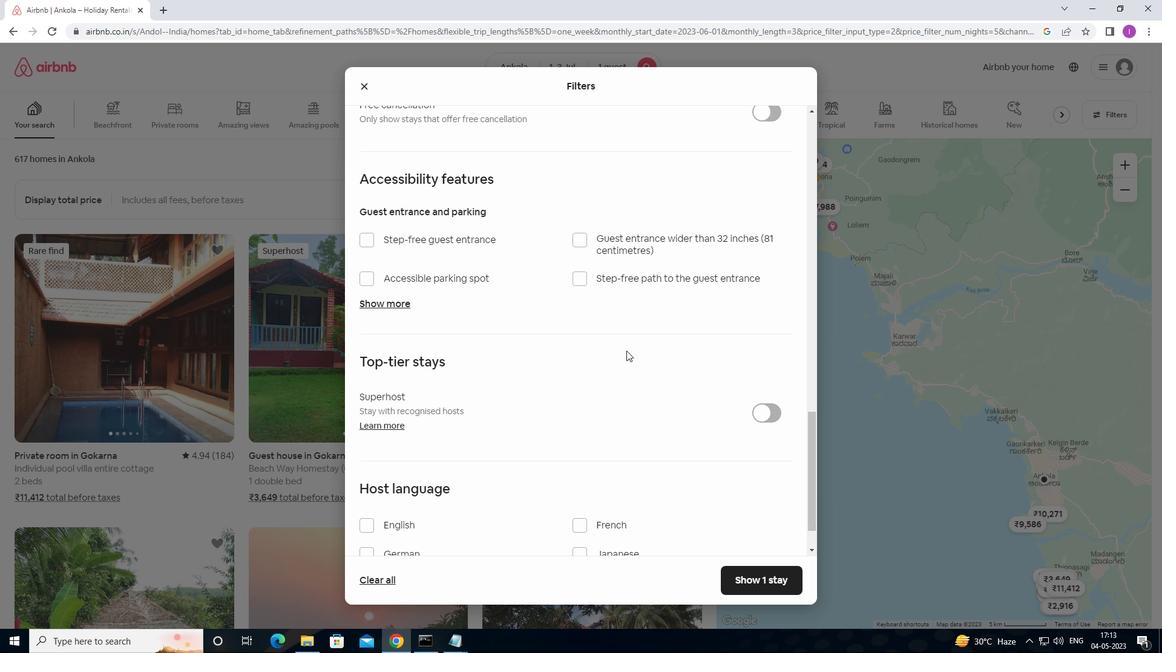 
Action: Mouse scrolled (626, 351) with delta (0, 0)
Screenshot: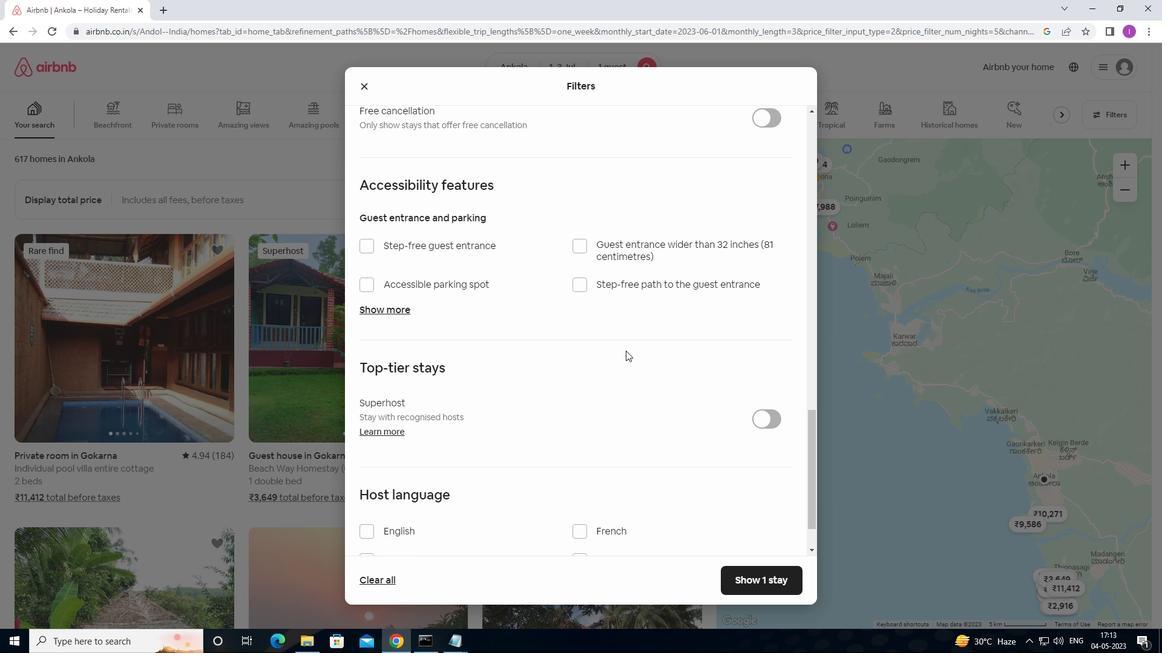 
Action: Mouse scrolled (626, 351) with delta (0, 0)
Screenshot: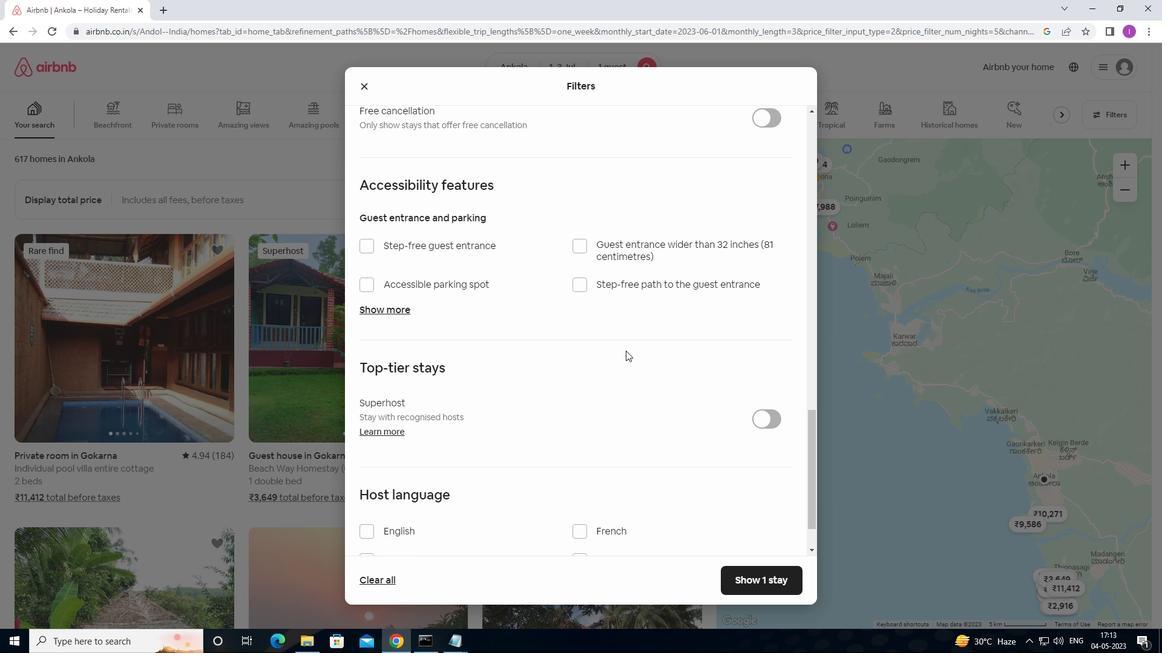 
Action: Mouse scrolled (626, 351) with delta (0, 0)
Screenshot: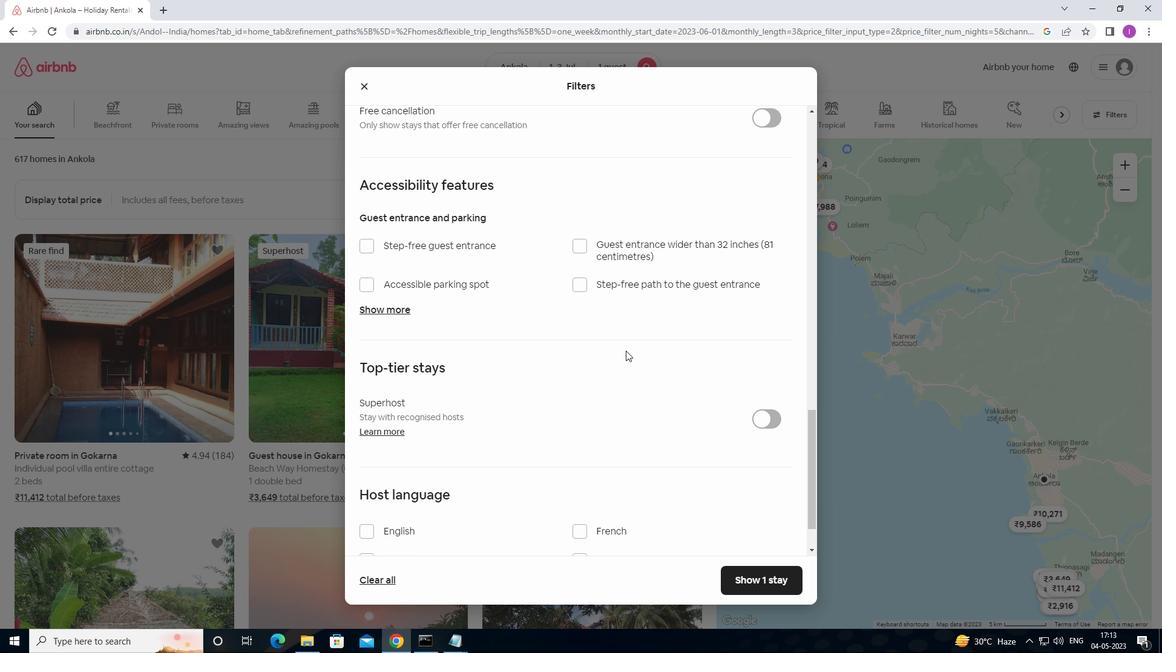 
Action: Mouse scrolled (626, 351) with delta (0, 0)
Screenshot: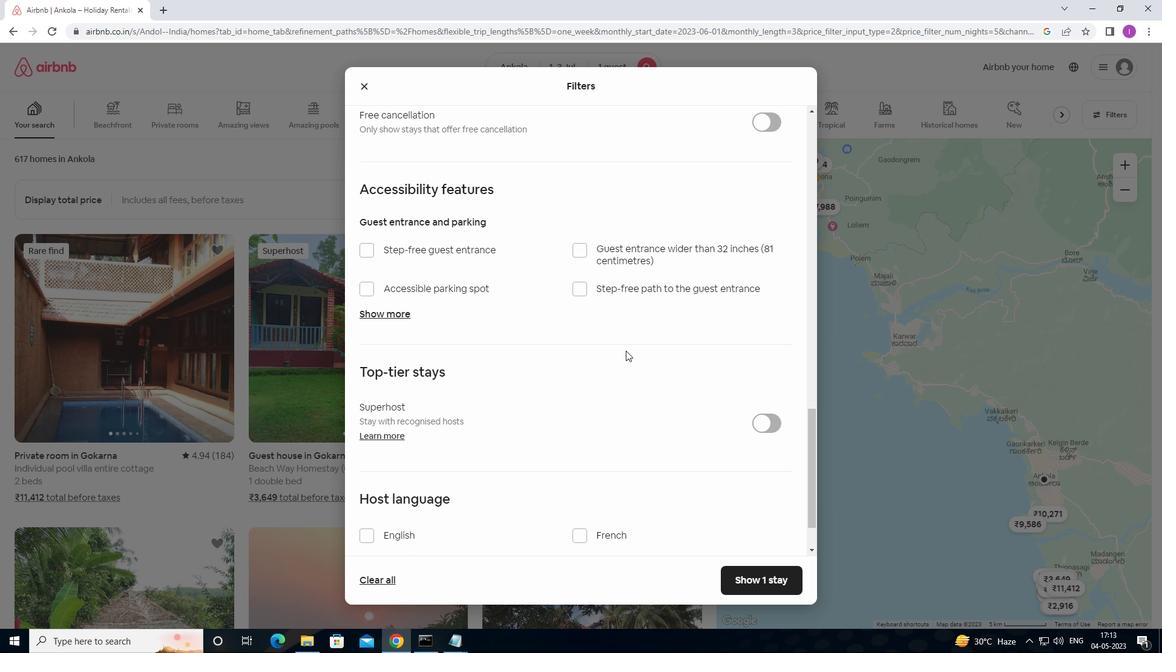 
Action: Mouse scrolled (626, 351) with delta (0, 0)
Screenshot: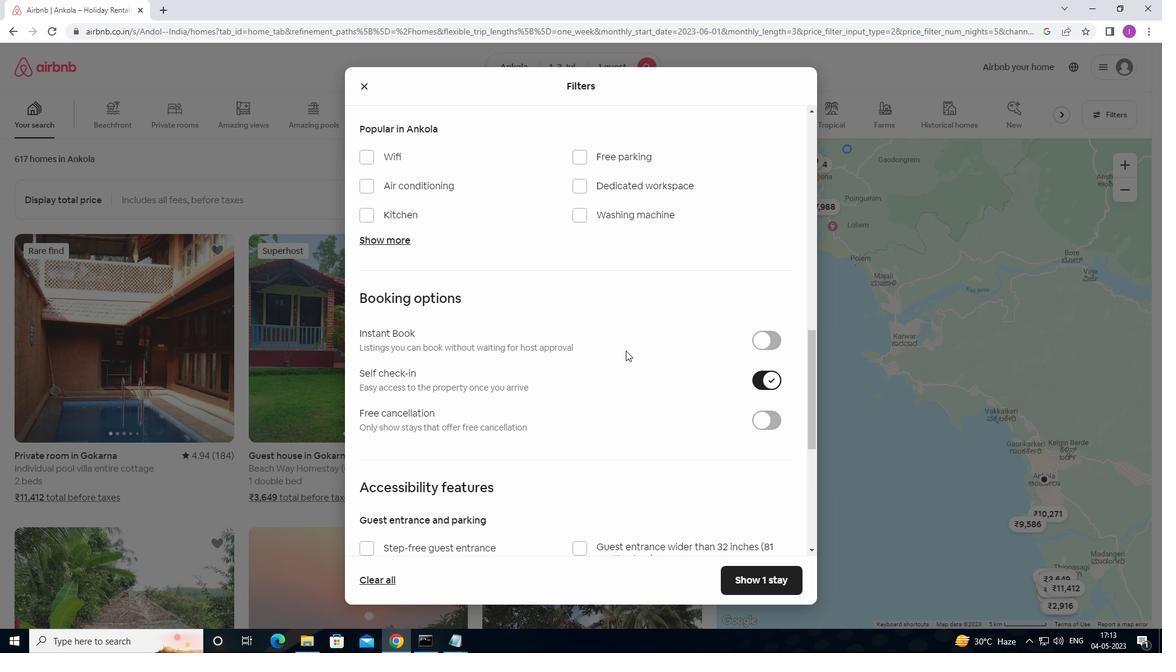 
Action: Mouse scrolled (626, 351) with delta (0, 0)
Screenshot: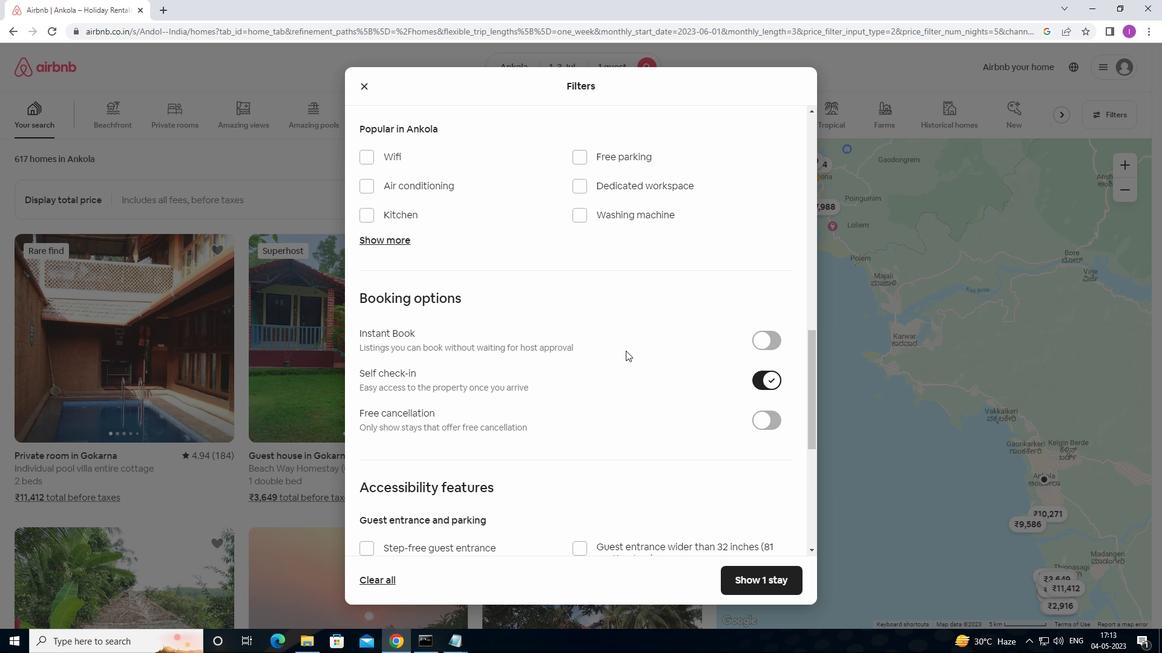 
Action: Mouse moved to (373, 282)
Screenshot: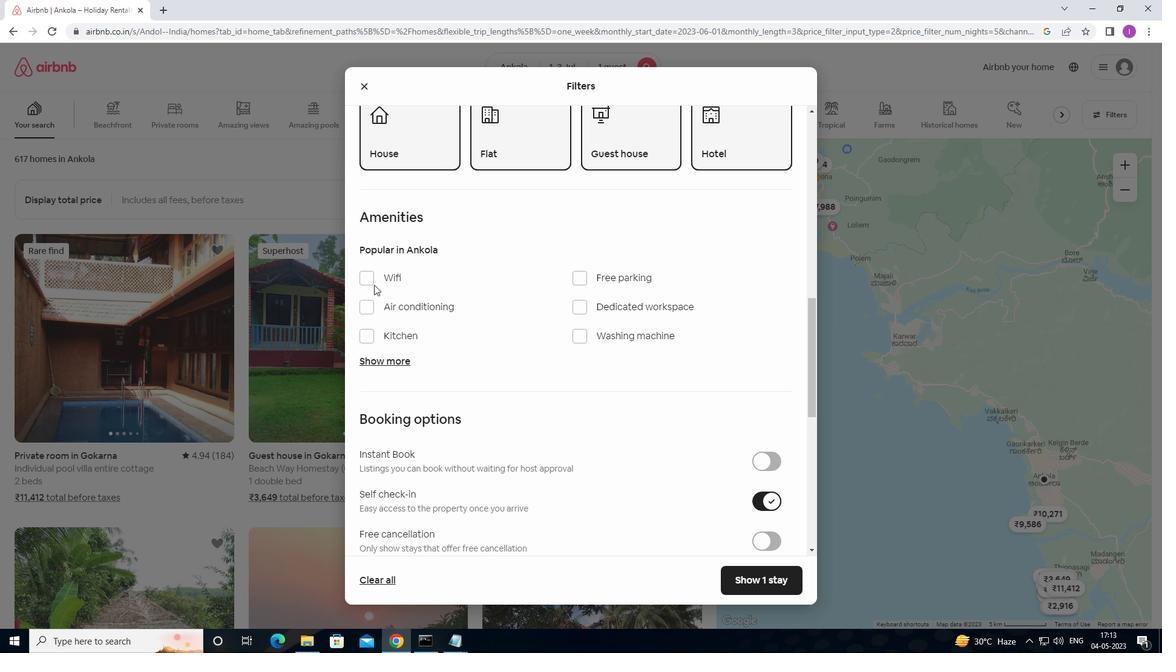 
Action: Mouse pressed left at (373, 282)
Screenshot: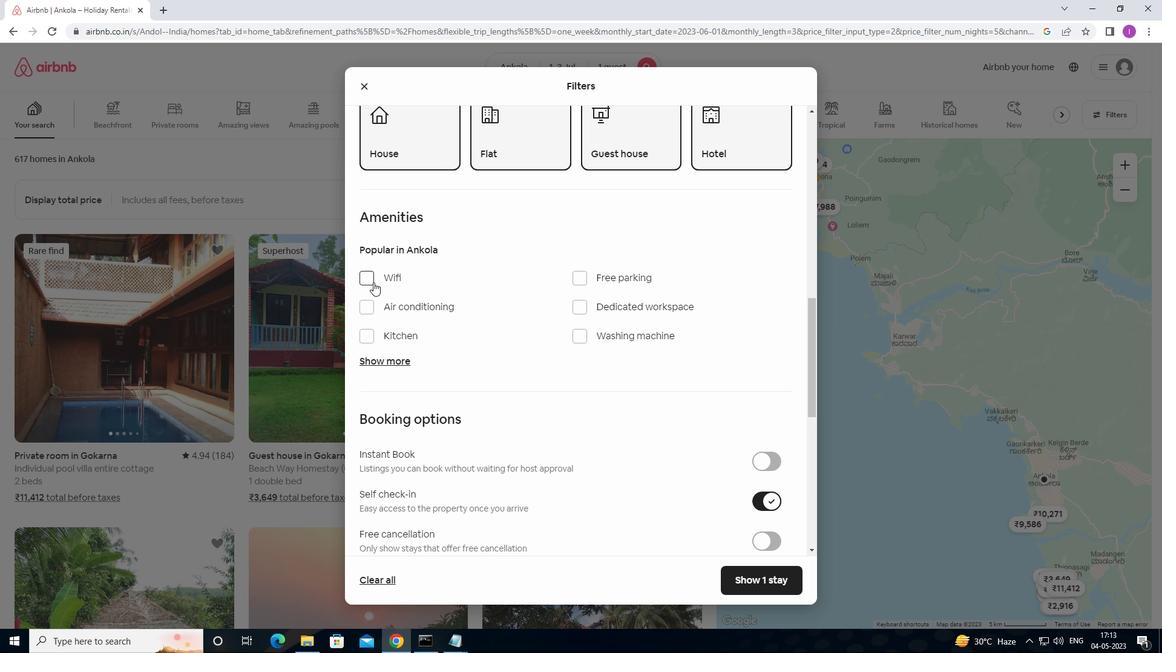 
Action: Mouse moved to (445, 298)
Screenshot: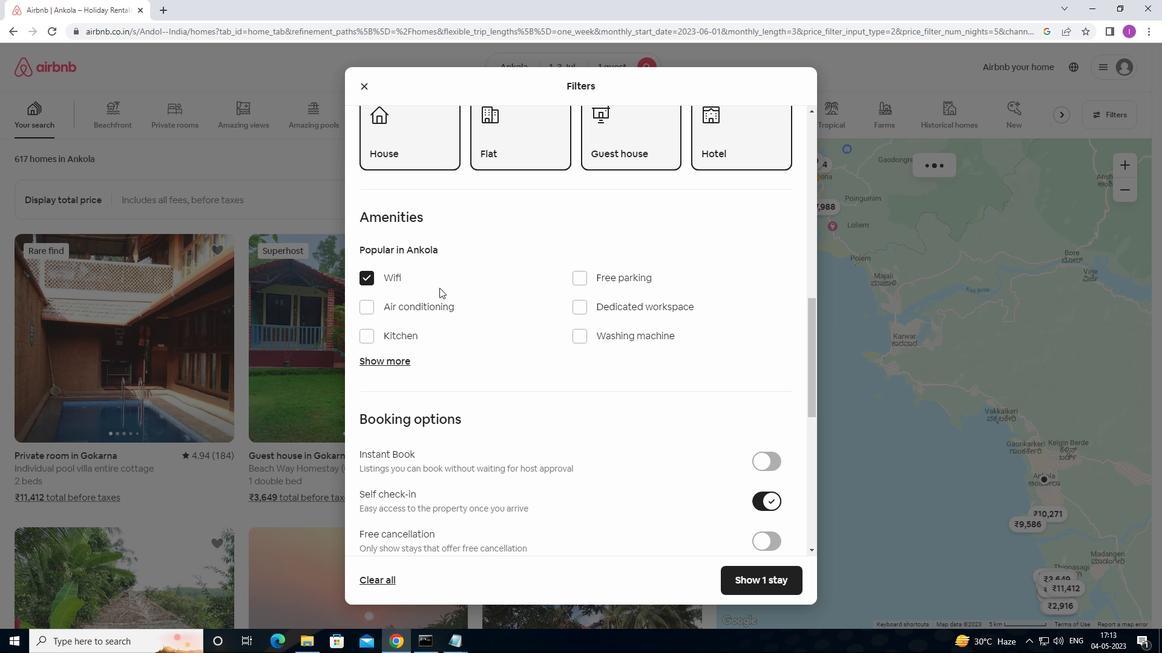 
Action: Mouse scrolled (445, 297) with delta (0, 0)
Screenshot: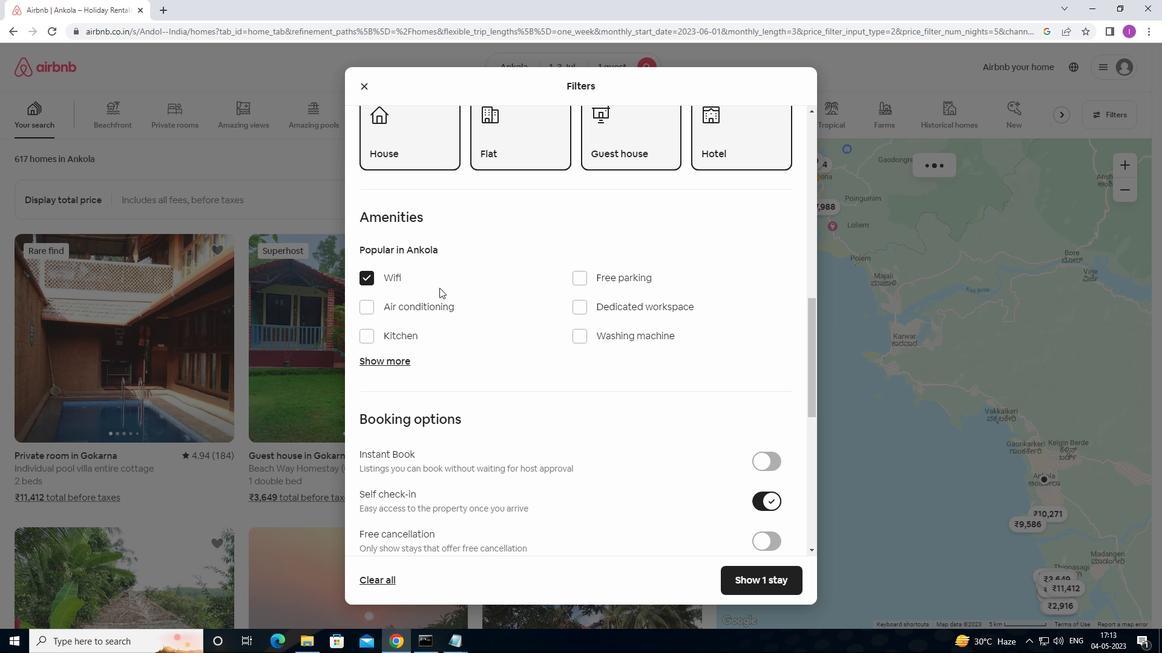 
Action: Mouse moved to (445, 301)
Screenshot: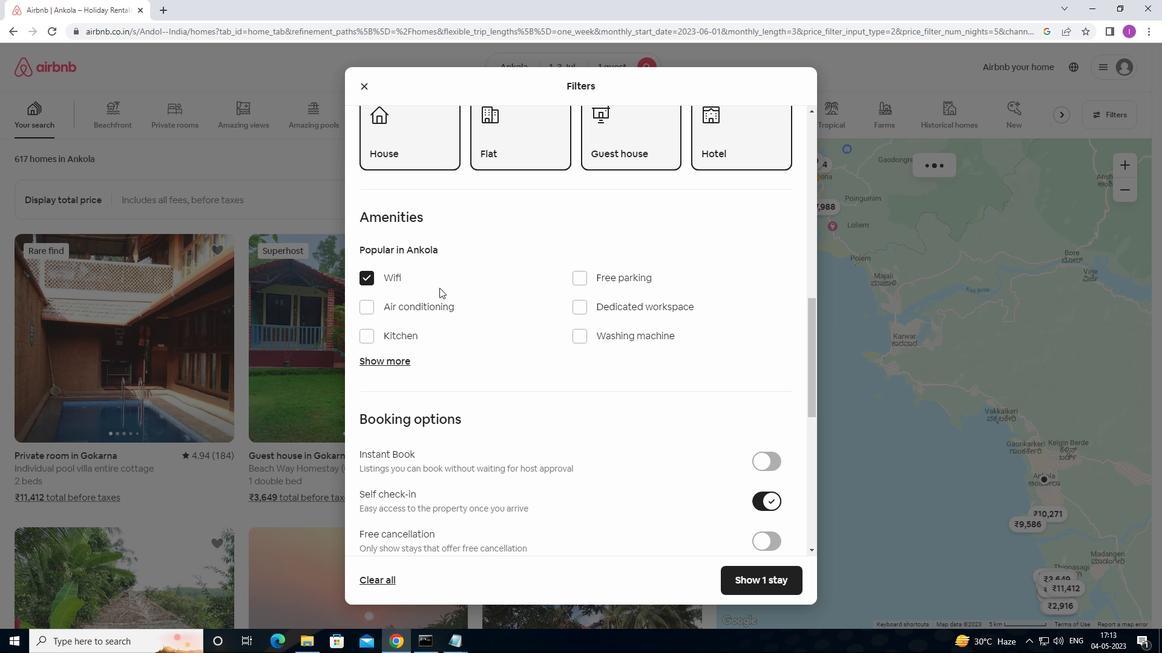 
Action: Mouse scrolled (445, 300) with delta (0, 0)
Screenshot: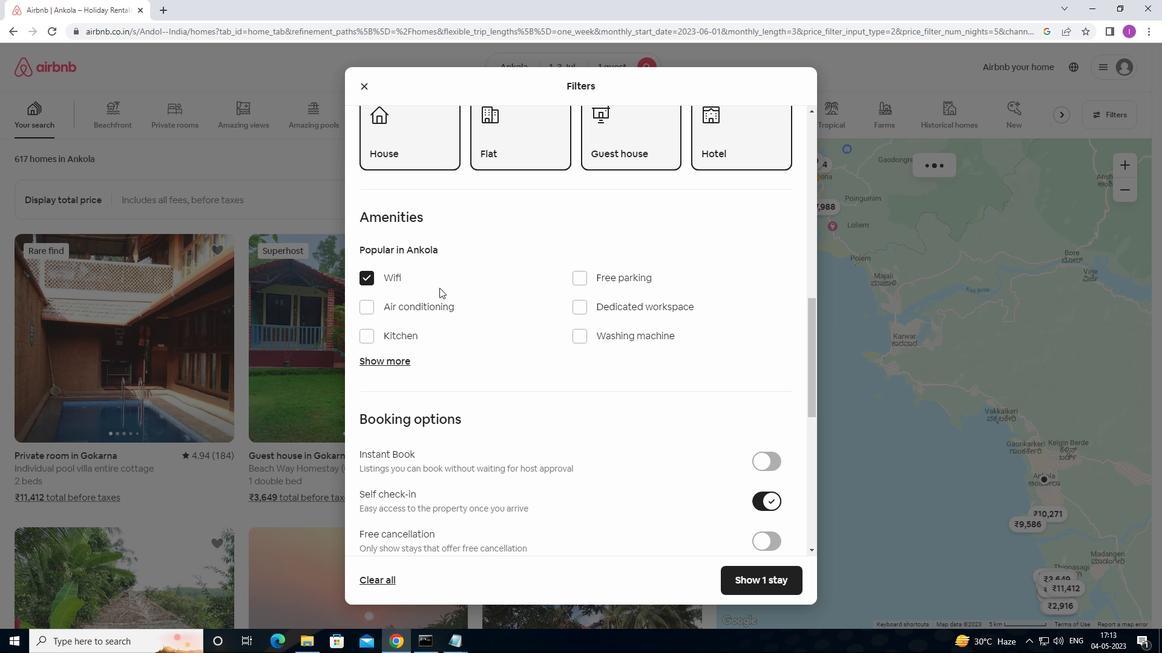 
Action: Mouse moved to (445, 302)
Screenshot: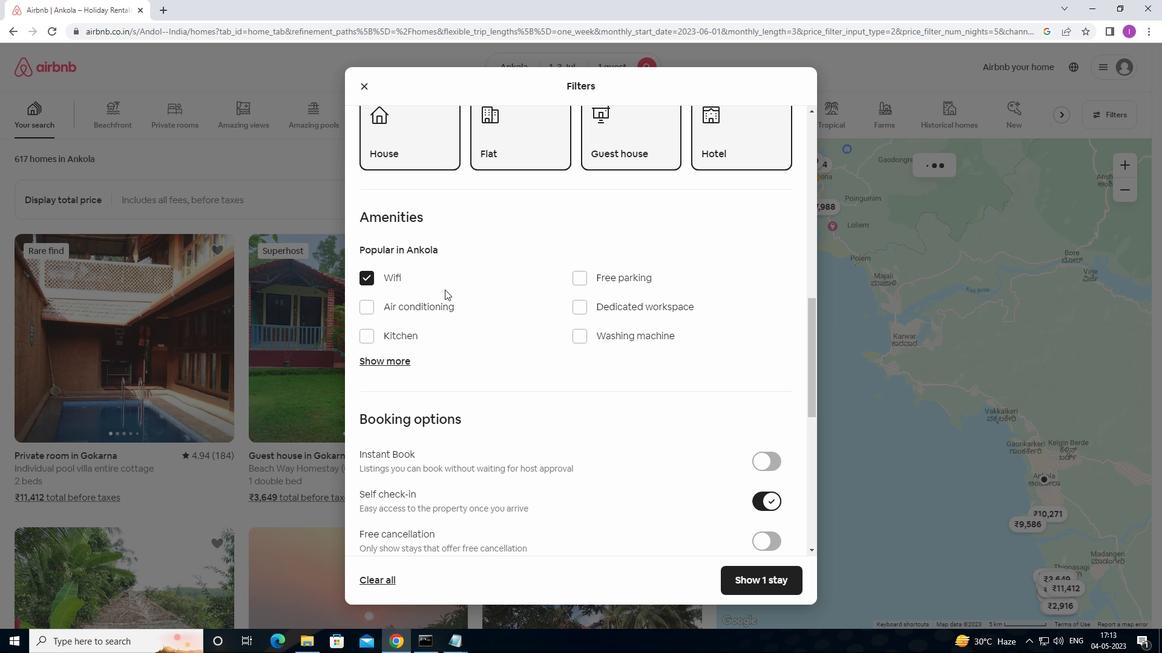 
Action: Mouse scrolled (445, 302) with delta (0, 0)
Screenshot: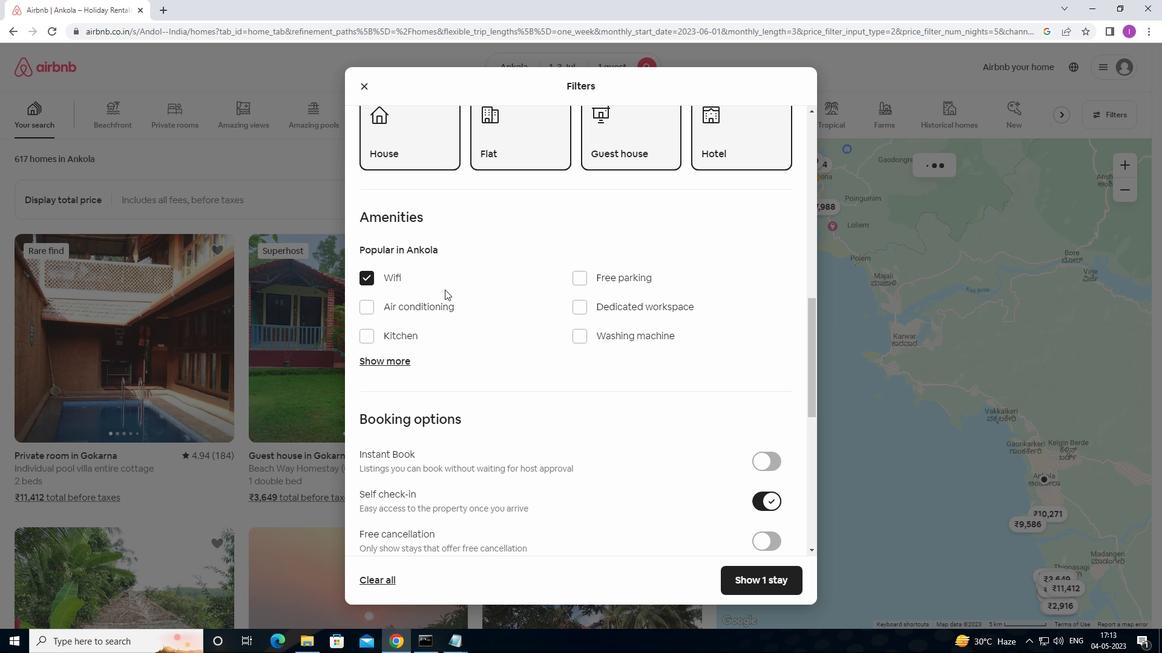 
Action: Mouse moved to (445, 302)
Screenshot: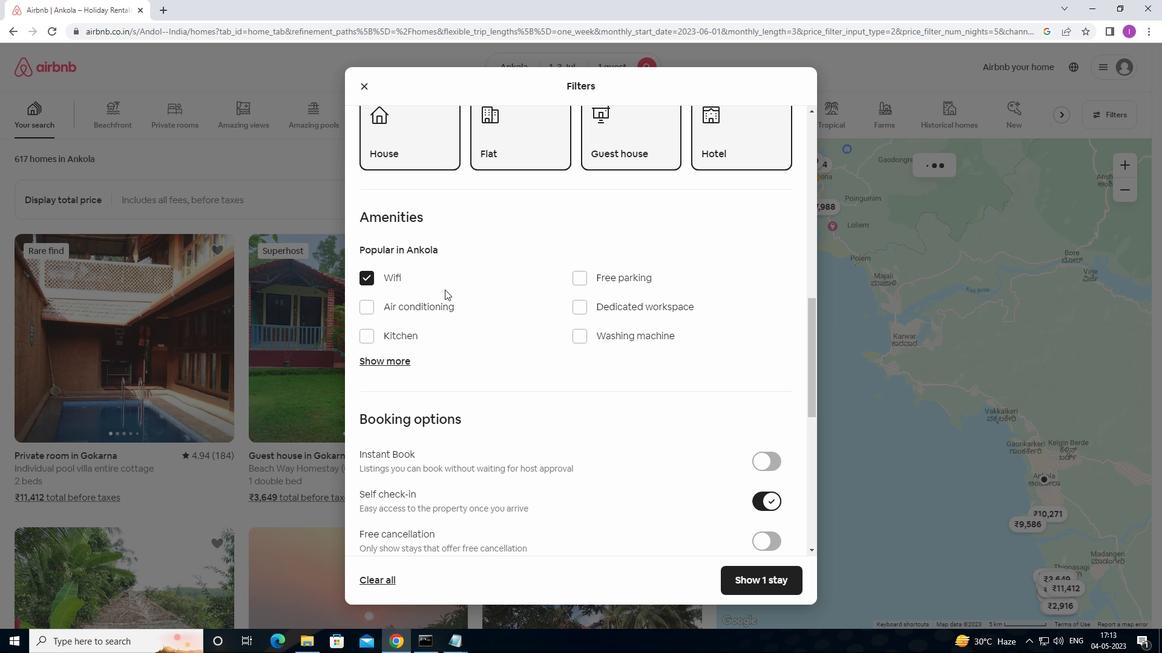 
Action: Mouse scrolled (445, 302) with delta (0, 0)
Screenshot: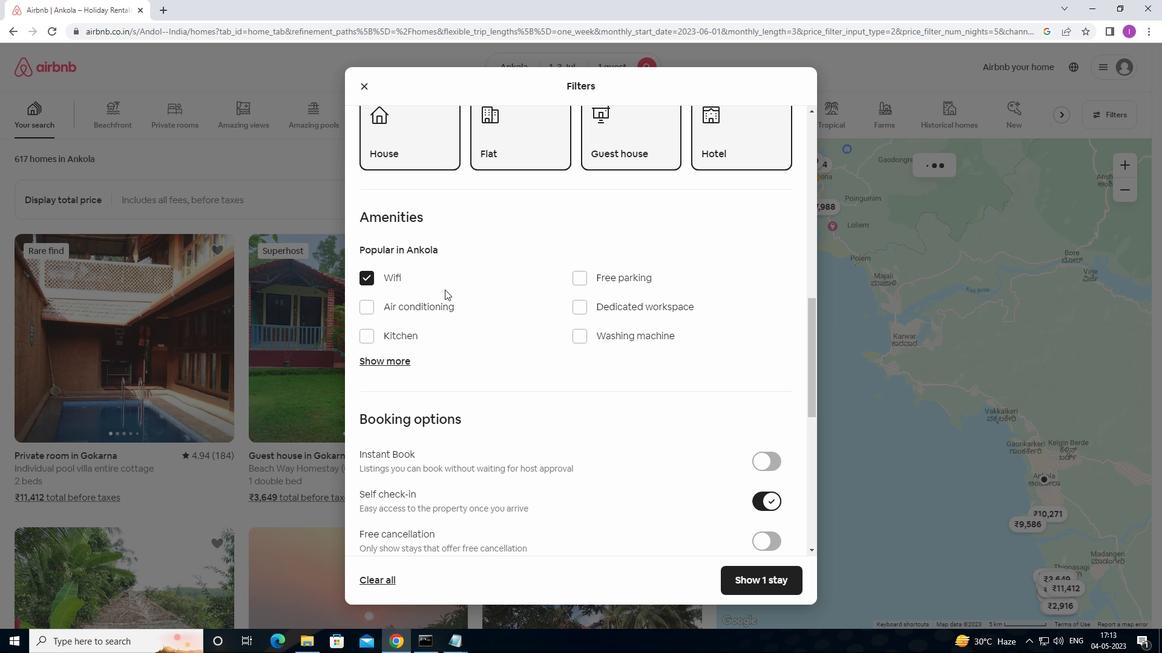 
Action: Mouse scrolled (445, 302) with delta (0, 0)
Screenshot: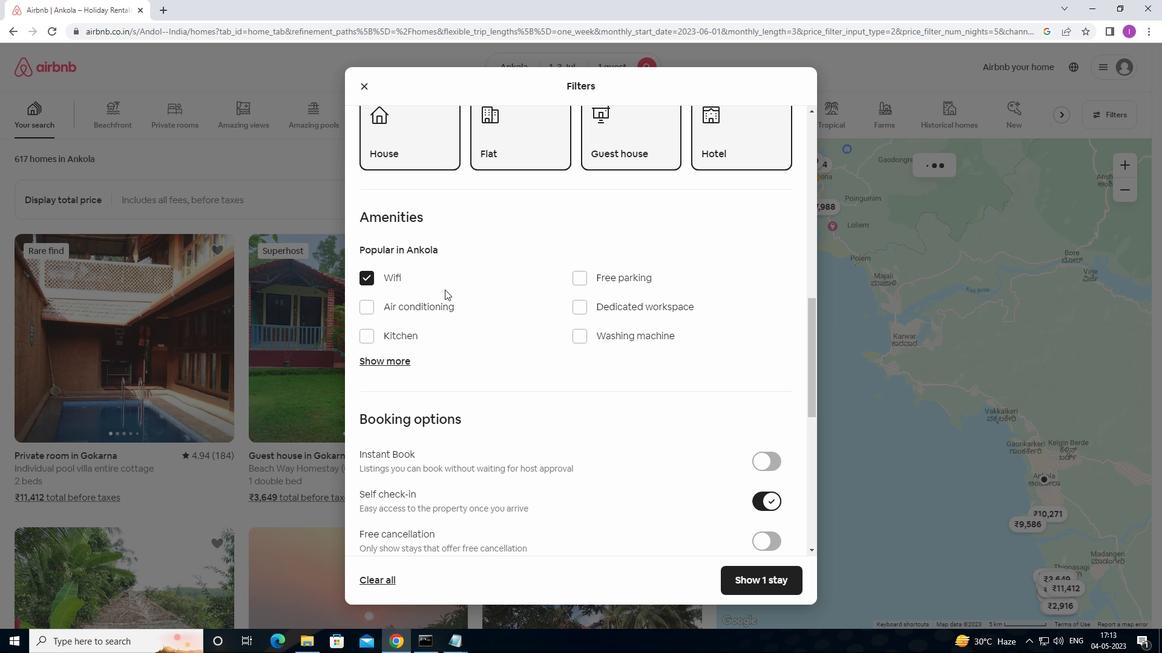 
Action: Mouse moved to (445, 303)
Screenshot: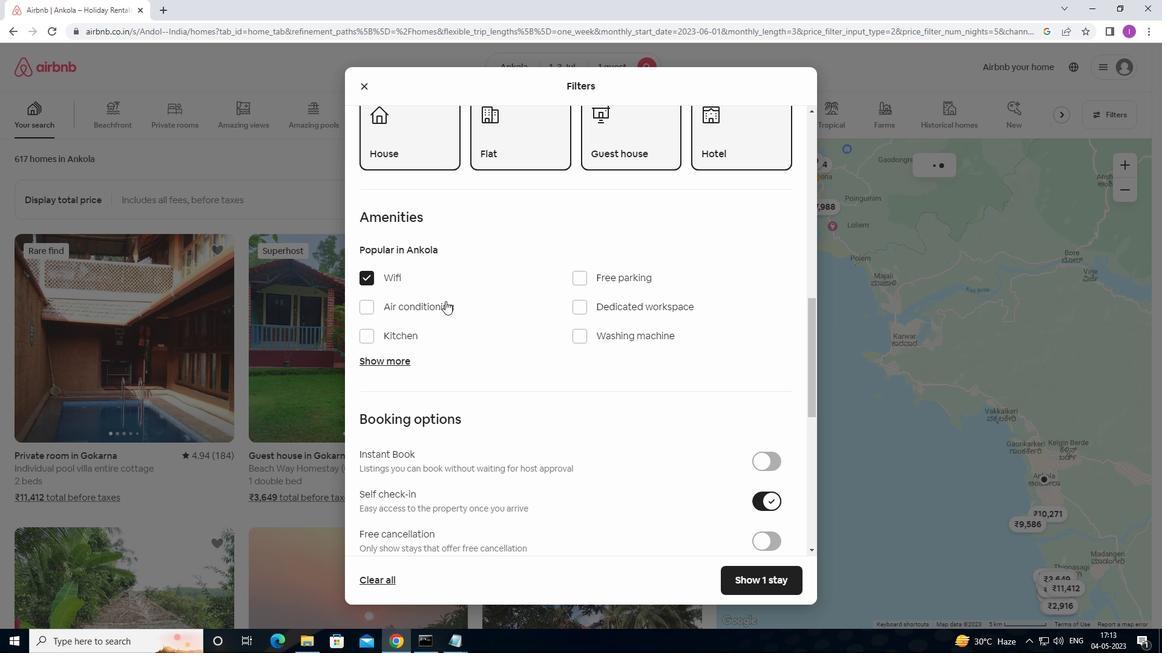 
Action: Mouse scrolled (445, 302) with delta (0, 0)
Screenshot: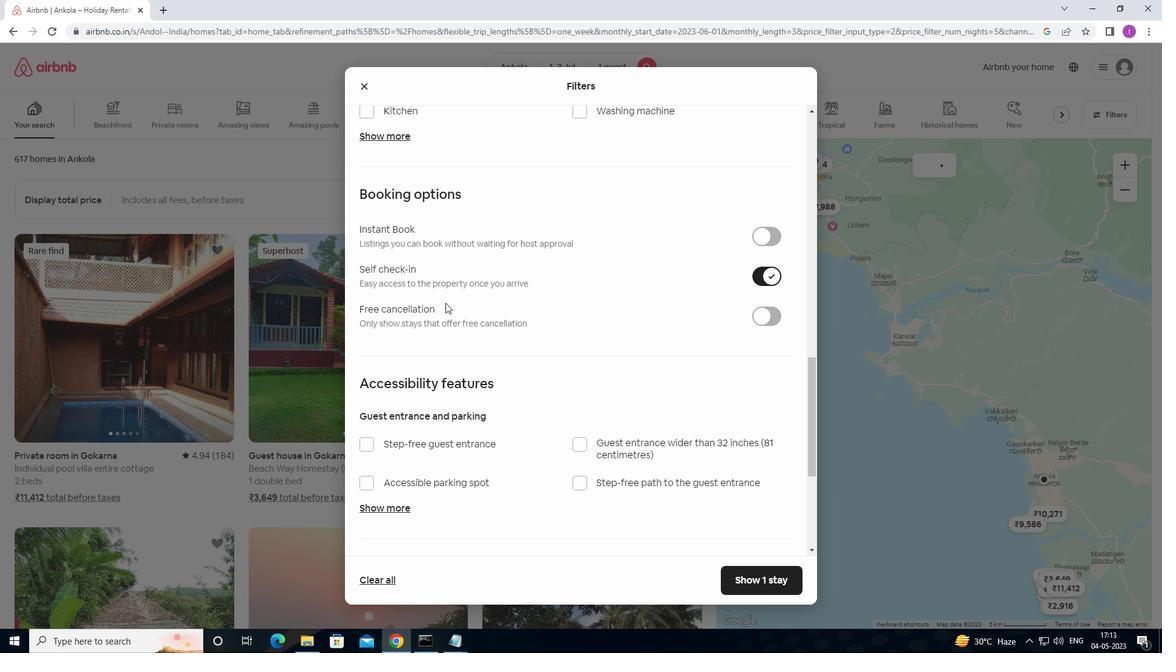 
Action: Mouse moved to (446, 303)
Screenshot: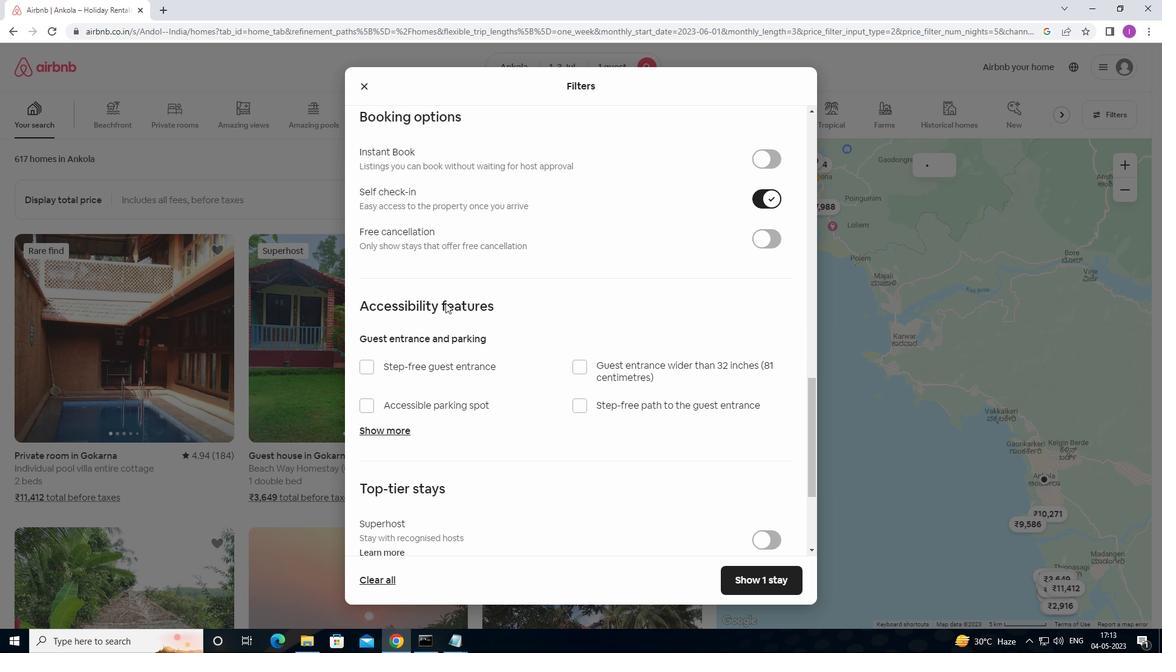 
Action: Mouse scrolled (446, 302) with delta (0, 0)
Screenshot: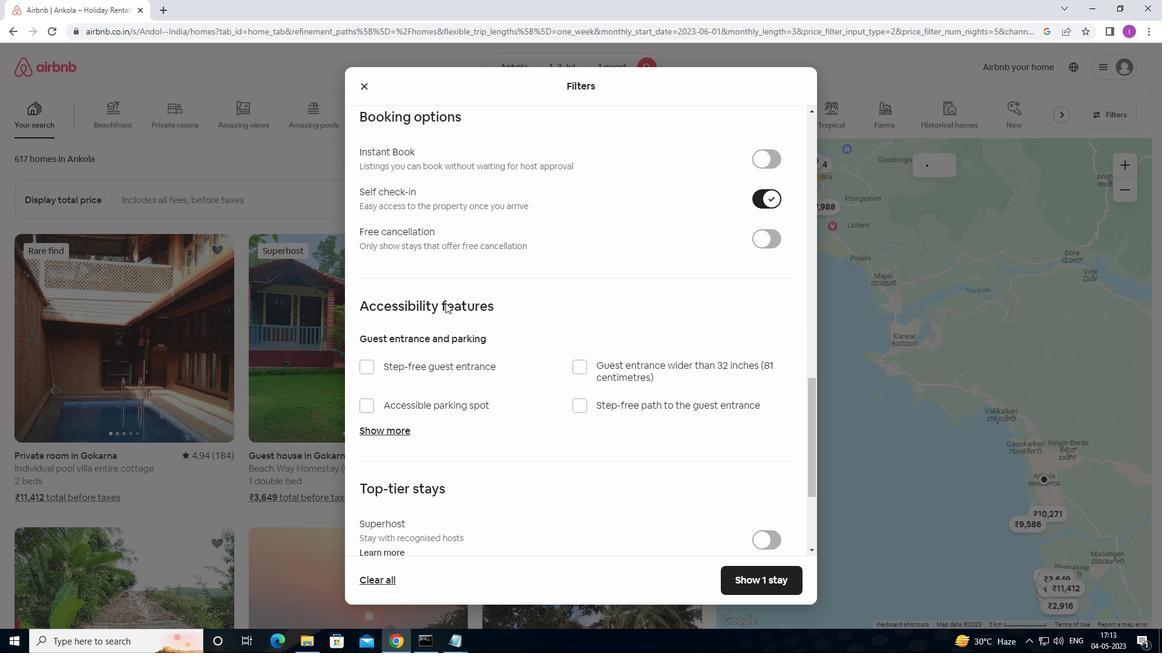 
Action: Mouse scrolled (446, 302) with delta (0, 0)
Screenshot: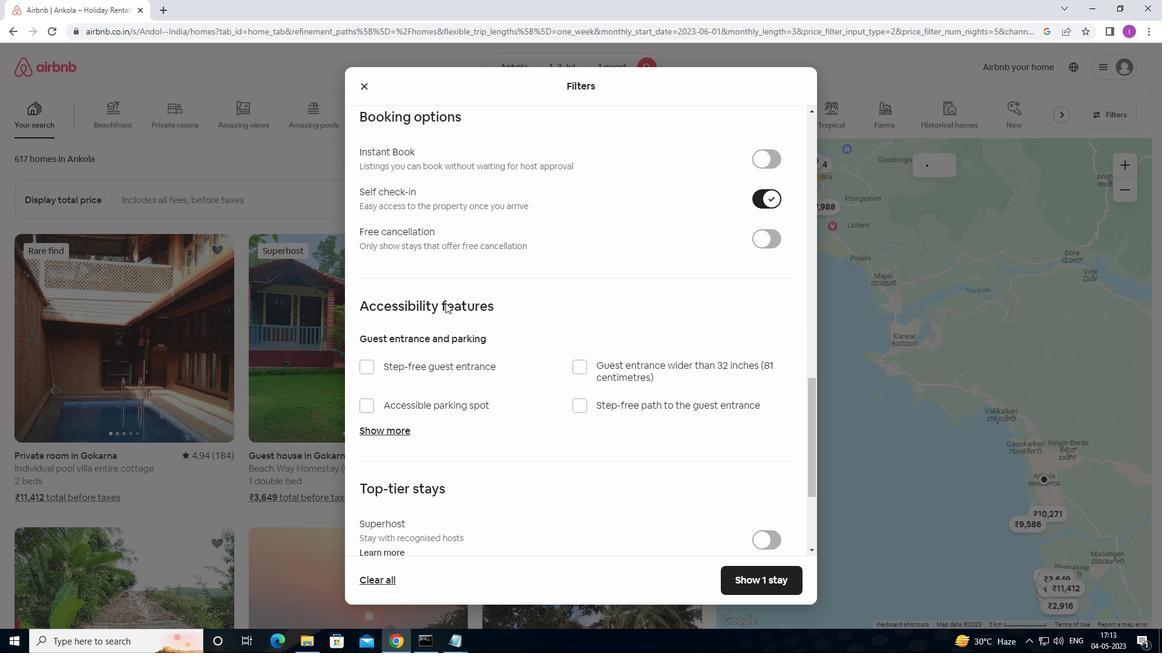 
Action: Mouse scrolled (446, 302) with delta (0, 0)
Screenshot: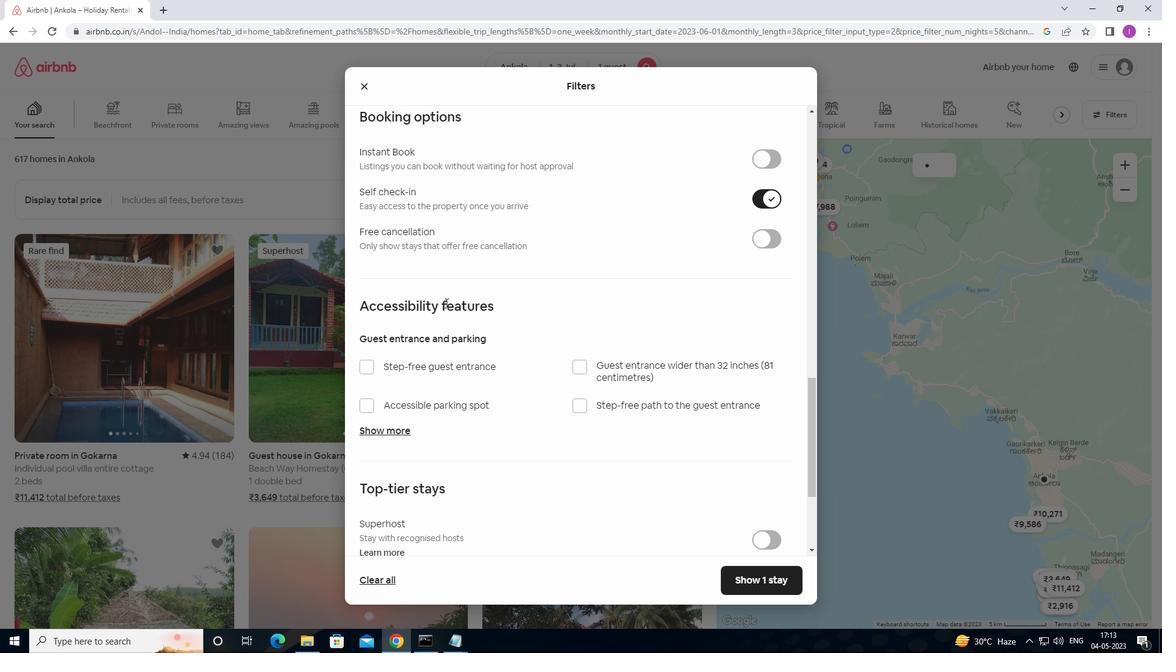 
Action: Mouse scrolled (446, 302) with delta (0, 0)
Screenshot: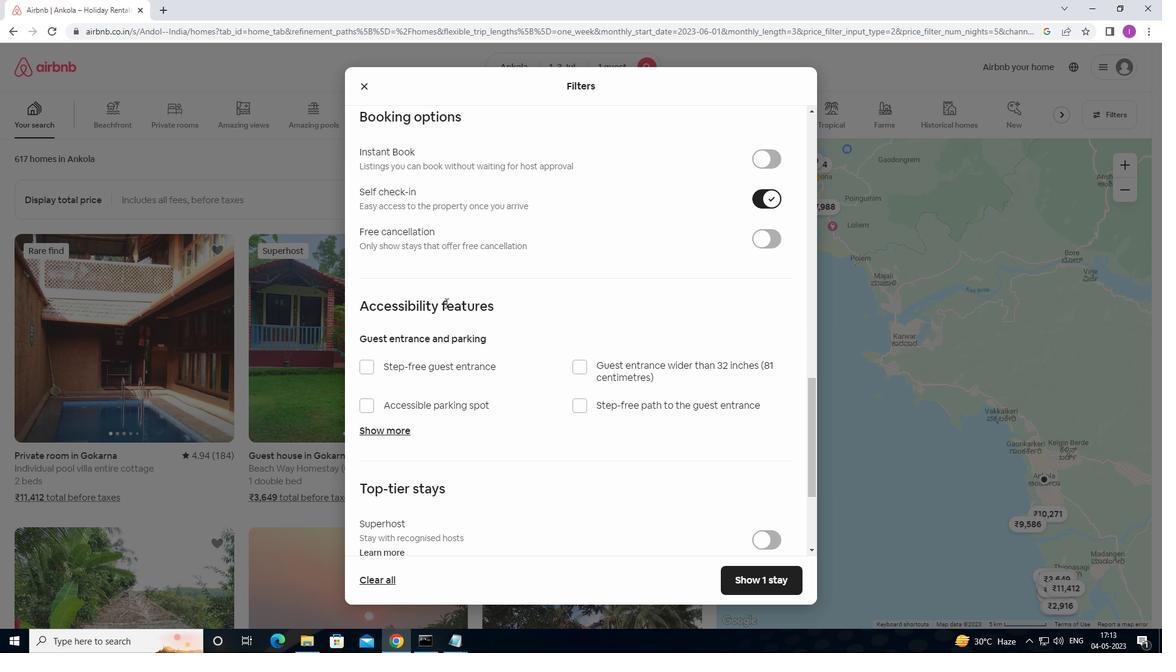 
Action: Mouse scrolled (446, 302) with delta (0, 0)
Screenshot: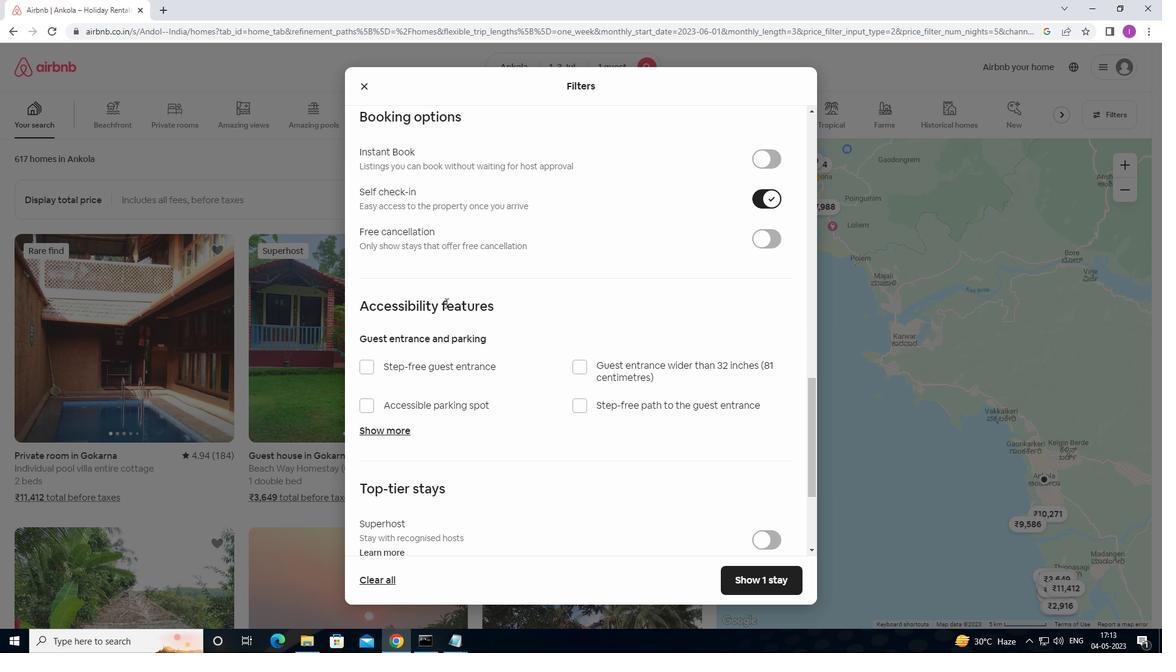
Action: Mouse moved to (446, 305)
Screenshot: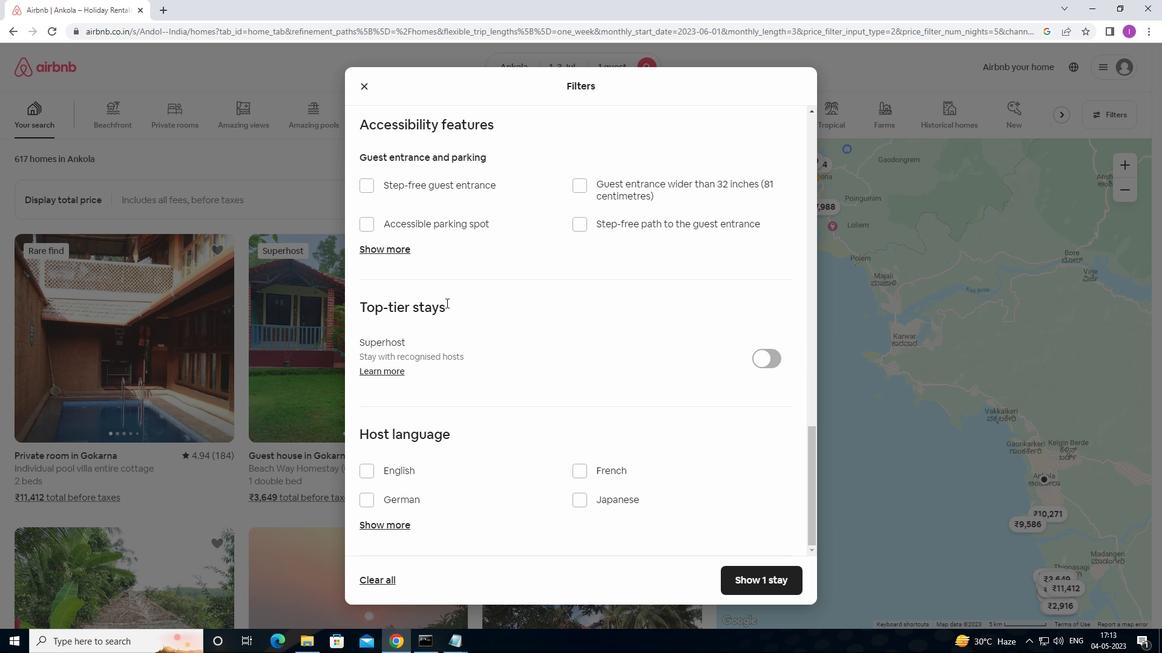 
Action: Mouse scrolled (446, 304) with delta (0, 0)
Screenshot: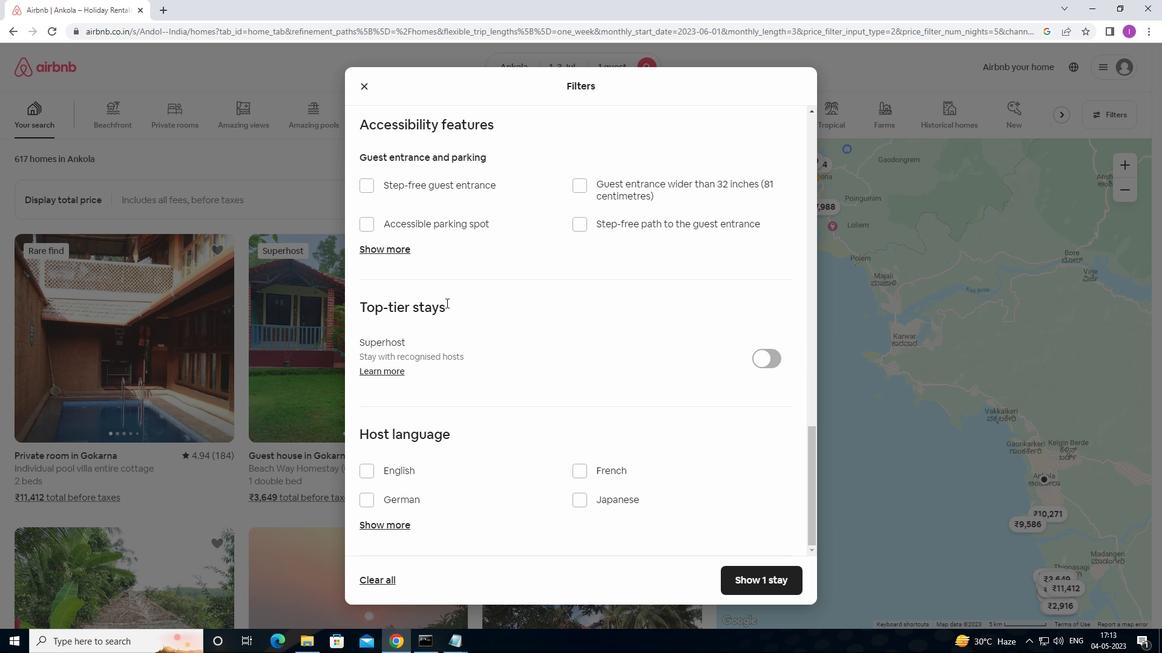 
Action: Mouse moved to (446, 308)
Screenshot: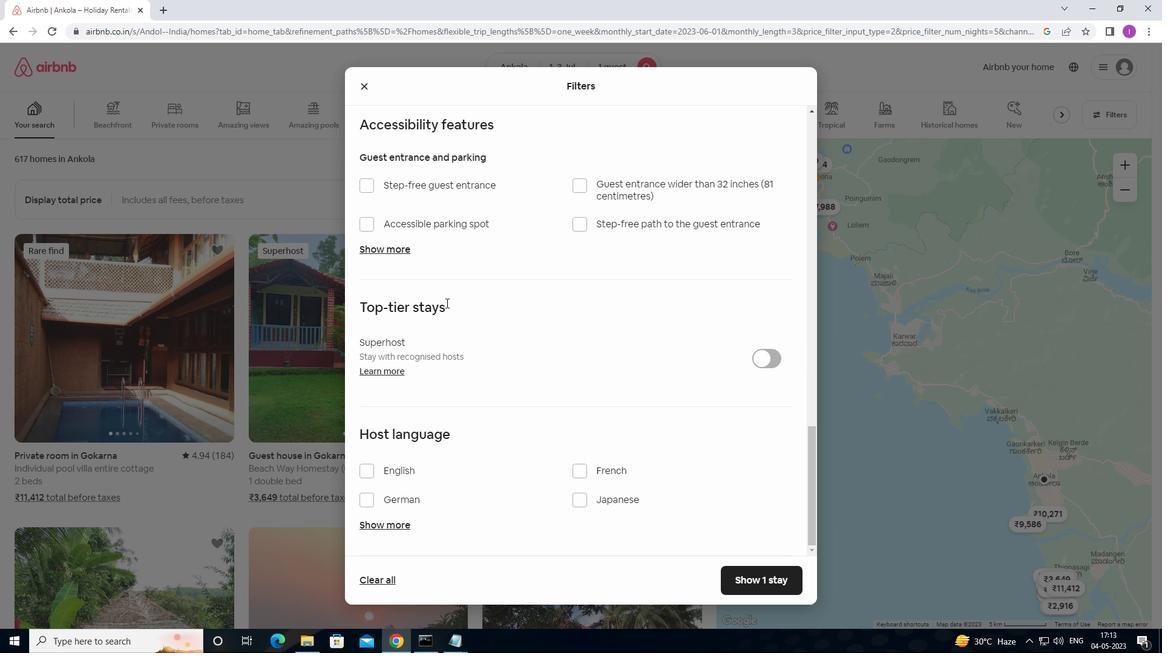 
Action: Mouse scrolled (446, 307) with delta (0, 0)
Screenshot: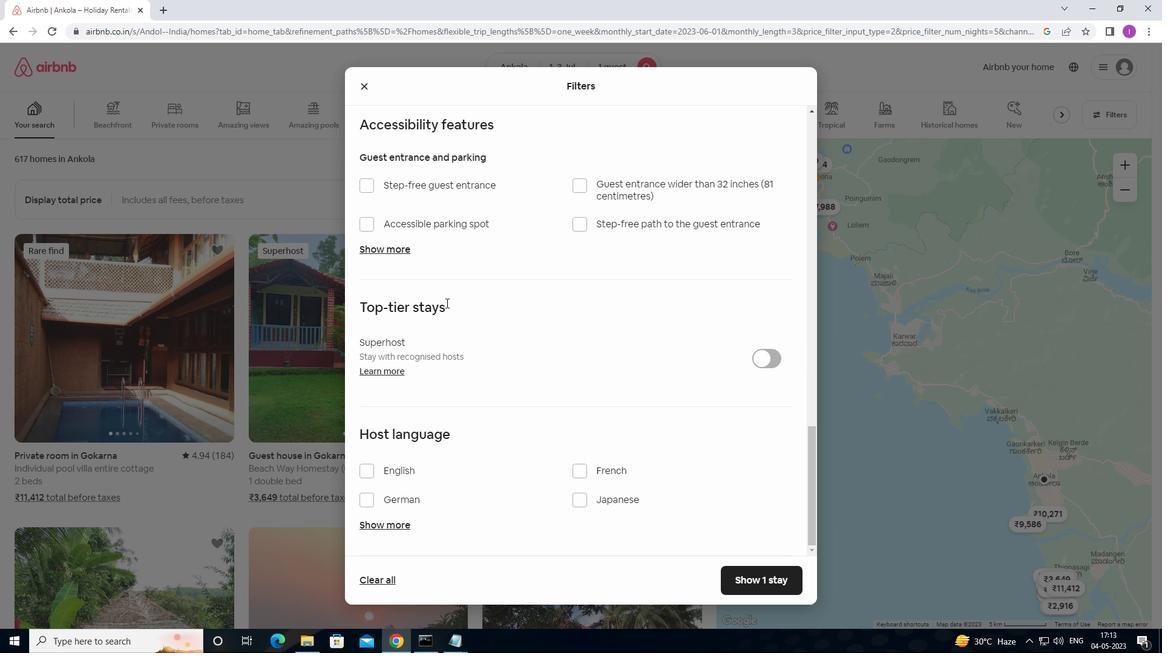
Action: Mouse moved to (448, 310)
Screenshot: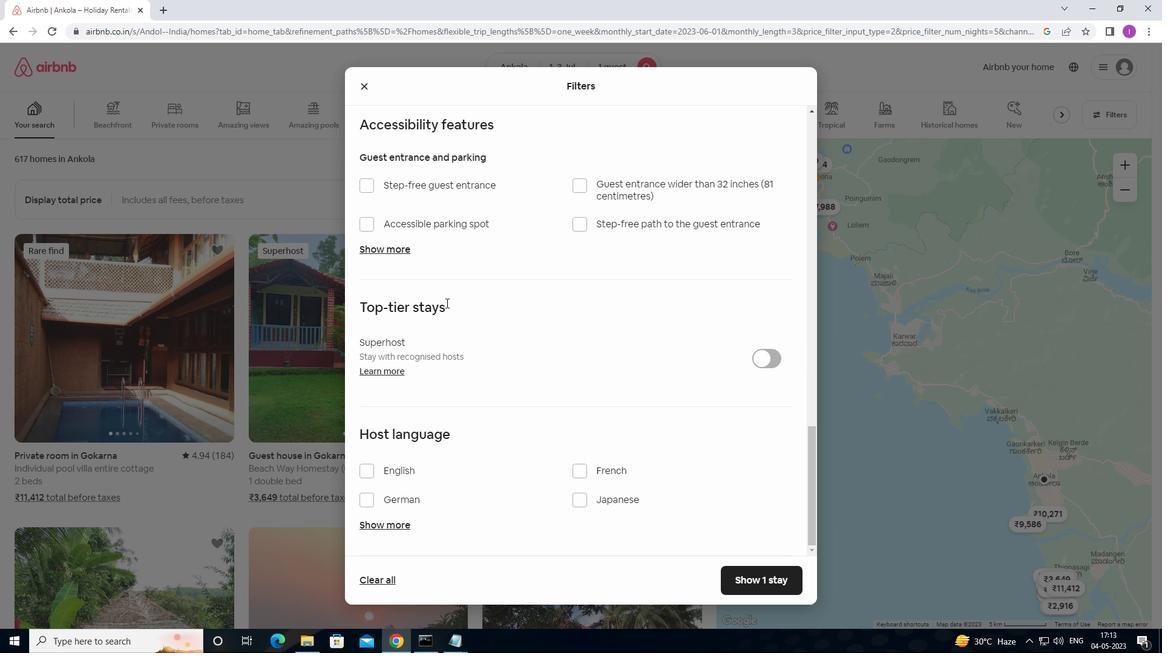 
Action: Mouse scrolled (448, 310) with delta (0, 0)
Screenshot: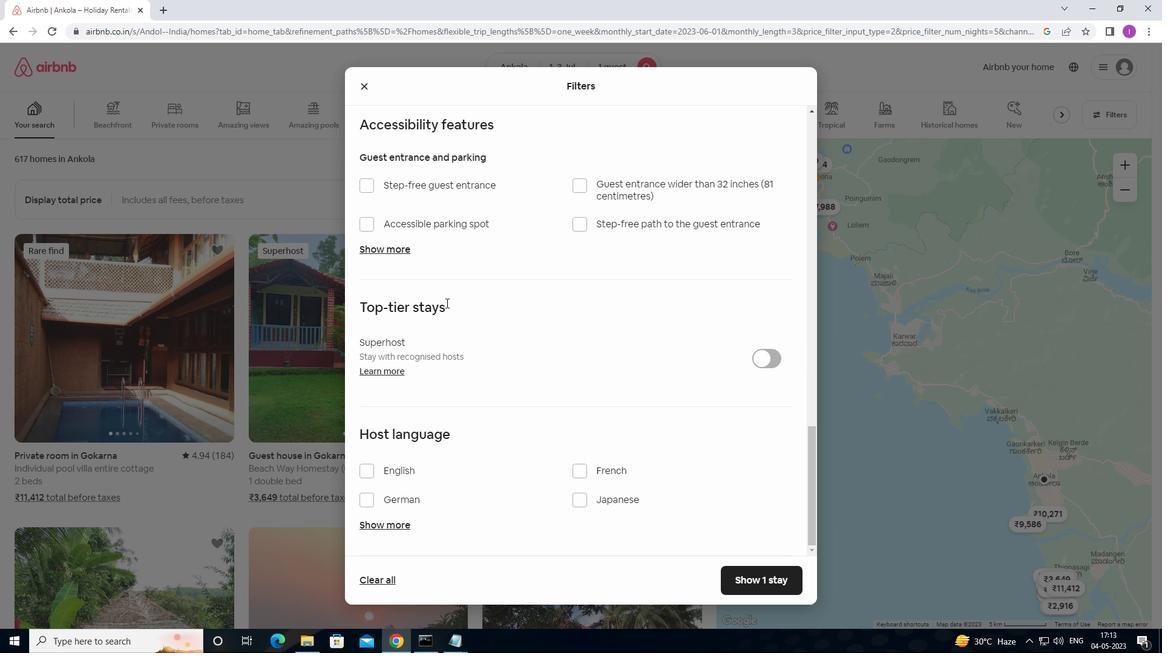 
Action: Mouse moved to (449, 316)
Screenshot: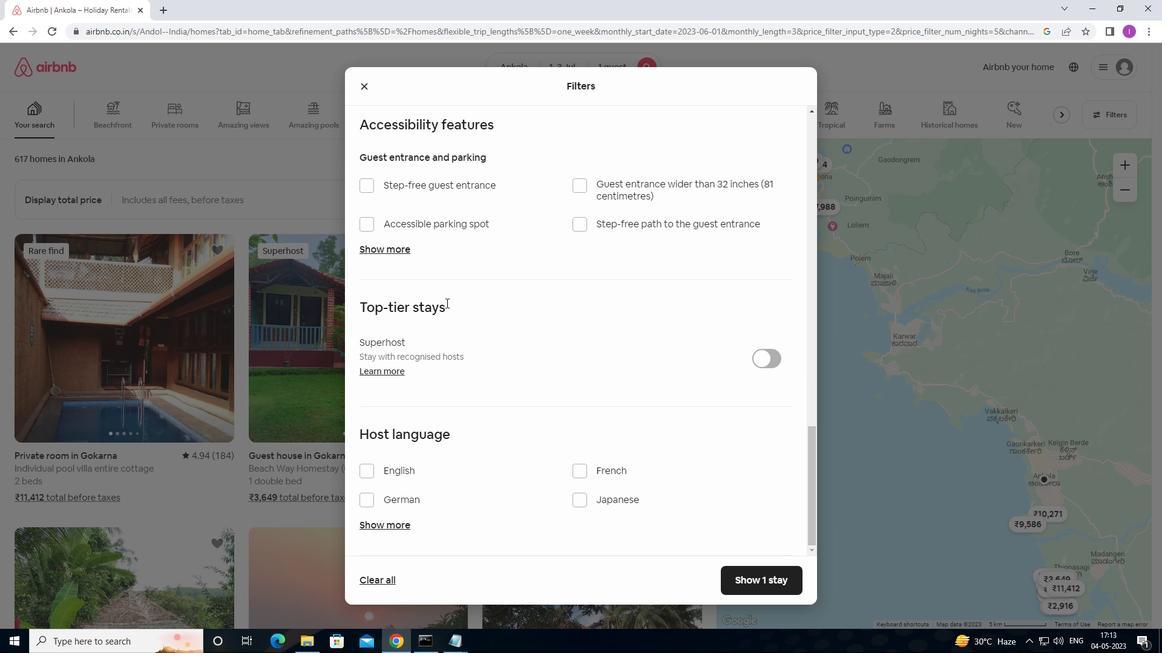 
Action: Mouse scrolled (449, 315) with delta (0, 0)
Screenshot: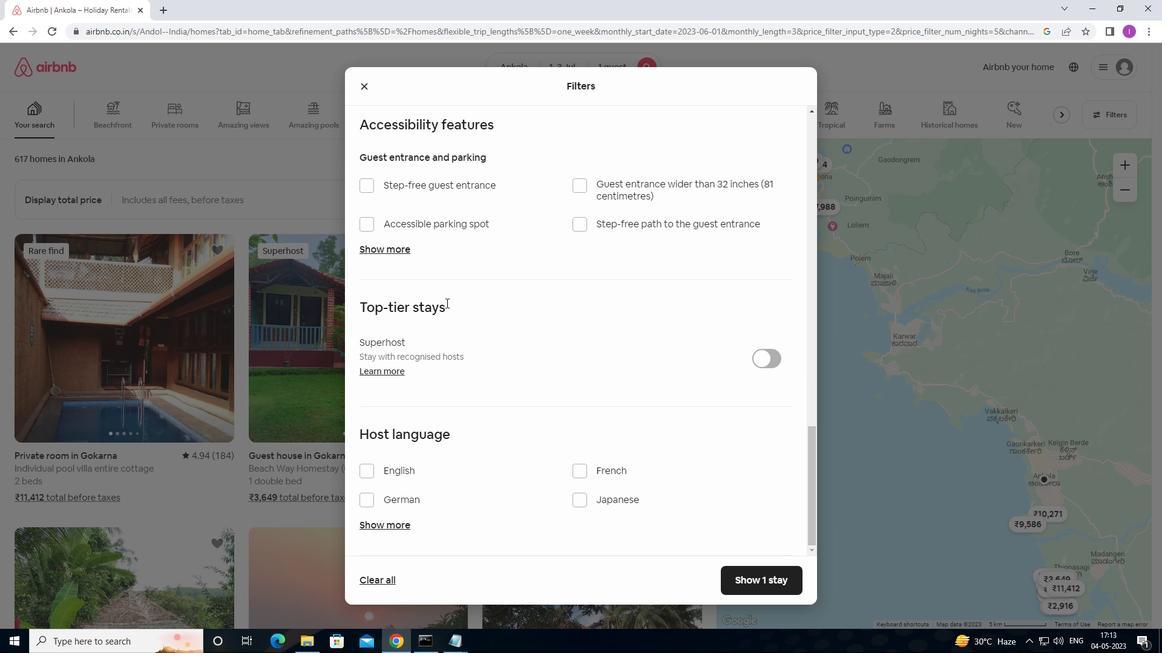 
Action: Mouse moved to (449, 319)
Screenshot: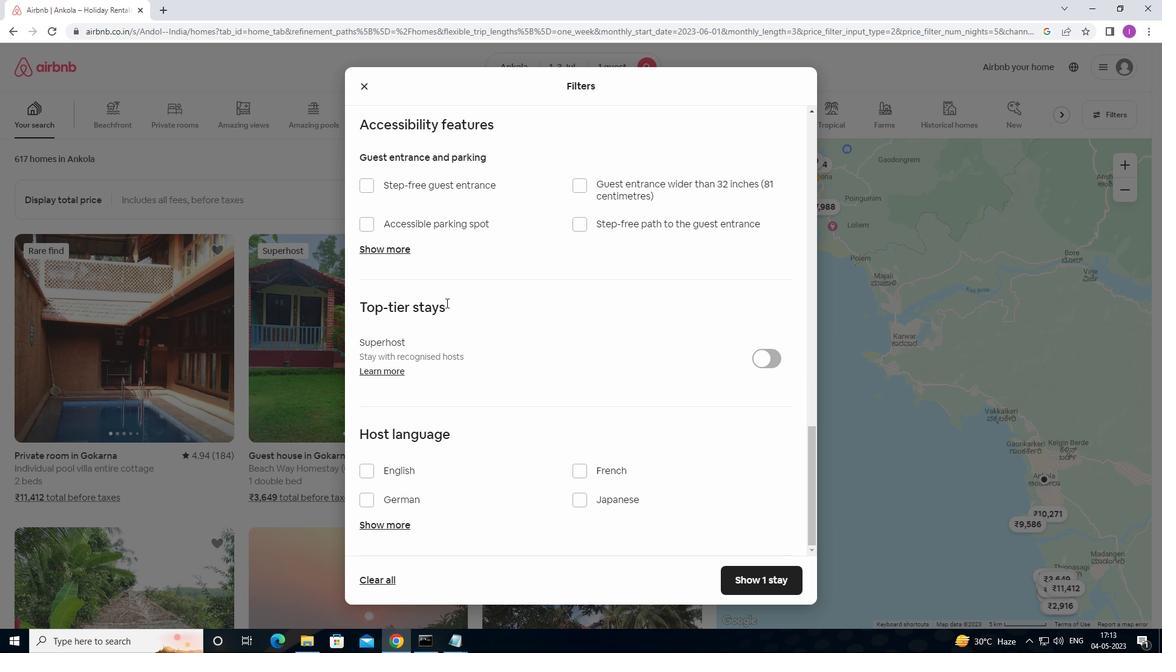 
Action: Mouse scrolled (449, 318) with delta (0, 0)
Screenshot: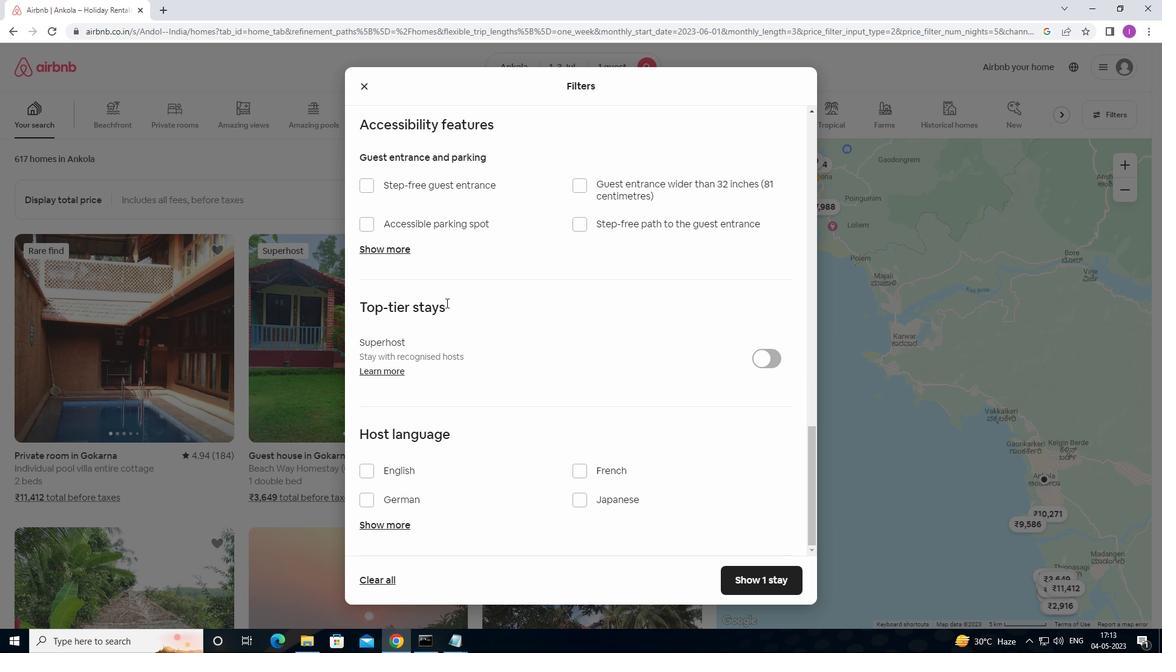 
Action: Mouse moved to (366, 473)
Screenshot: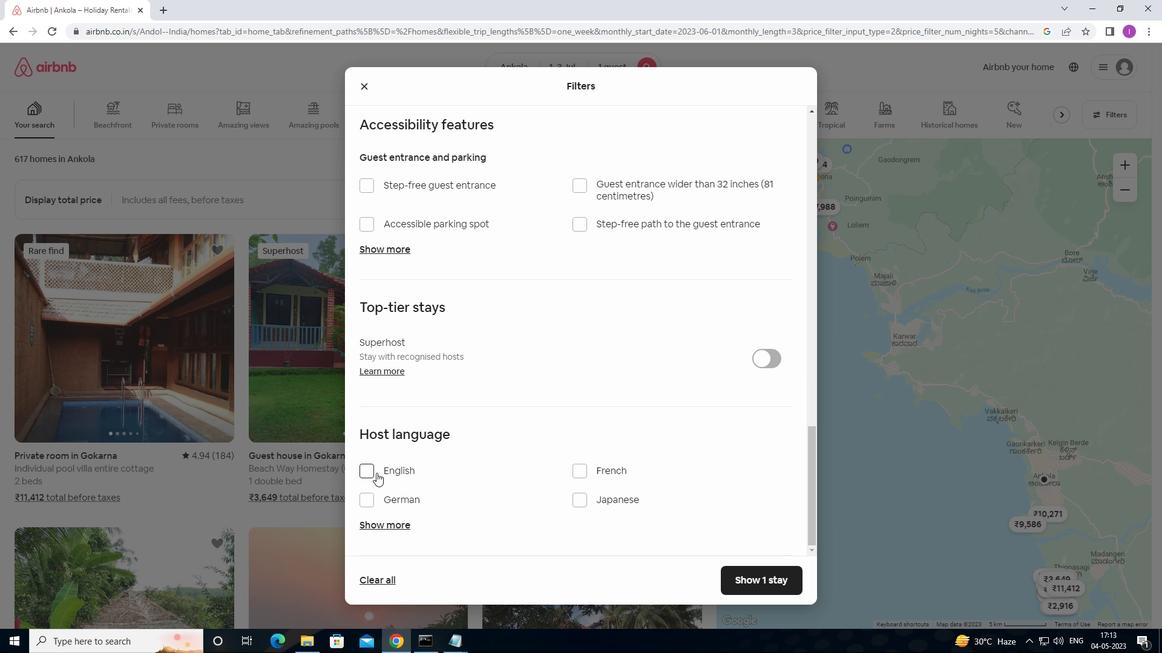 
Action: Mouse pressed left at (366, 473)
Screenshot: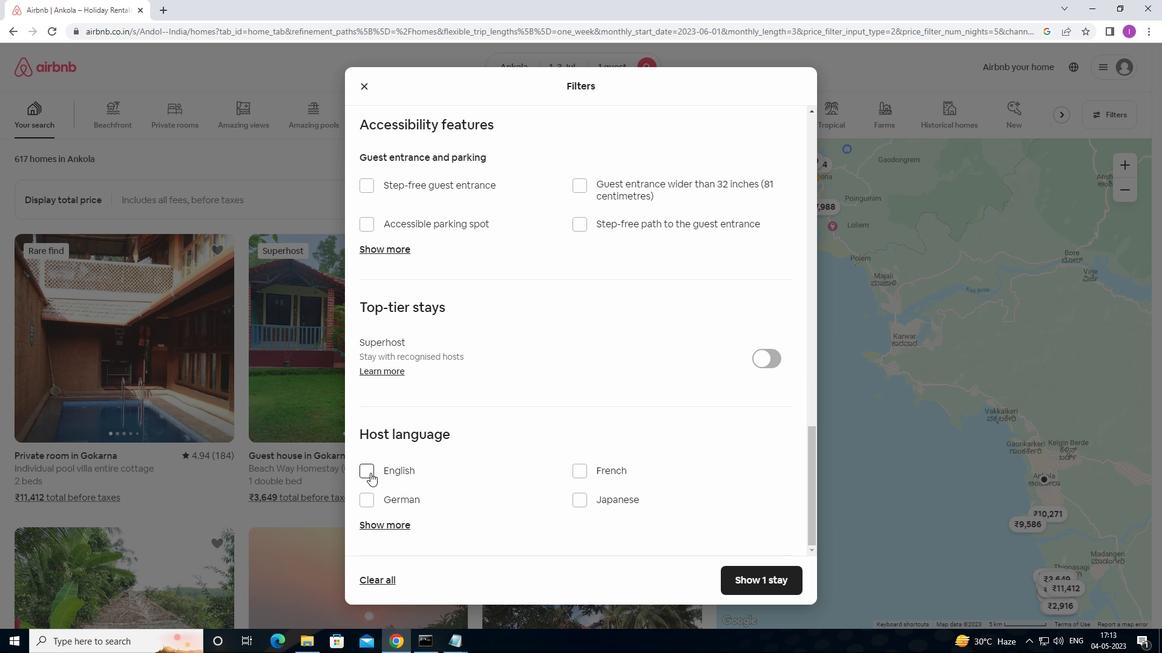 
Action: Mouse moved to (750, 588)
Screenshot: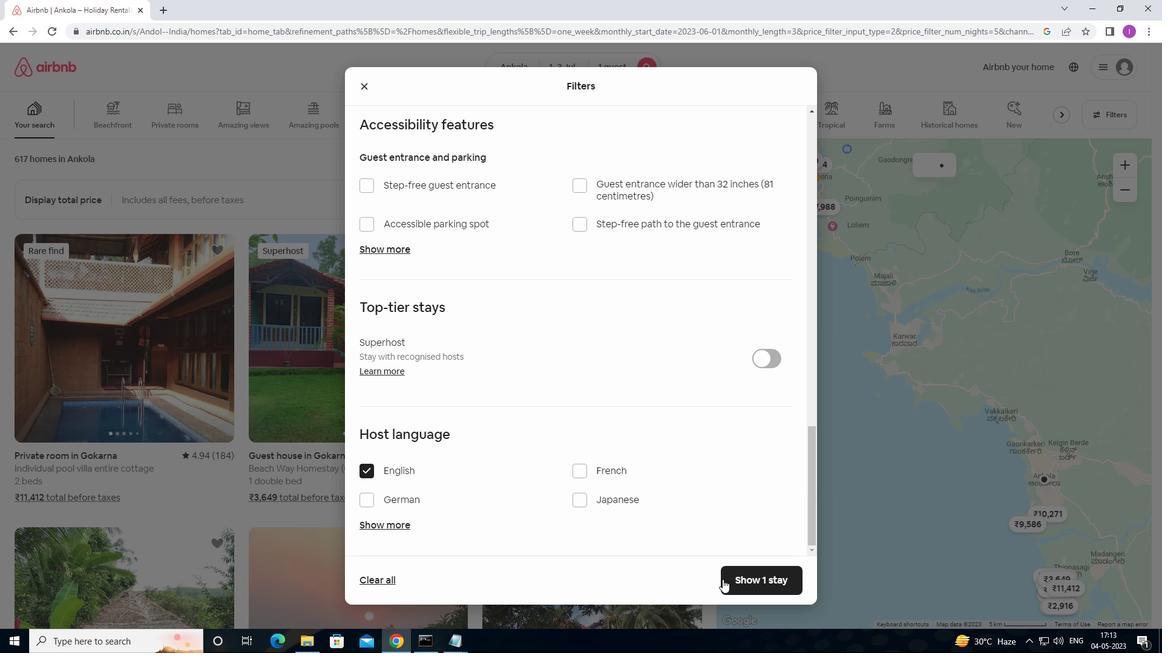 
Action: Mouse pressed left at (750, 588)
Screenshot: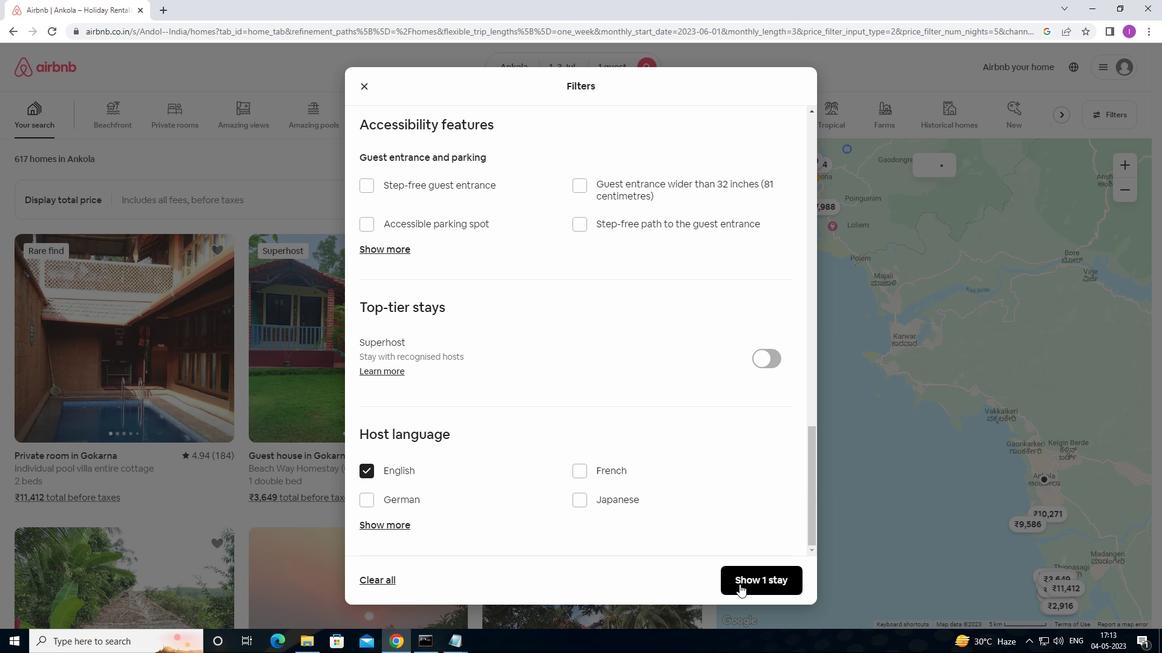 
Action: Mouse moved to (755, 567)
Screenshot: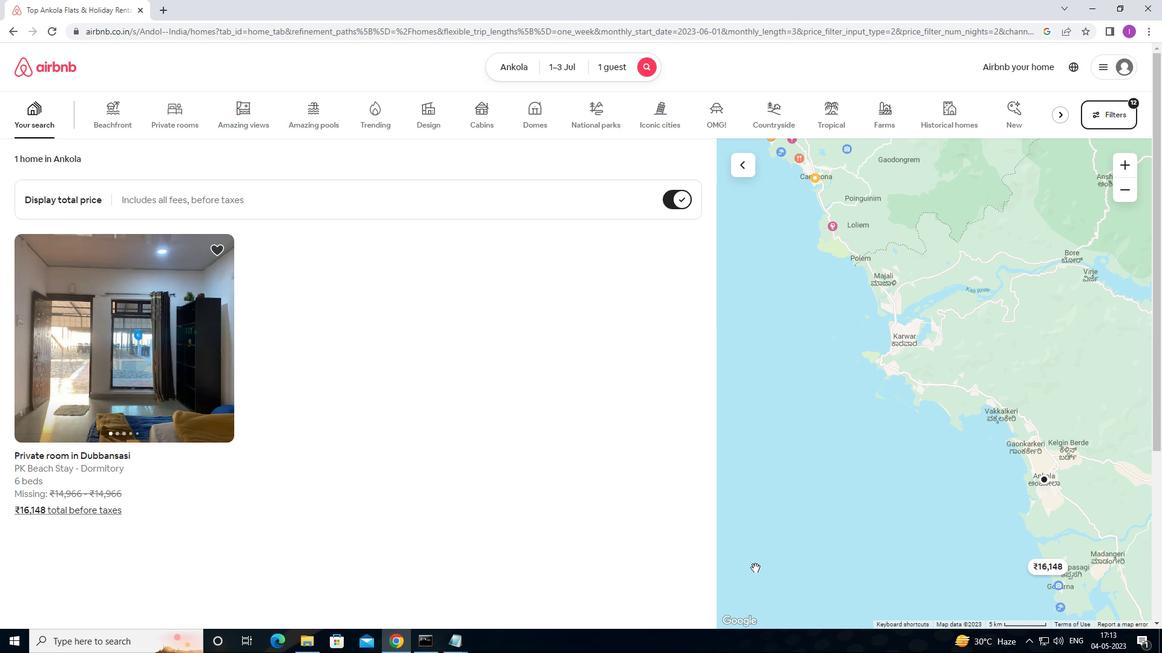 
